 Task: Select the normal option in the word break.
Action: Mouse moved to (5, 485)
Screenshot: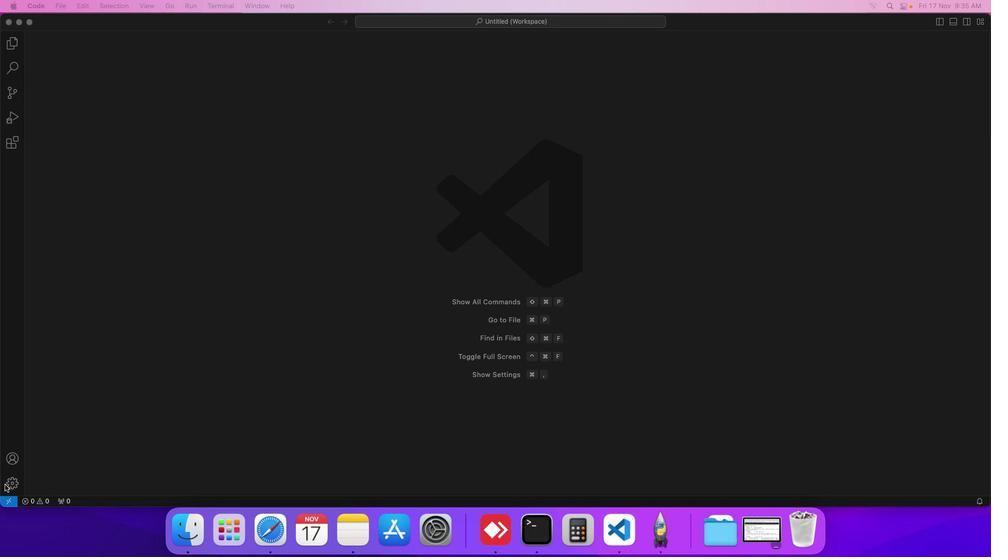 
Action: Mouse pressed left at (5, 485)
Screenshot: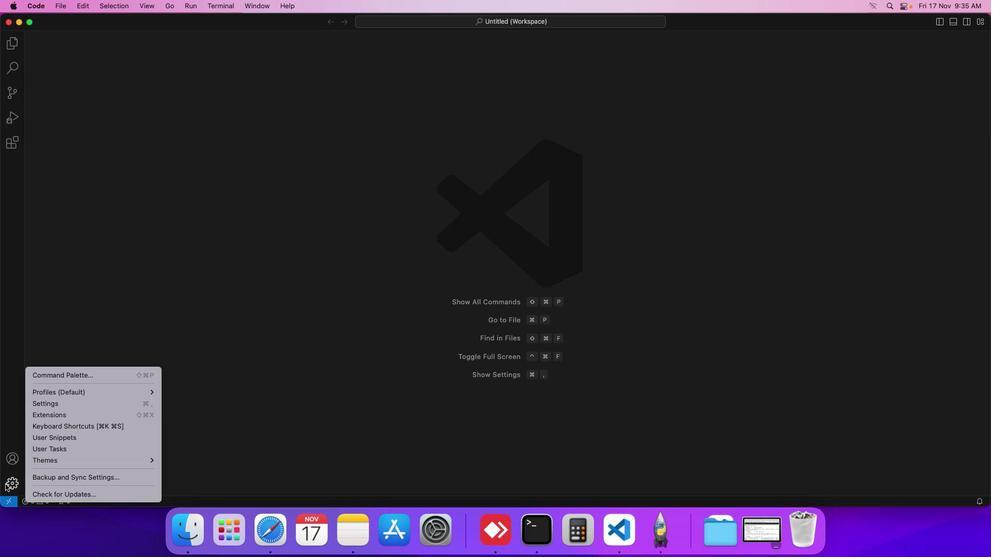 
Action: Mouse moved to (60, 408)
Screenshot: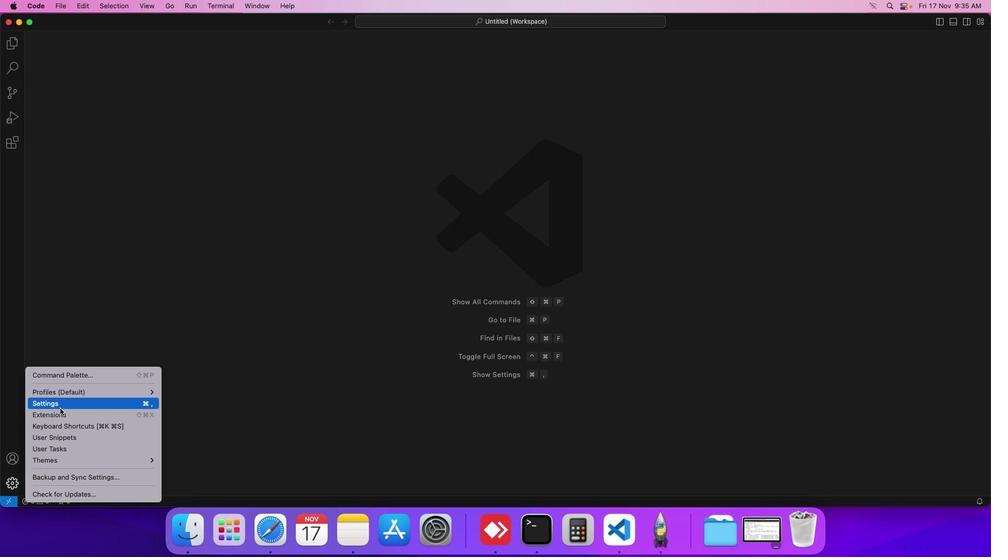 
Action: Mouse pressed left at (60, 408)
Screenshot: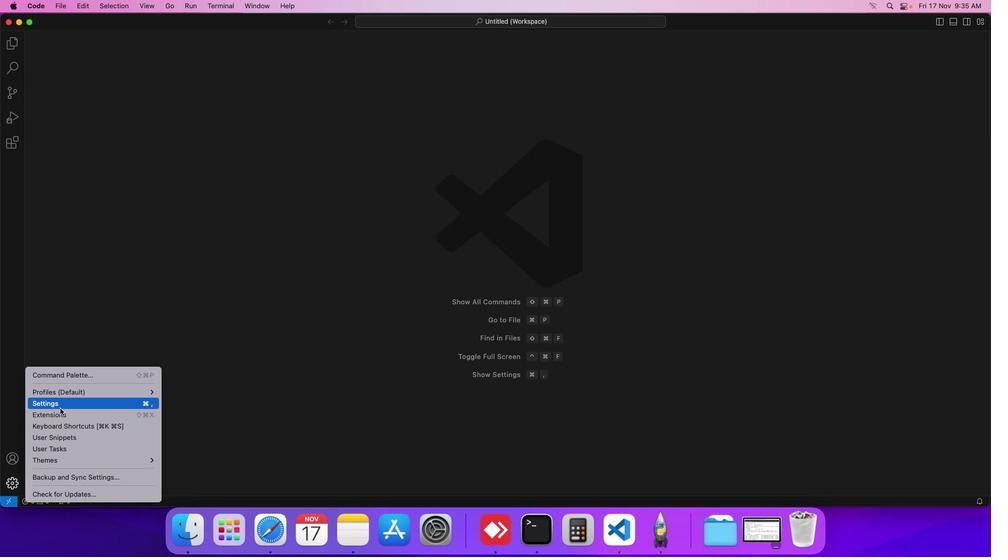 
Action: Mouse moved to (247, 87)
Screenshot: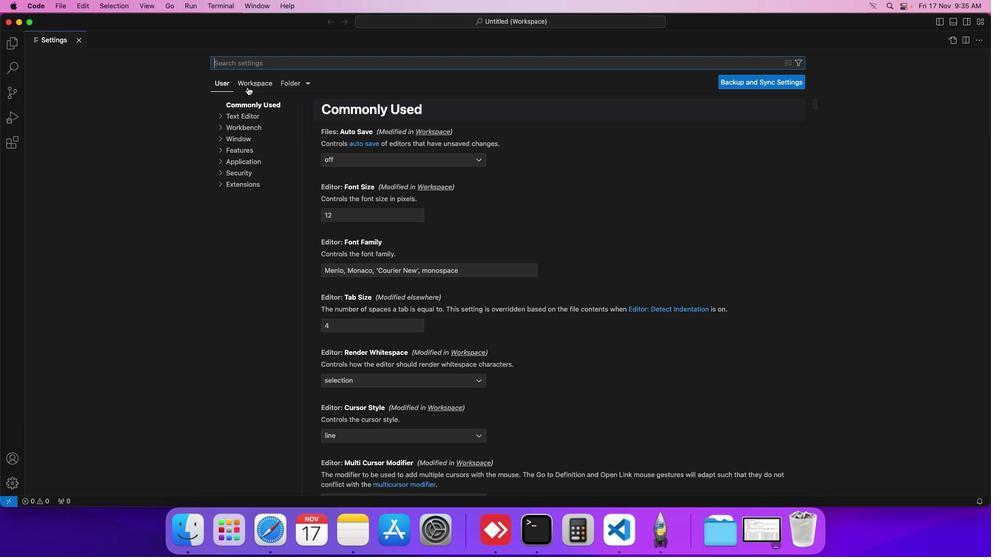 
Action: Mouse pressed left at (247, 87)
Screenshot: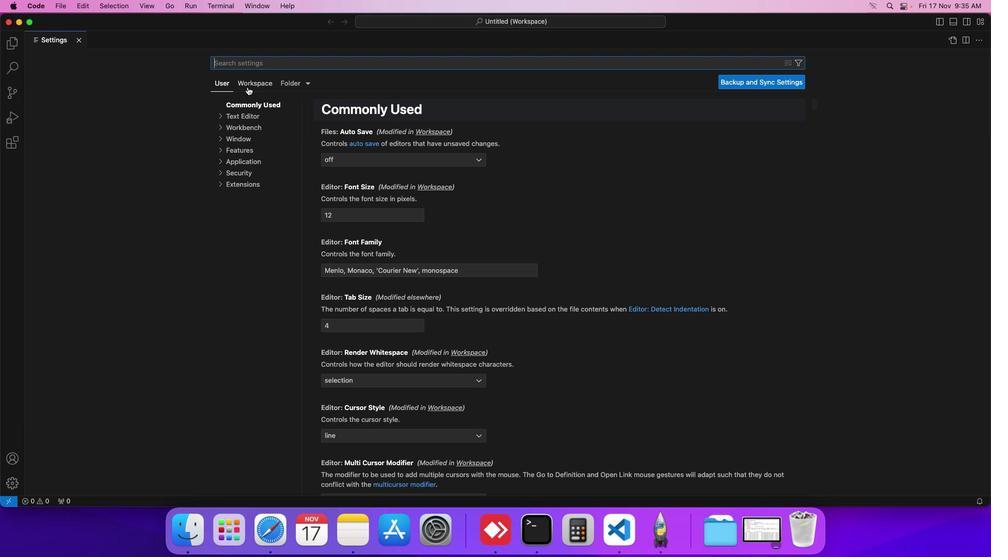 
Action: Mouse moved to (238, 112)
Screenshot: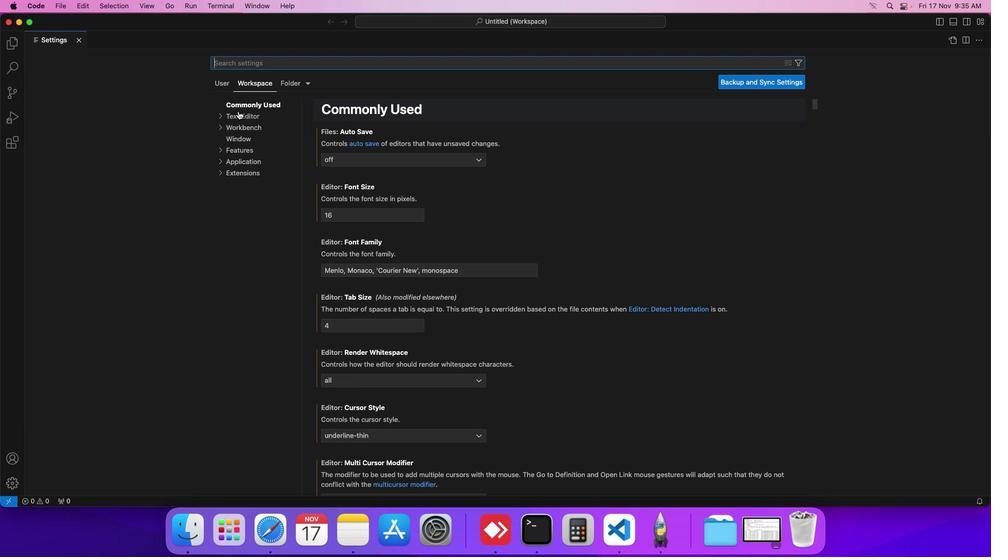 
Action: Mouse pressed left at (238, 112)
Screenshot: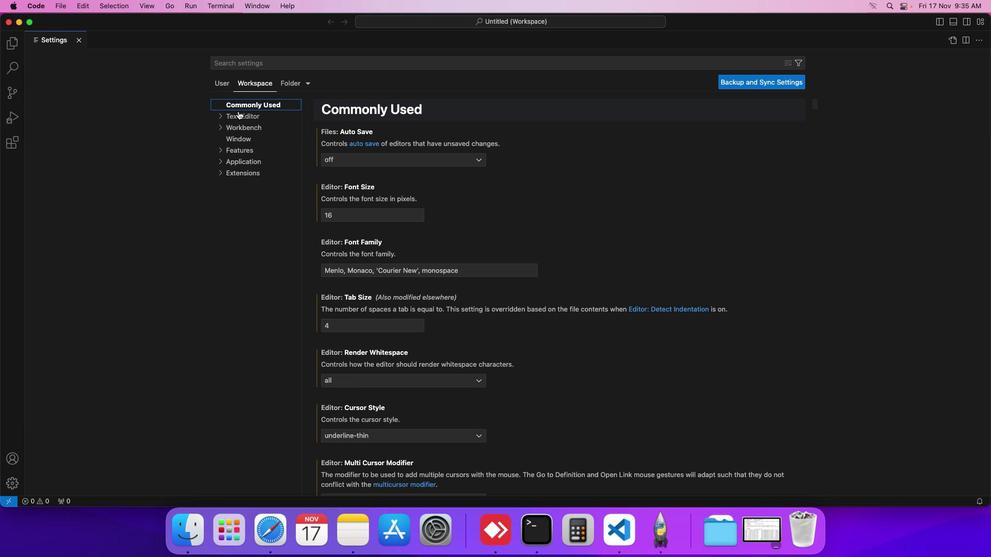 
Action: Mouse moved to (342, 262)
Screenshot: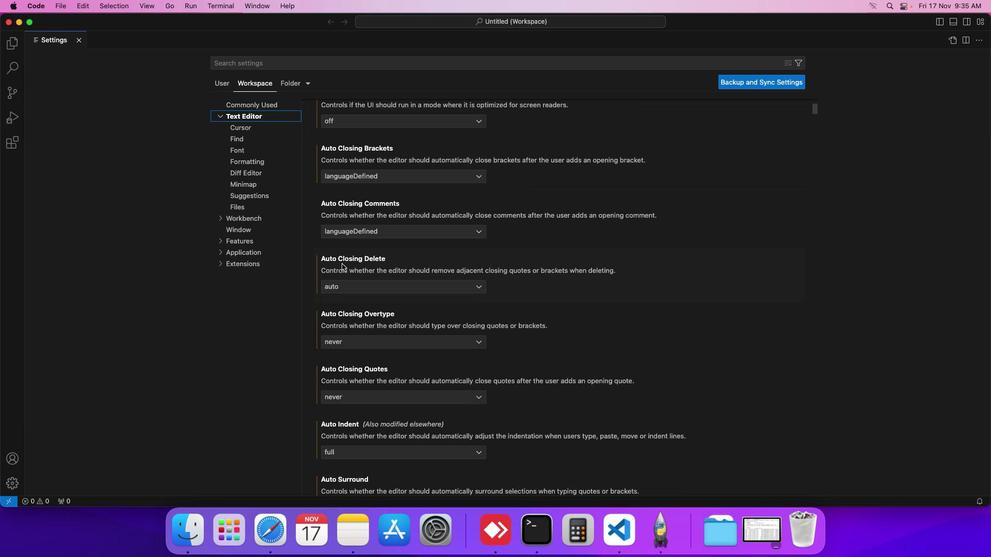 
Action: Mouse scrolled (342, 262) with delta (0, 0)
Screenshot: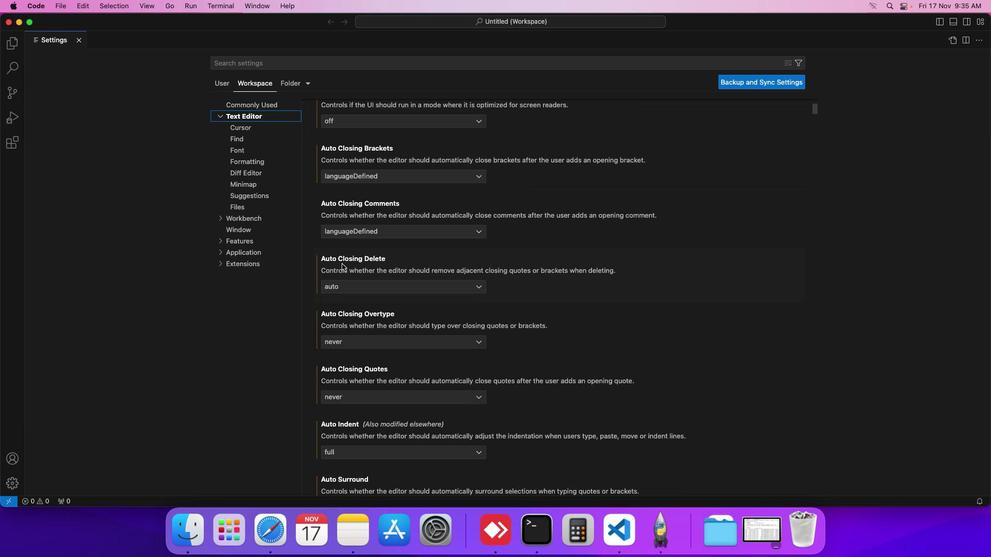 
Action: Mouse moved to (342, 264)
Screenshot: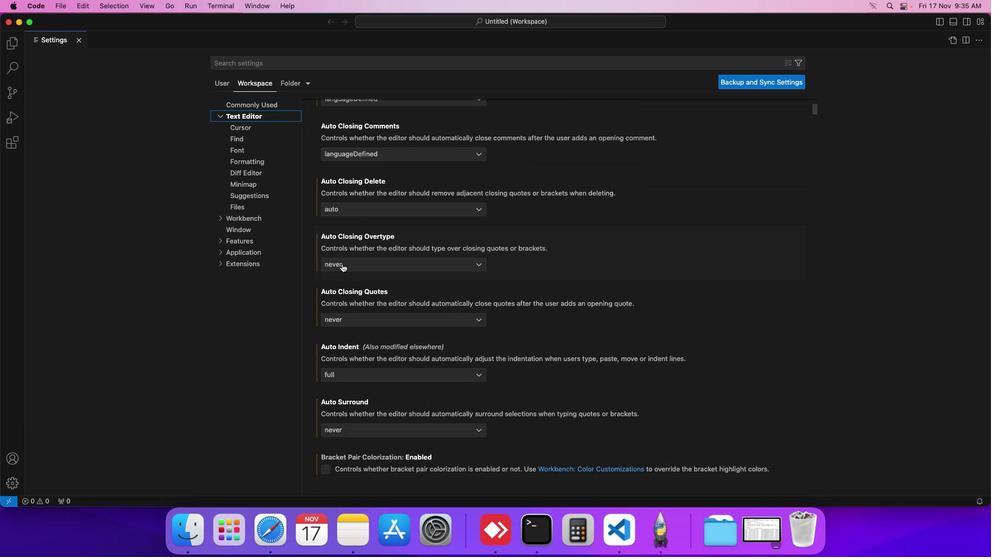 
Action: Mouse scrolled (342, 264) with delta (0, 0)
Screenshot: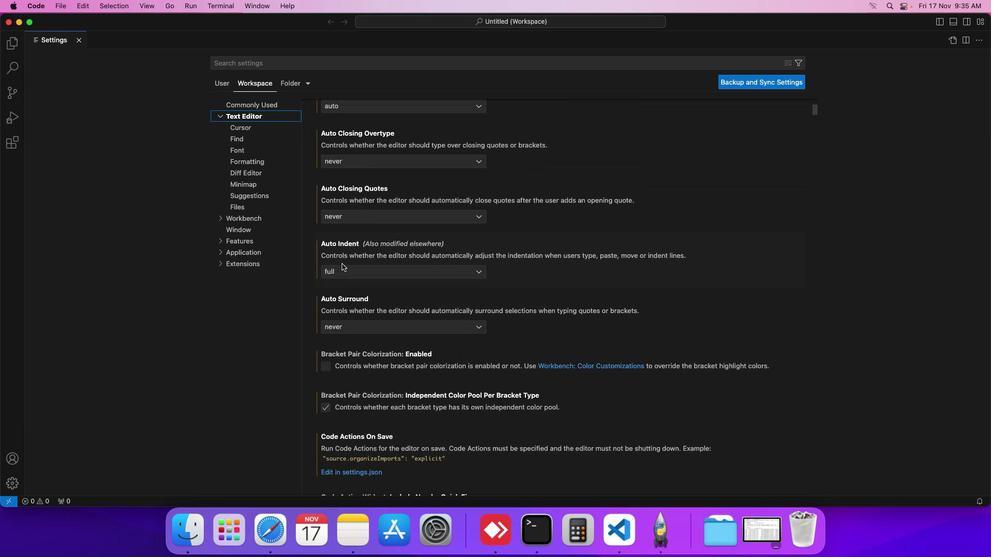 
Action: Mouse scrolled (342, 264) with delta (0, 0)
Screenshot: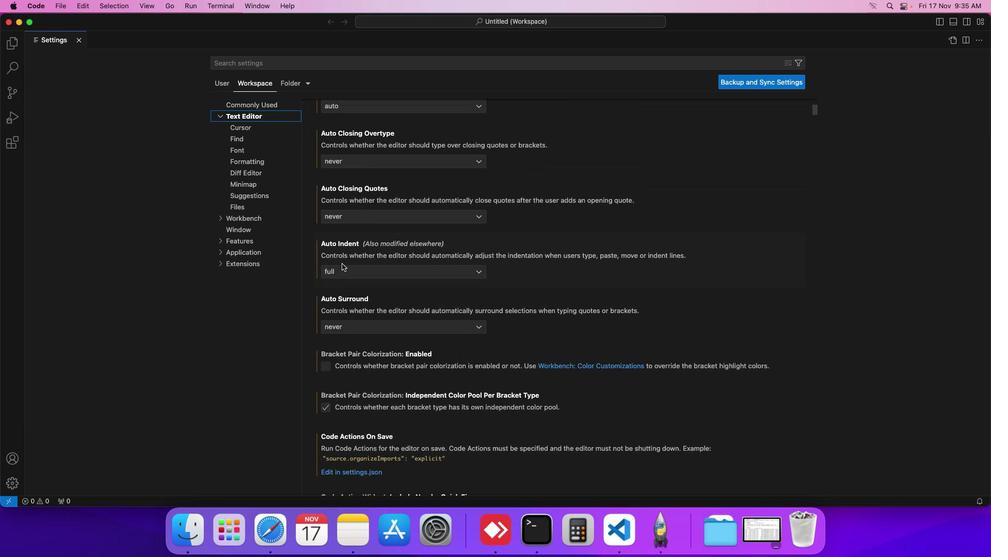 
Action: Mouse scrolled (342, 264) with delta (0, 0)
Screenshot: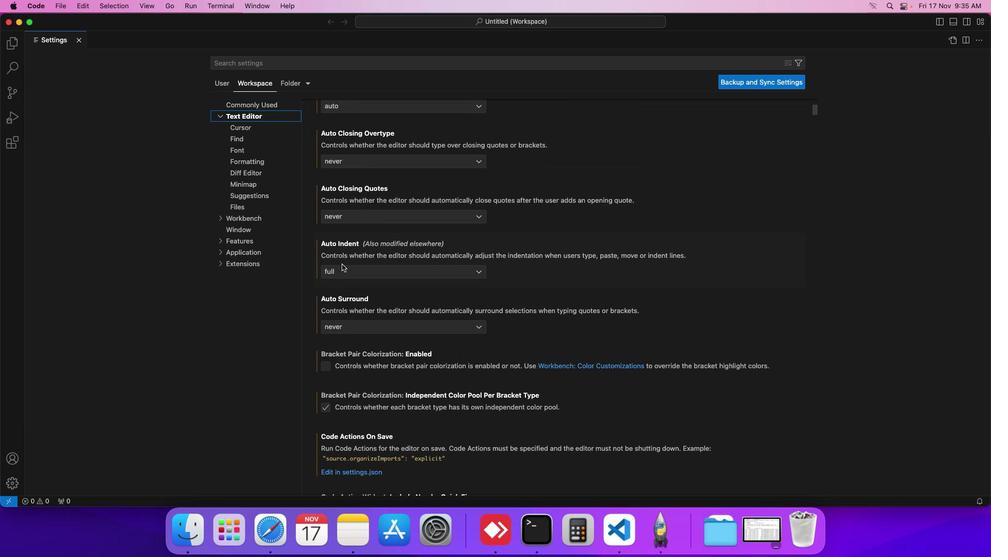 
Action: Mouse scrolled (342, 264) with delta (0, -1)
Screenshot: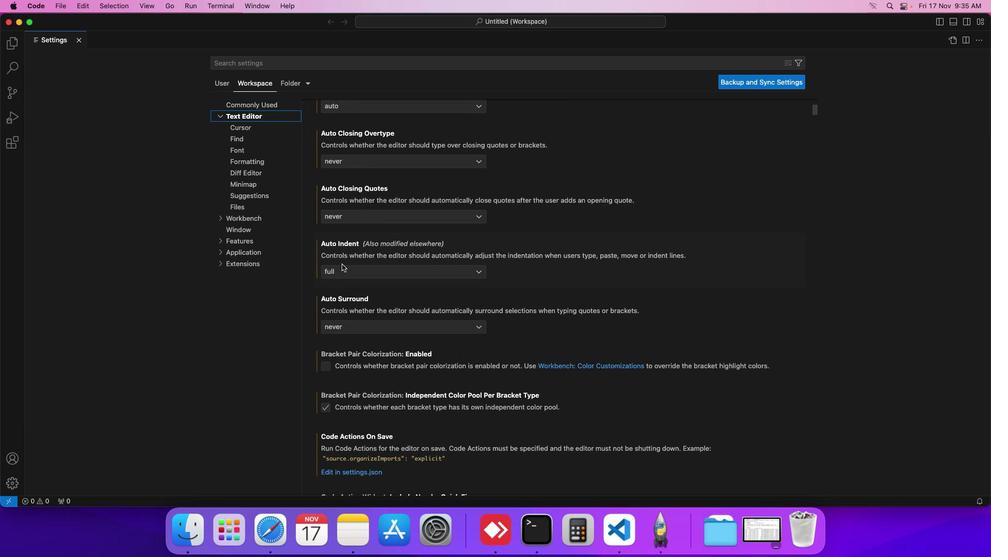 
Action: Mouse moved to (343, 269)
Screenshot: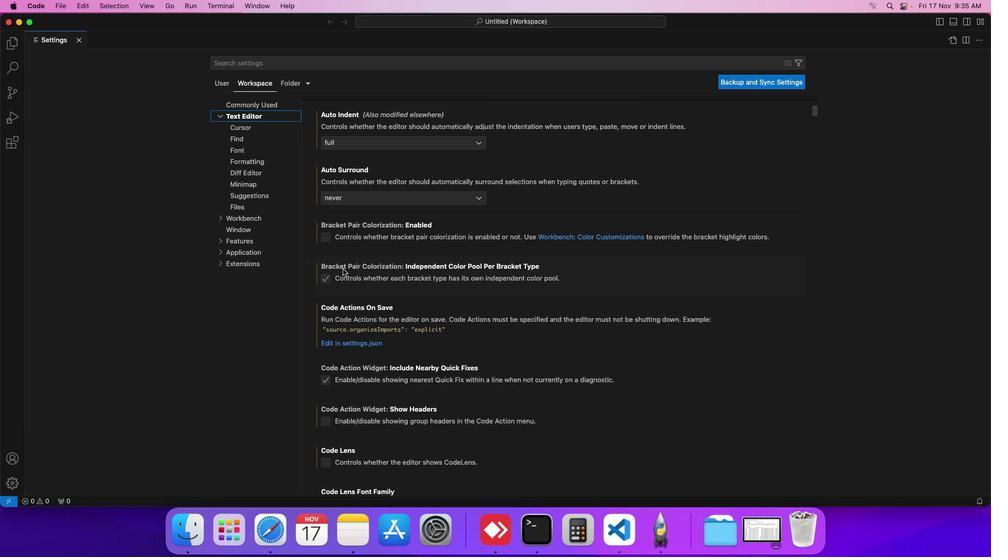 
Action: Mouse scrolled (343, 269) with delta (0, 0)
Screenshot: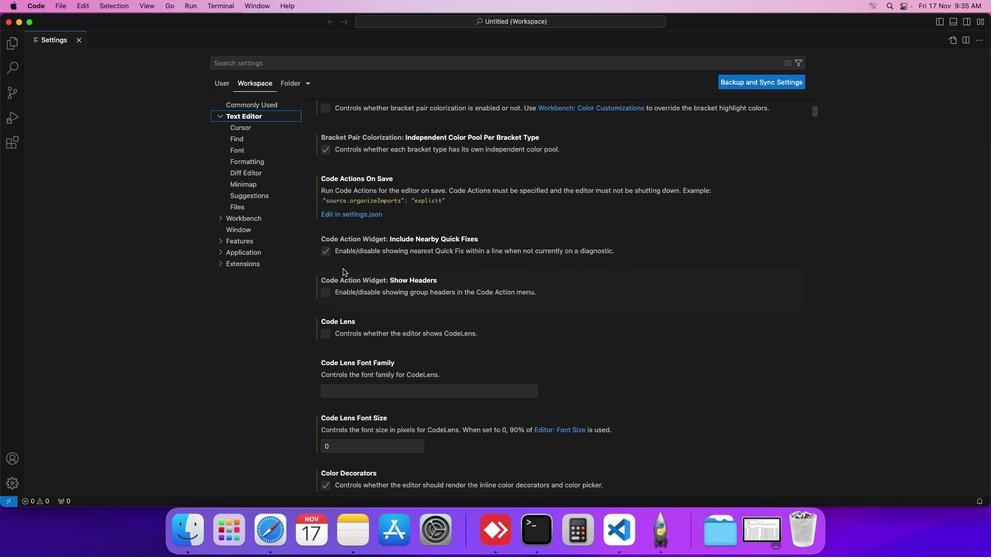 
Action: Mouse scrolled (343, 269) with delta (0, 0)
Screenshot: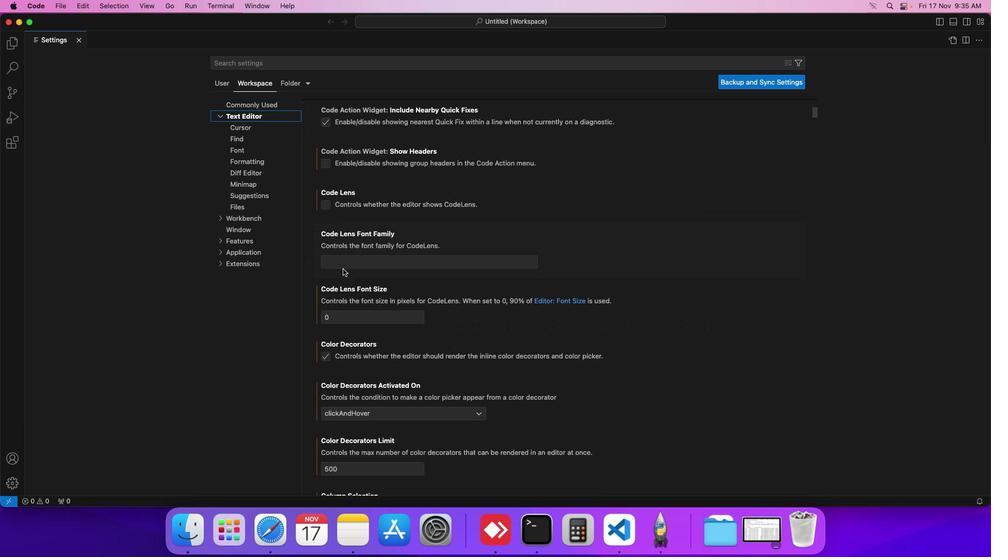 
Action: Mouse scrolled (343, 269) with delta (0, 0)
Screenshot: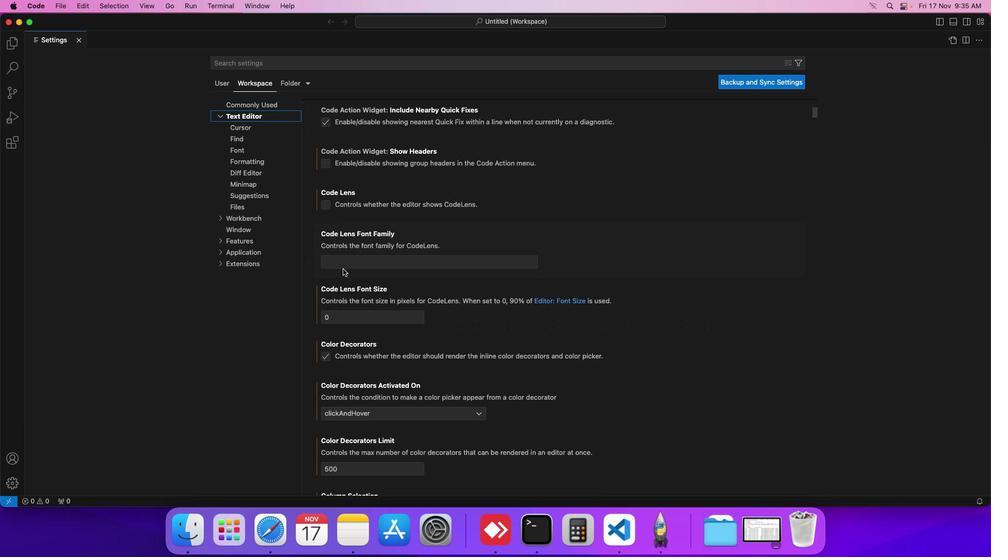 
Action: Mouse moved to (343, 269)
Screenshot: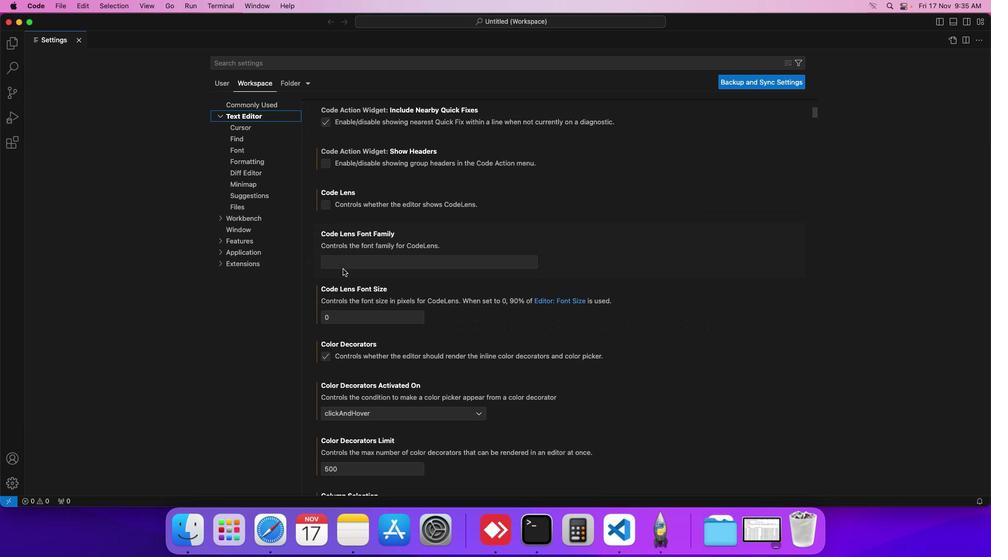 
Action: Mouse scrolled (343, 269) with delta (0, -1)
Screenshot: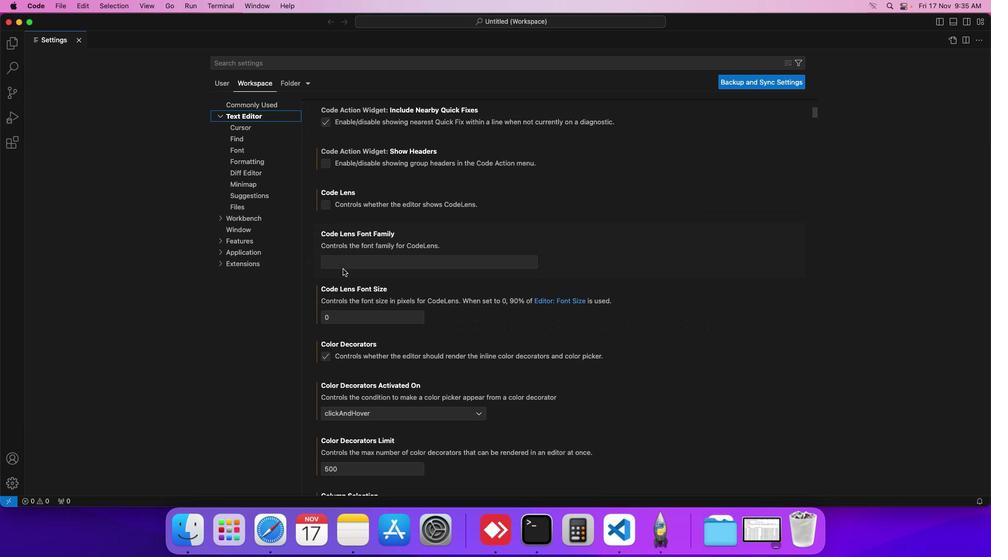 
Action: Mouse scrolled (343, 269) with delta (0, -1)
Screenshot: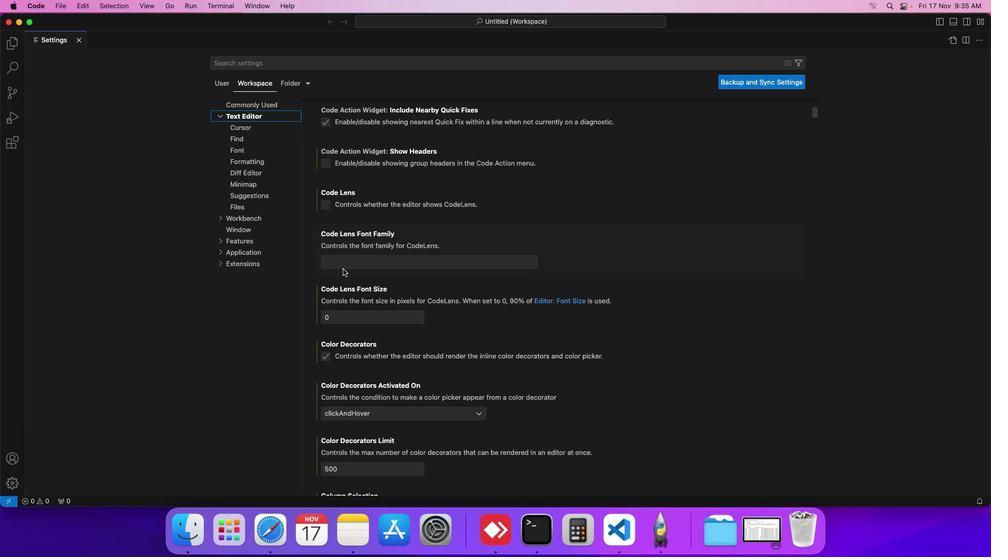 
Action: Mouse moved to (343, 274)
Screenshot: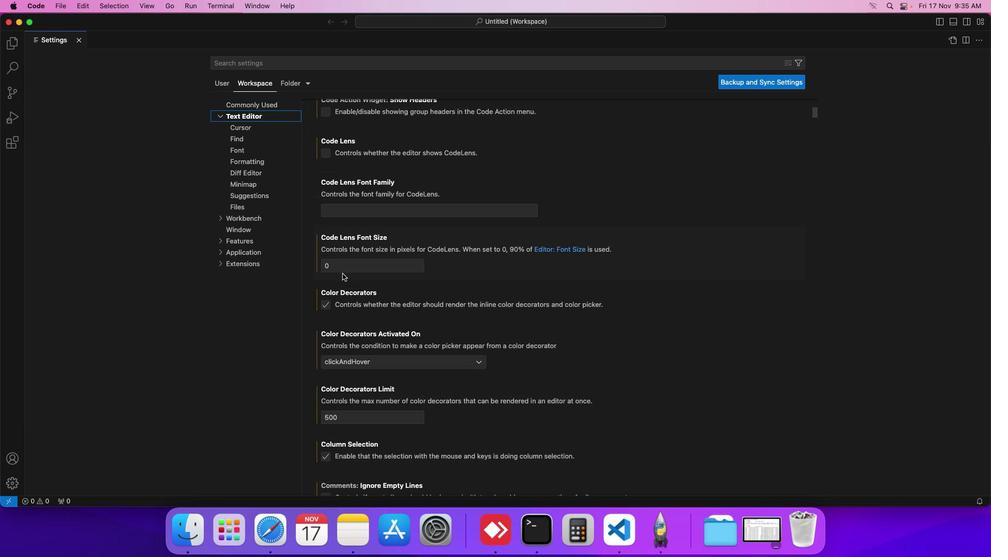 
Action: Mouse scrolled (343, 274) with delta (0, 0)
Screenshot: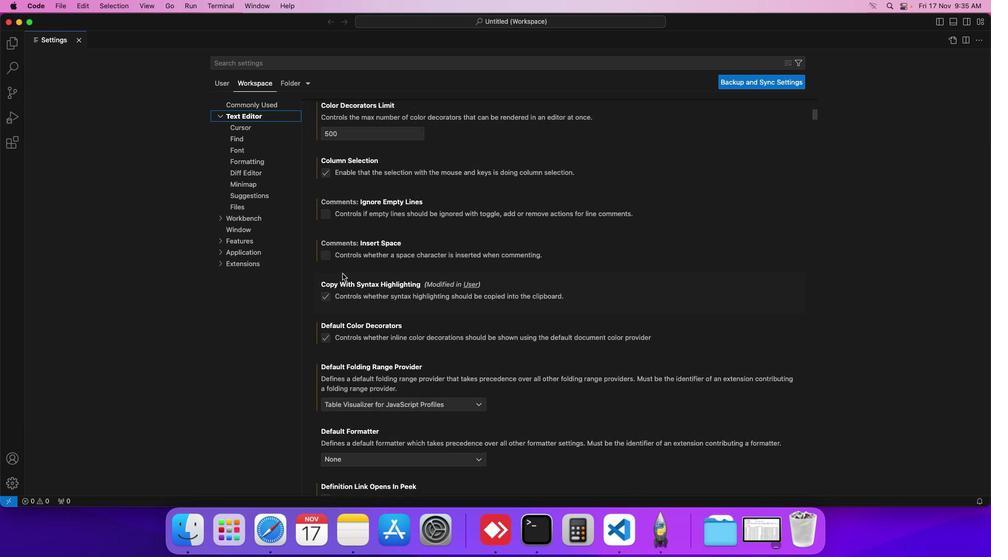 
Action: Mouse scrolled (343, 274) with delta (0, 0)
Screenshot: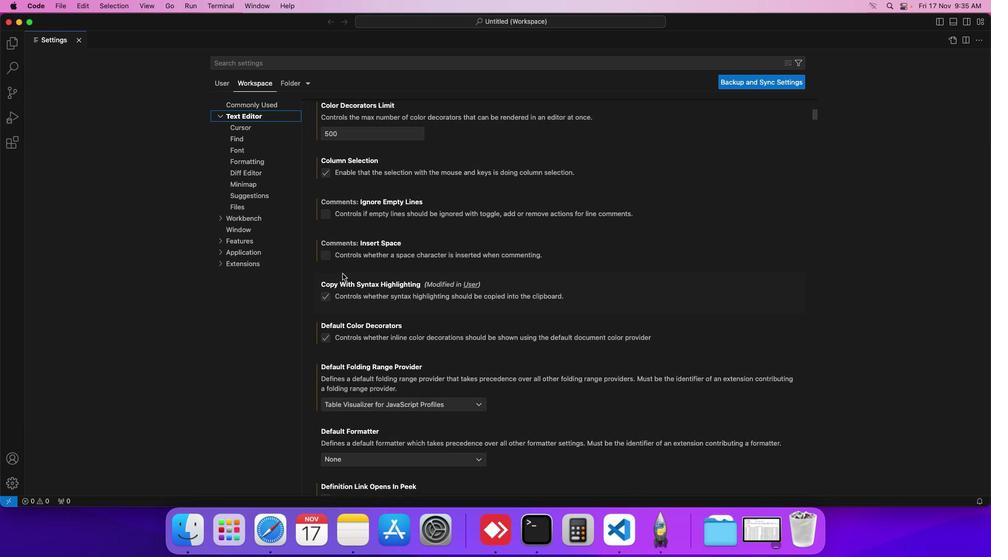 
Action: Mouse scrolled (343, 274) with delta (0, 0)
Screenshot: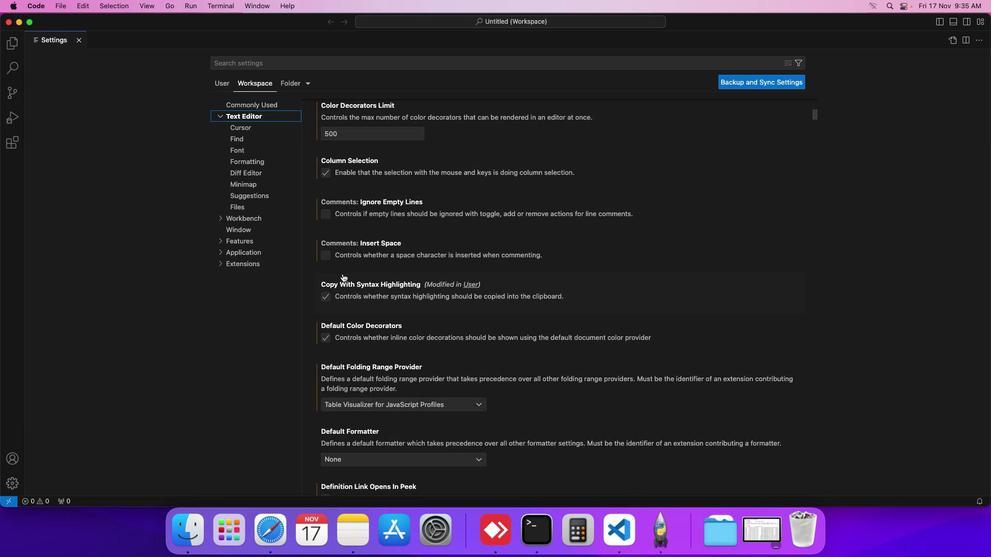 
Action: Mouse scrolled (343, 274) with delta (0, -1)
Screenshot: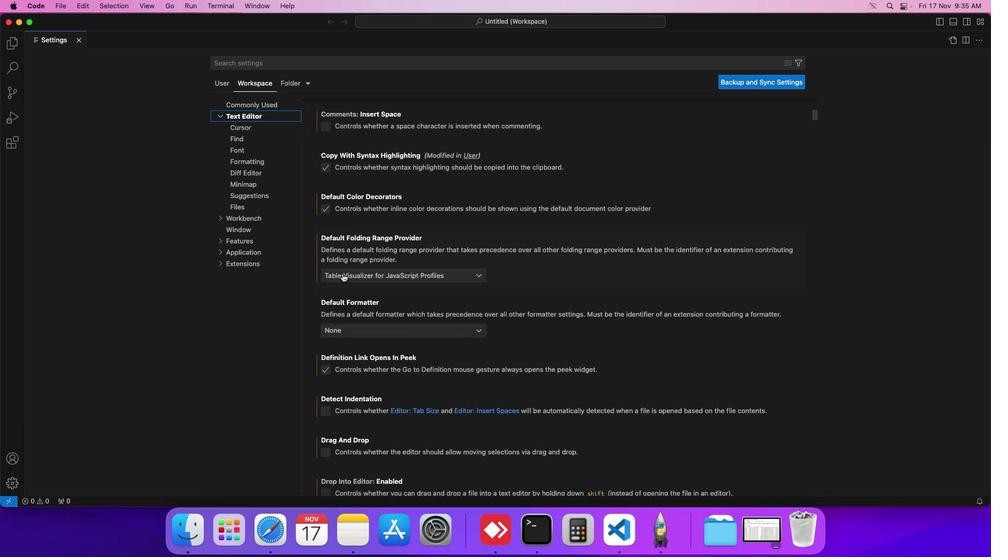
Action: Mouse scrolled (343, 274) with delta (0, -1)
Screenshot: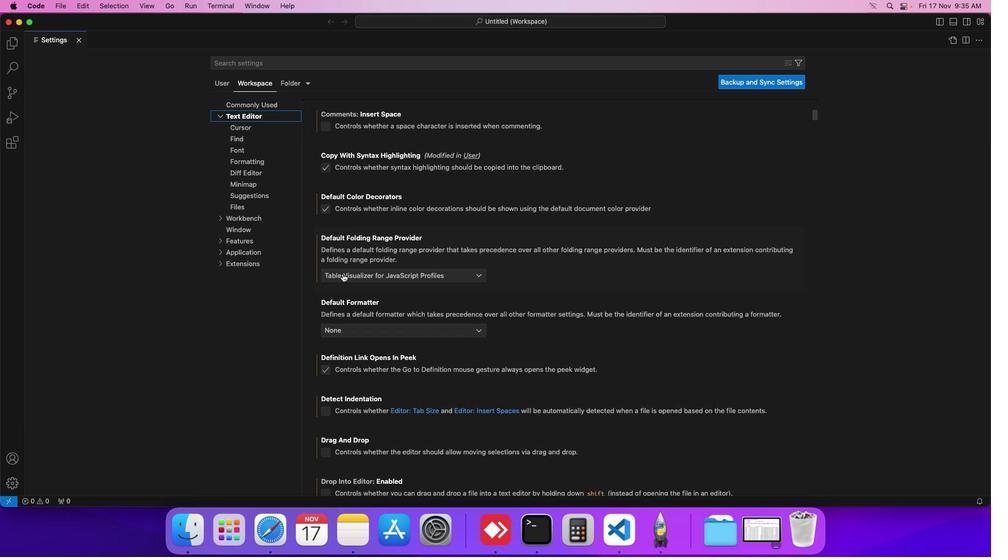 
Action: Mouse scrolled (343, 274) with delta (0, -1)
Screenshot: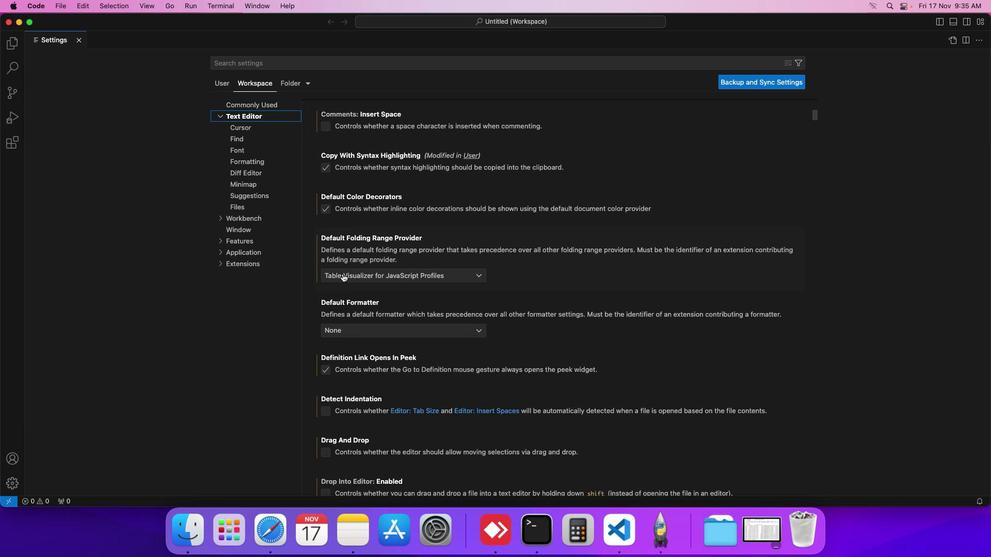 
Action: Mouse moved to (342, 275)
Screenshot: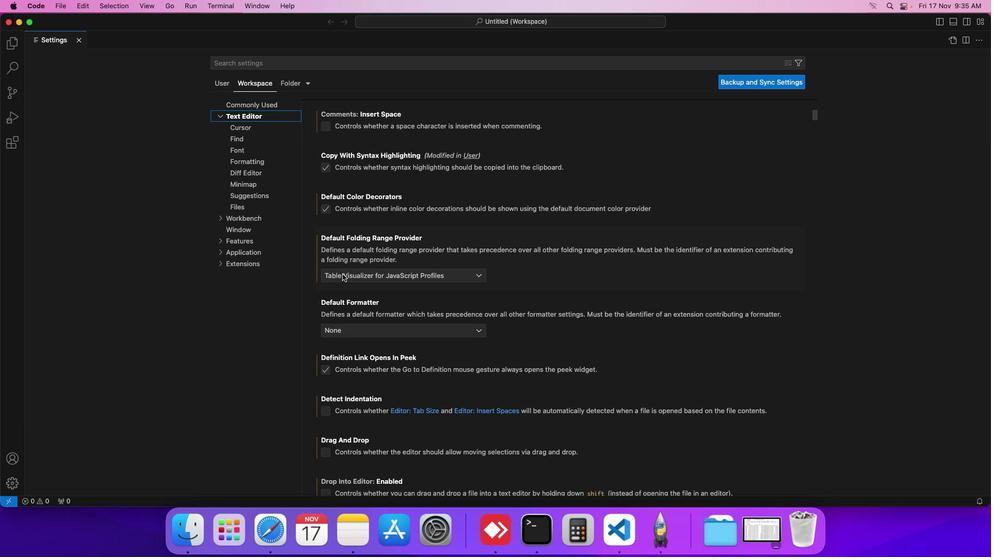 
Action: Mouse scrolled (342, 275) with delta (0, 0)
Screenshot: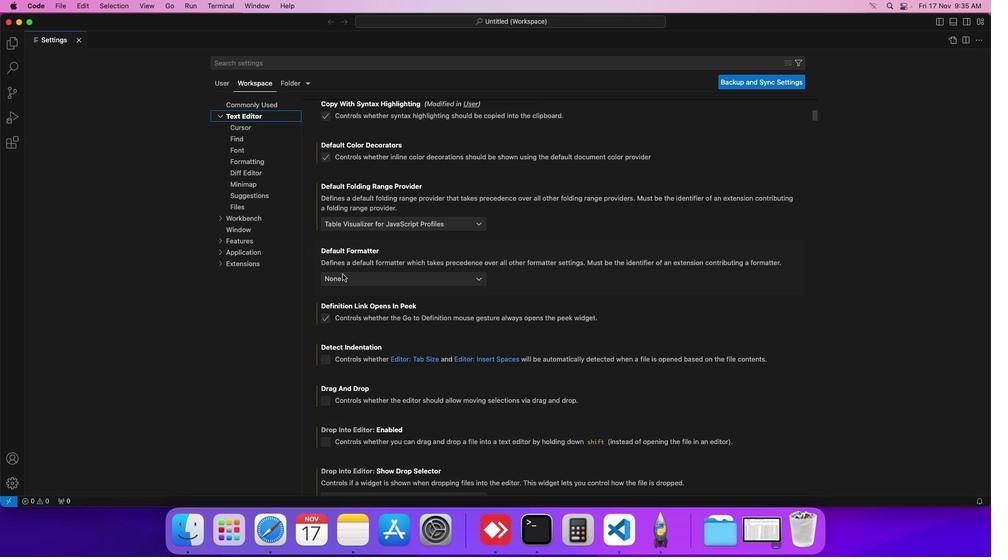 
Action: Mouse scrolled (342, 275) with delta (0, 0)
Screenshot: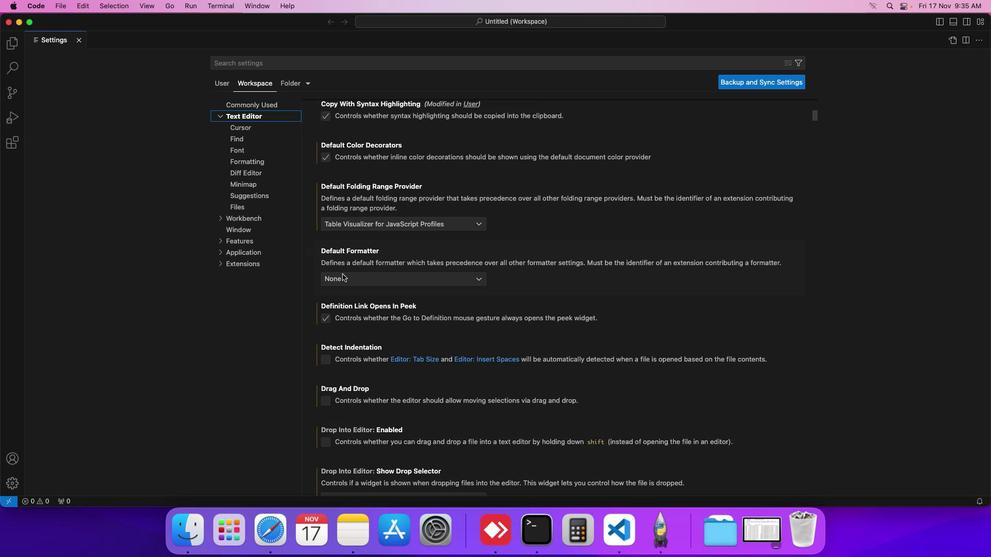 
Action: Mouse scrolled (342, 275) with delta (0, 0)
Screenshot: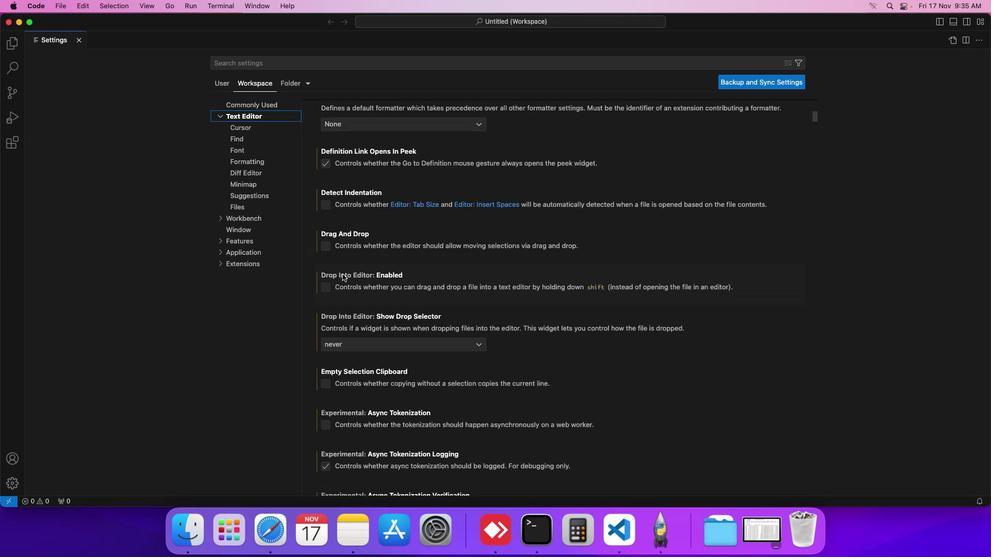 
Action: Mouse scrolled (342, 275) with delta (0, -1)
Screenshot: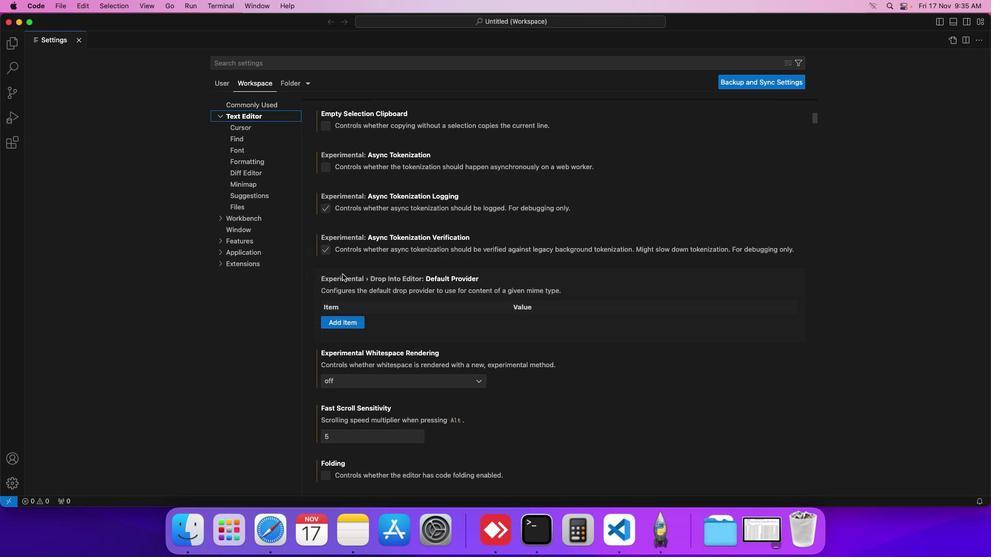 
Action: Mouse scrolled (342, 275) with delta (0, -1)
Screenshot: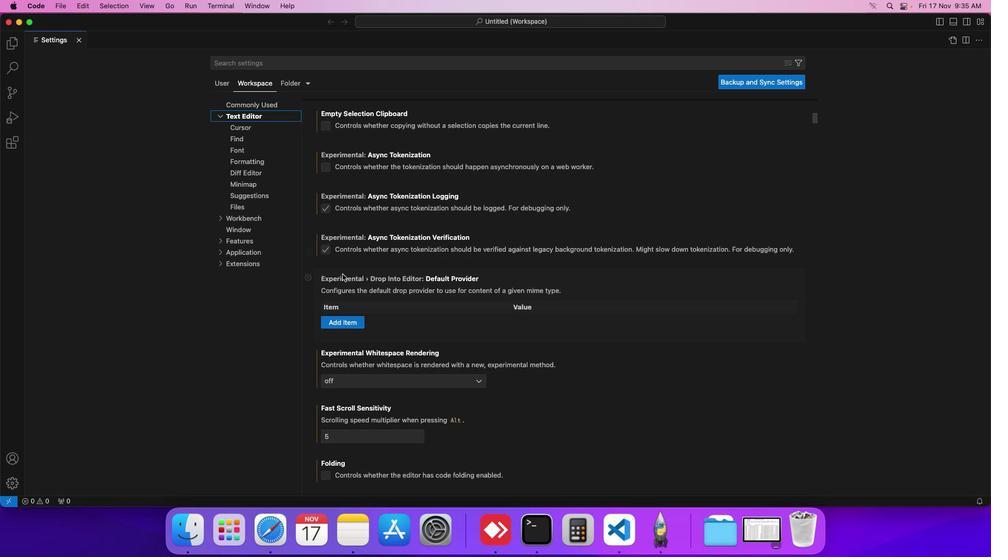 
Action: Mouse scrolled (342, 275) with delta (0, -1)
Screenshot: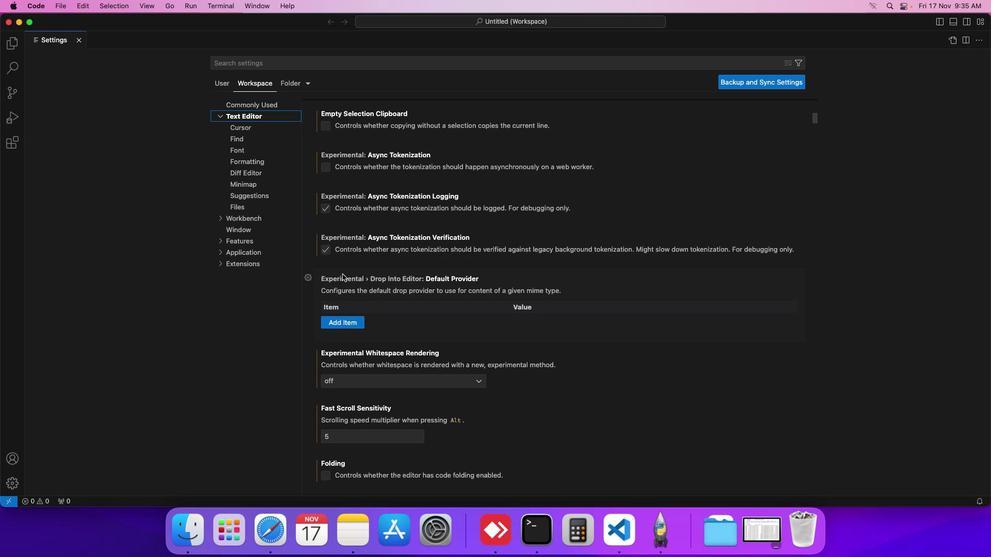 
Action: Mouse scrolled (342, 275) with delta (0, 0)
Screenshot: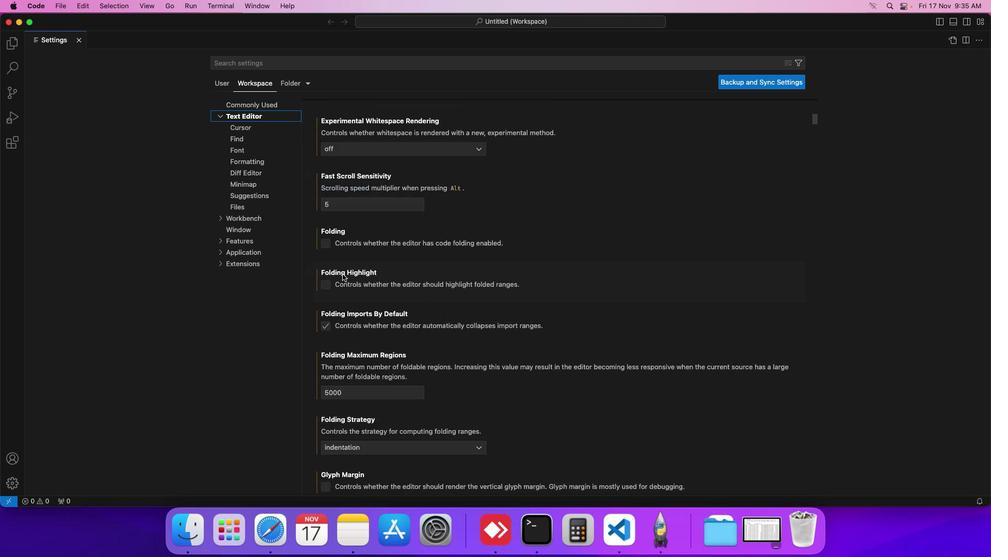 
Action: Mouse scrolled (342, 275) with delta (0, 0)
Screenshot: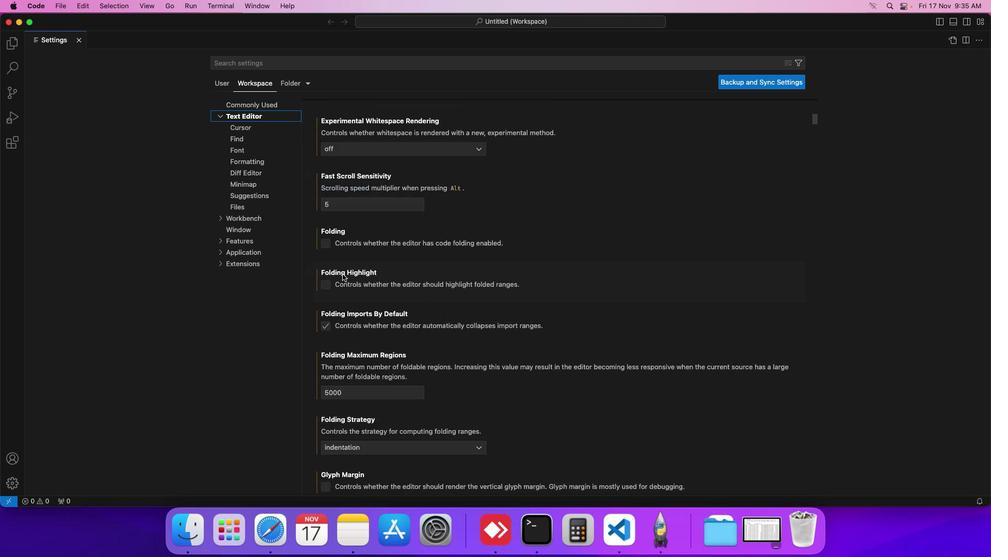 
Action: Mouse scrolled (342, 275) with delta (0, 0)
Screenshot: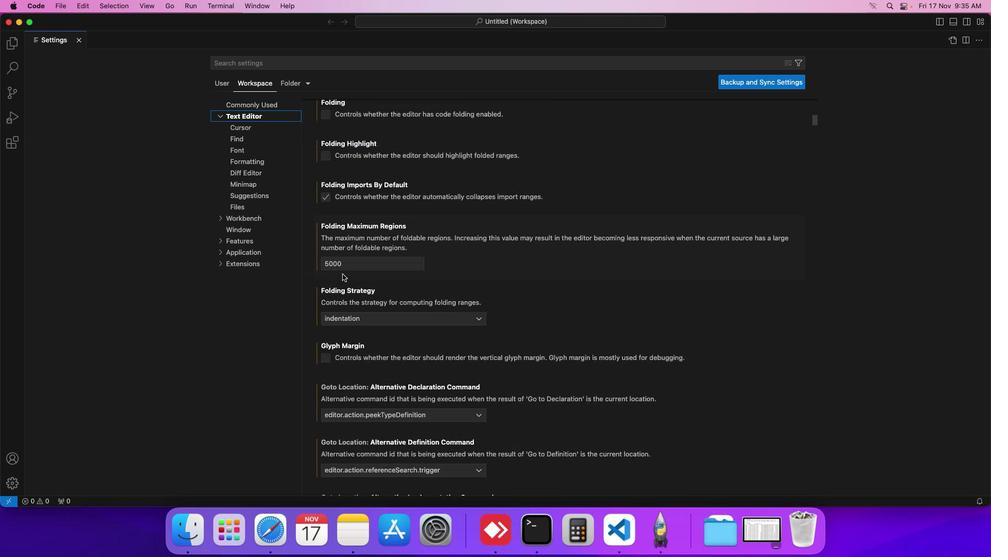 
Action: Mouse scrolled (342, 275) with delta (0, -1)
Screenshot: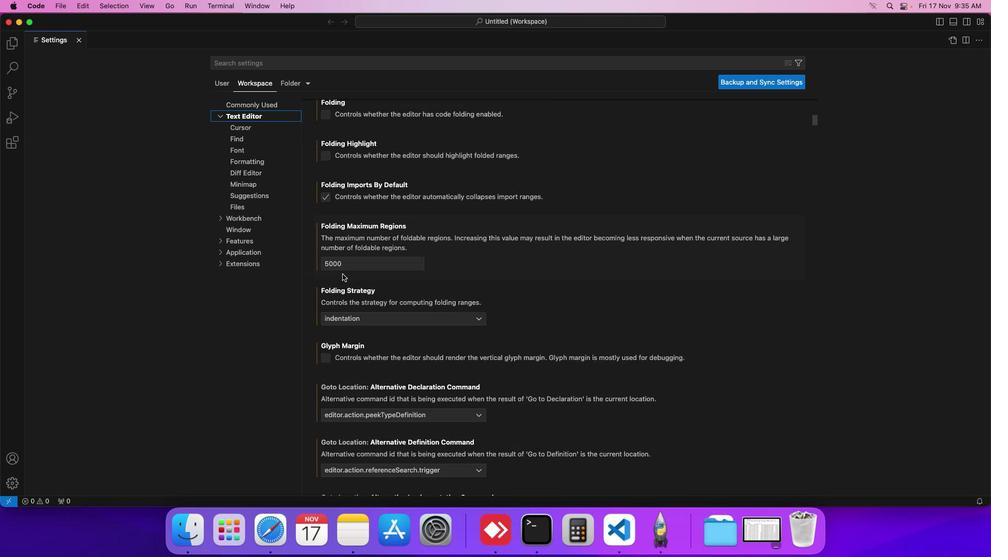 
Action: Mouse scrolled (342, 275) with delta (0, -1)
Screenshot: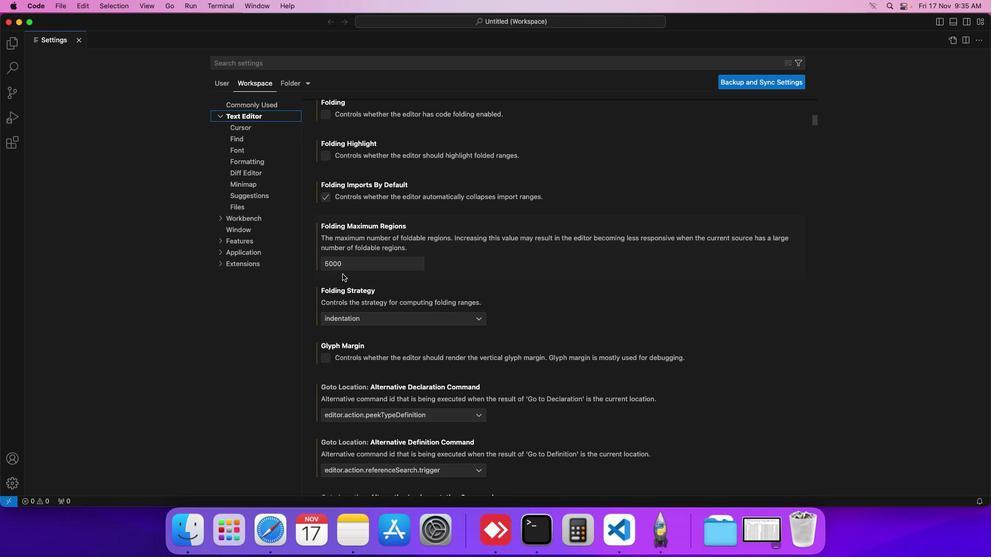 
Action: Mouse moved to (343, 275)
Screenshot: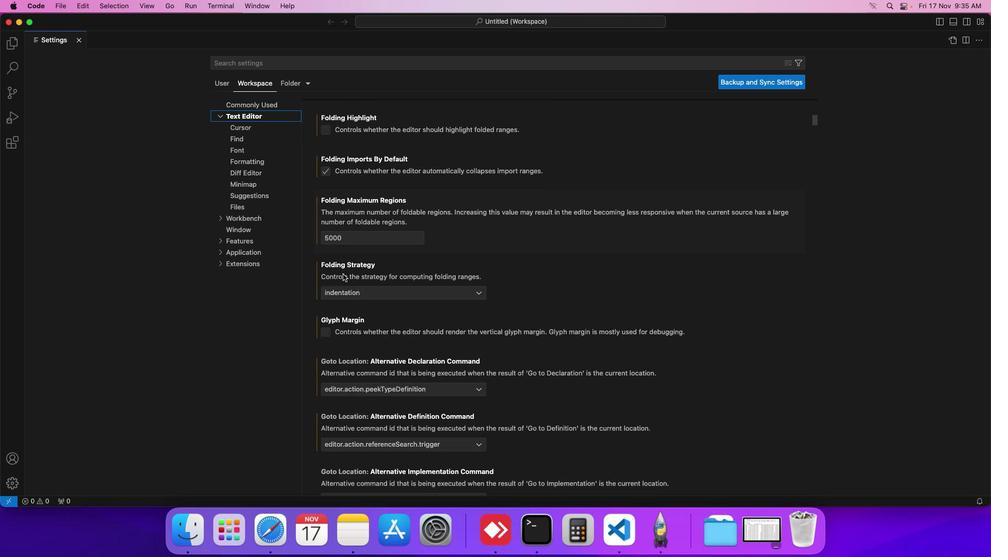 
Action: Mouse scrolled (343, 275) with delta (0, 0)
Screenshot: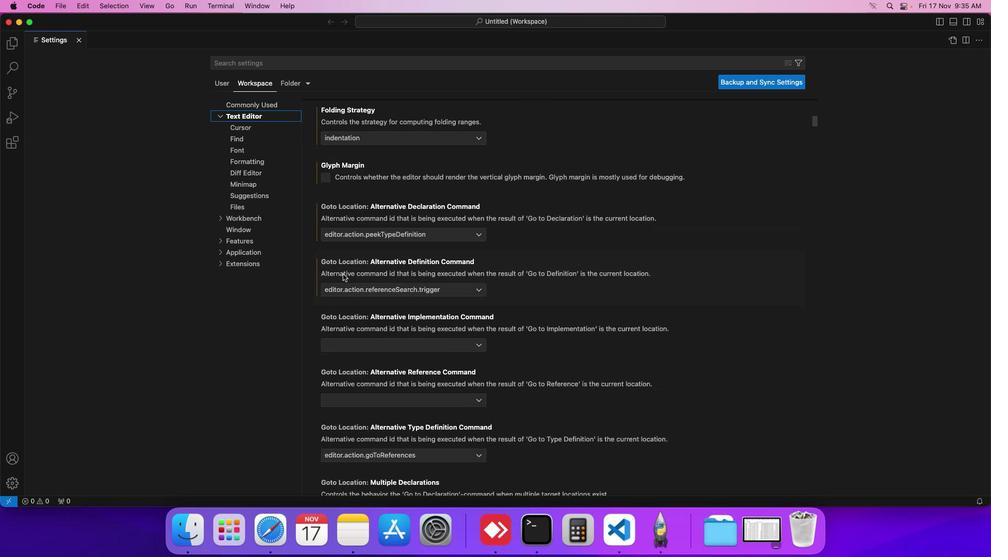 
Action: Mouse scrolled (343, 275) with delta (0, 0)
Screenshot: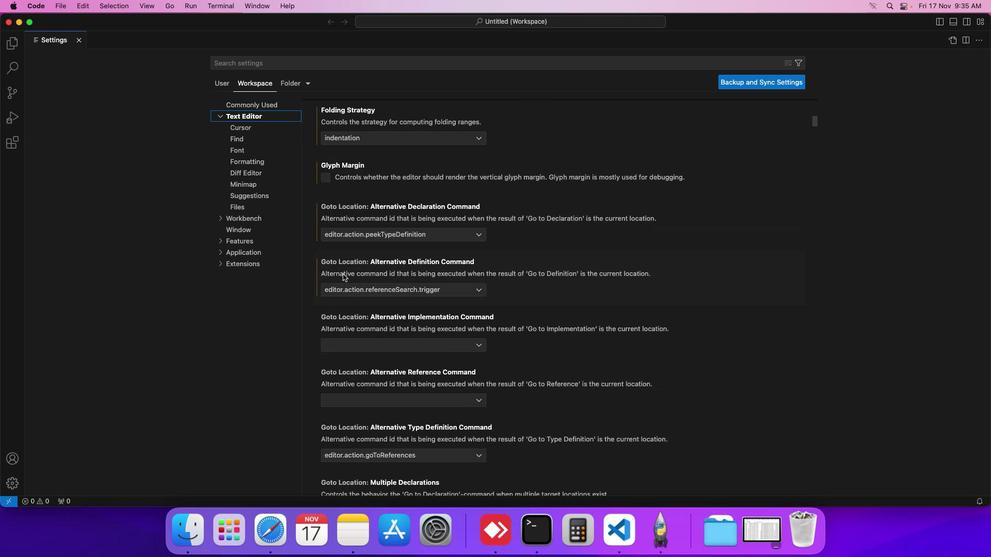 
Action: Mouse scrolled (343, 275) with delta (0, 0)
Screenshot: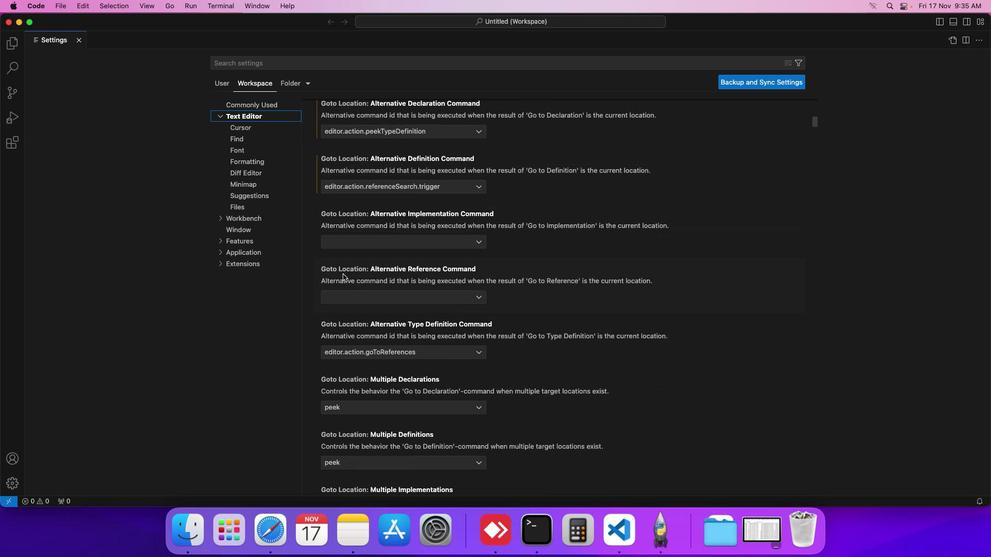 
Action: Mouse scrolled (343, 275) with delta (0, 0)
Screenshot: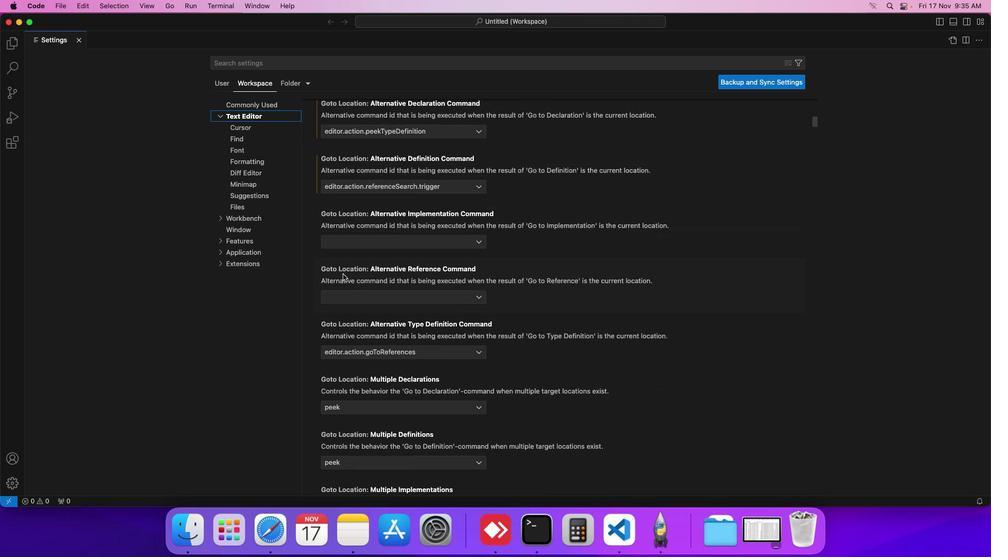 
Action: Mouse scrolled (343, 275) with delta (0, -1)
Screenshot: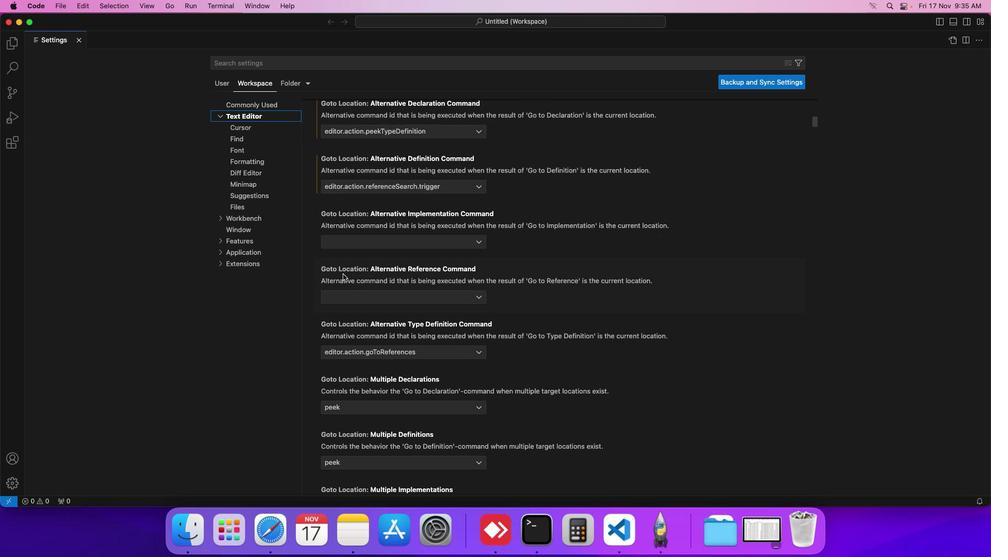 
Action: Mouse scrolled (343, 275) with delta (0, 0)
Screenshot: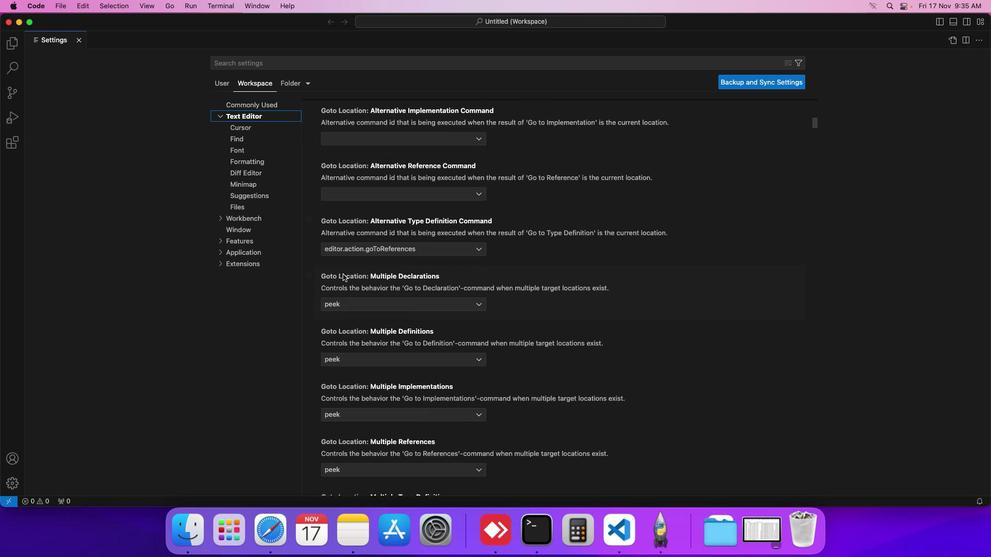 
Action: Mouse scrolled (343, 275) with delta (0, 0)
Screenshot: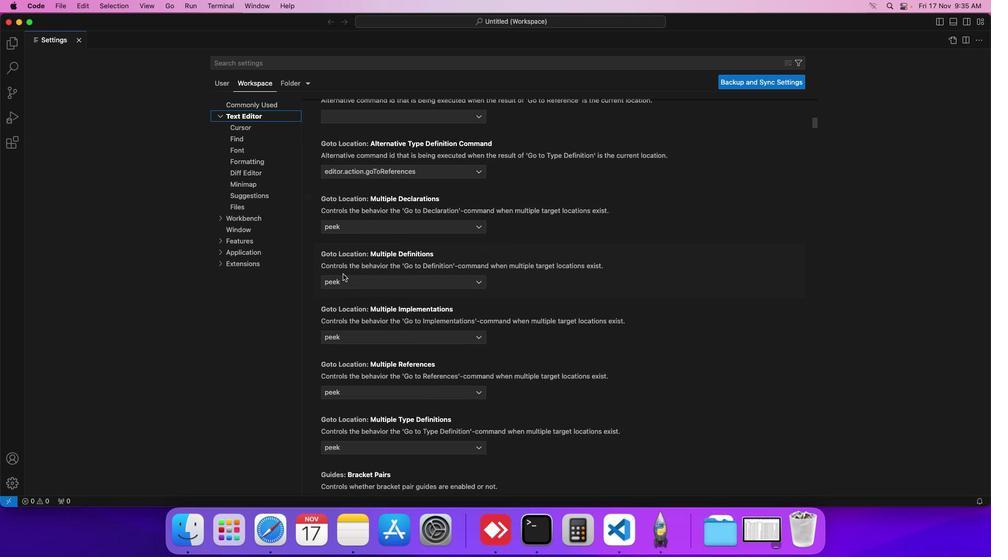 
Action: Mouse scrolled (343, 275) with delta (0, 0)
Screenshot: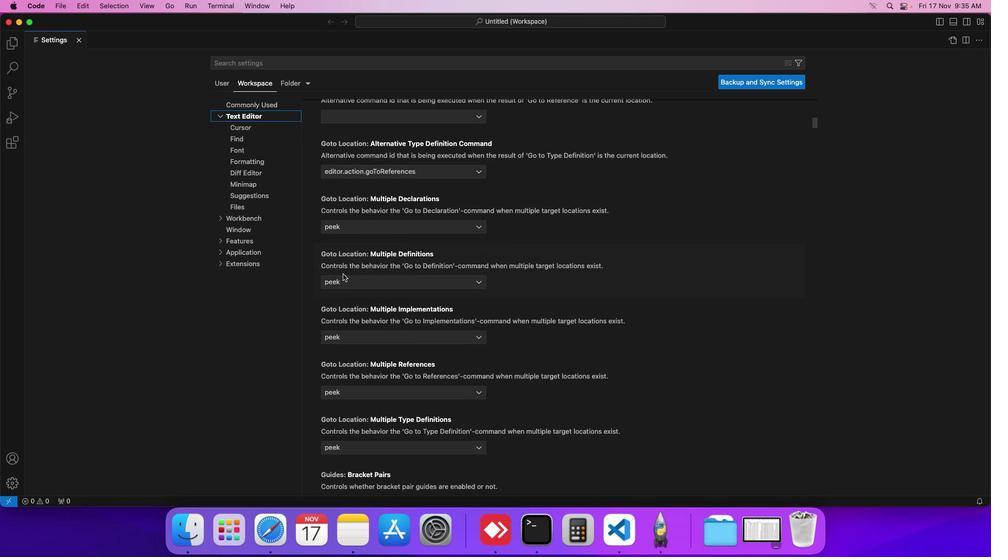 
Action: Mouse scrolled (343, 275) with delta (0, 0)
Screenshot: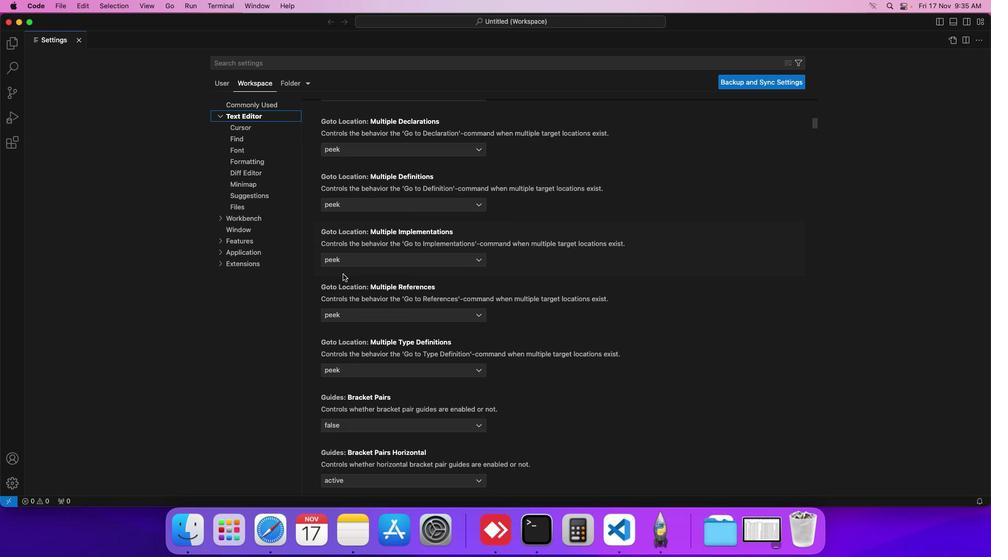
Action: Mouse scrolled (343, 275) with delta (0, 0)
Screenshot: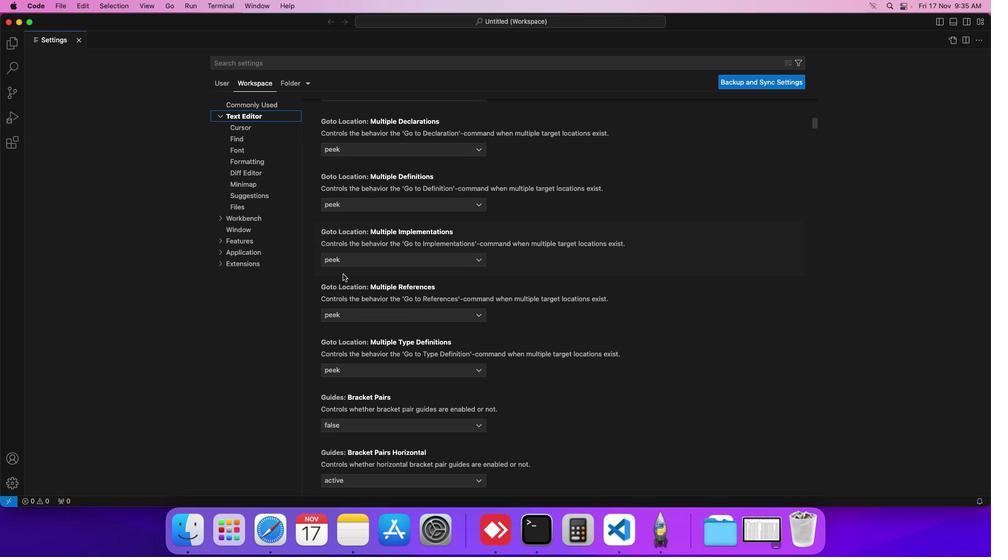 
Action: Mouse scrolled (343, 275) with delta (0, 0)
Screenshot: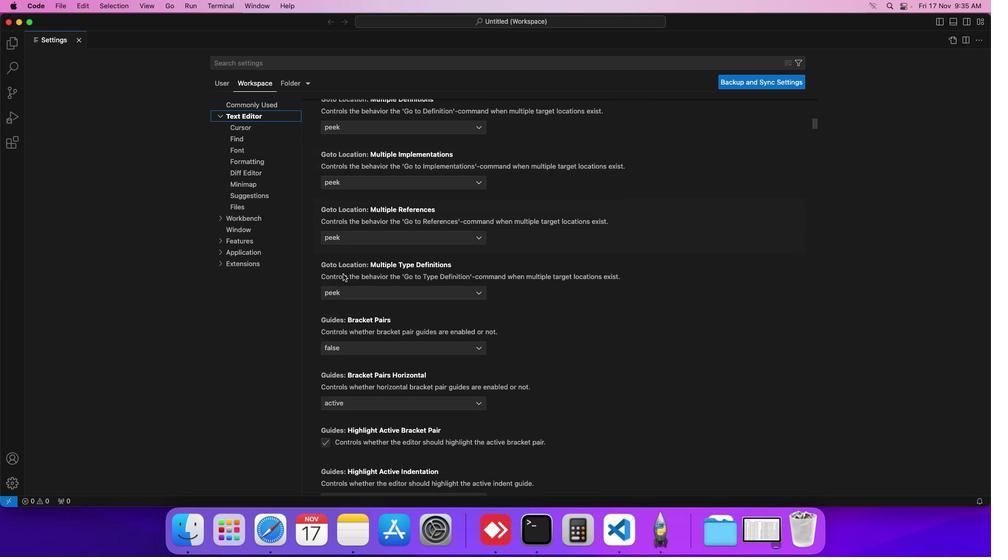 
Action: Mouse scrolled (343, 275) with delta (0, 0)
Screenshot: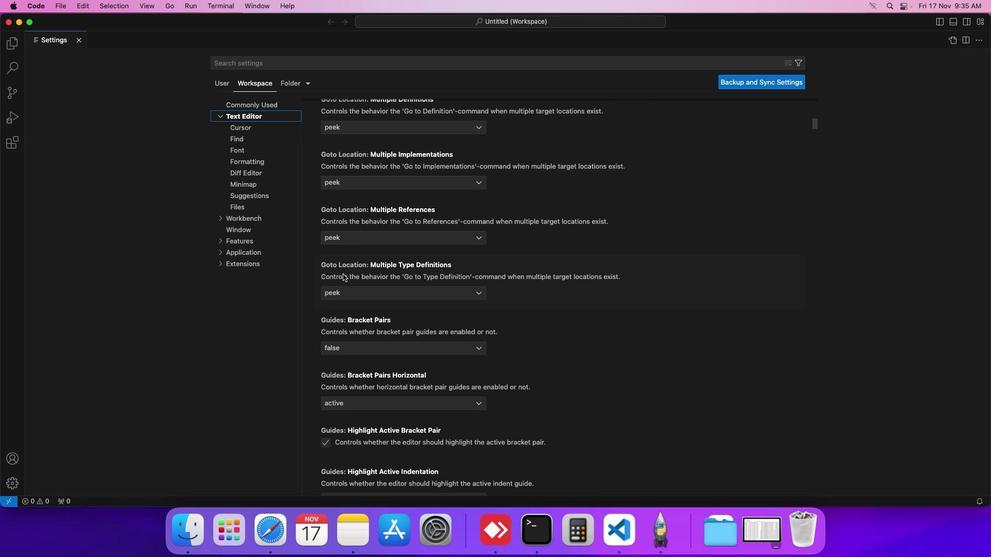 
Action: Mouse scrolled (343, 275) with delta (0, 0)
Screenshot: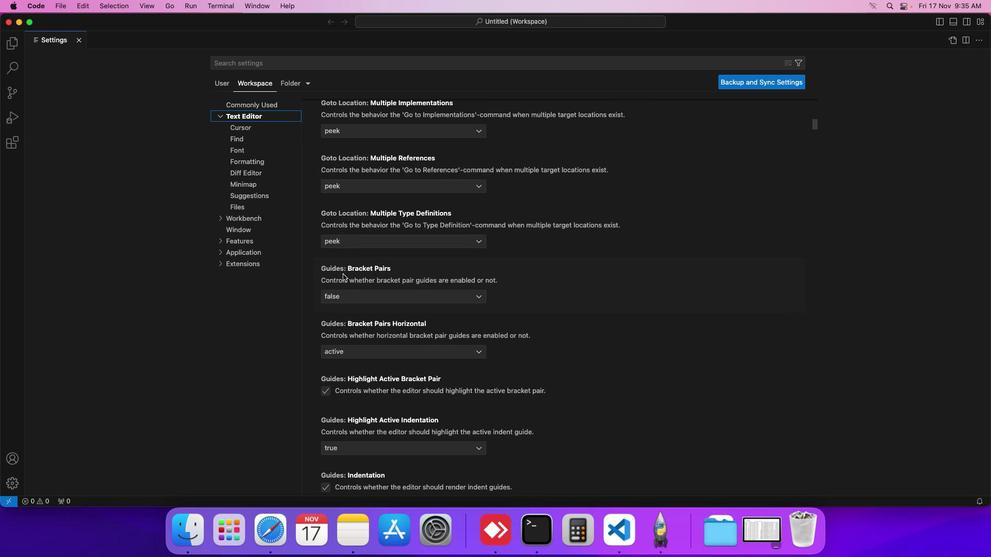 
Action: Mouse scrolled (343, 275) with delta (0, 0)
Screenshot: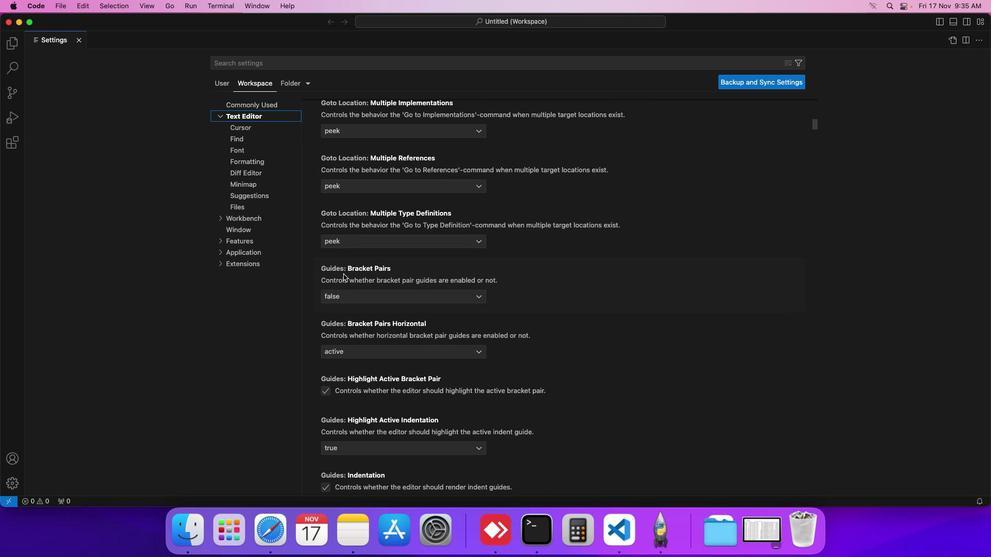
Action: Mouse moved to (344, 274)
Screenshot: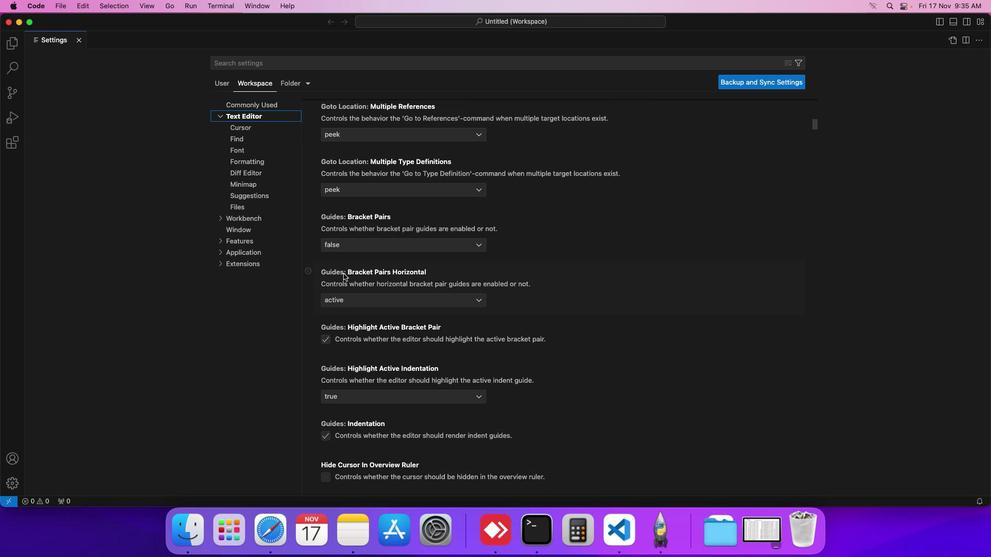 
Action: Mouse scrolled (344, 274) with delta (0, 0)
Screenshot: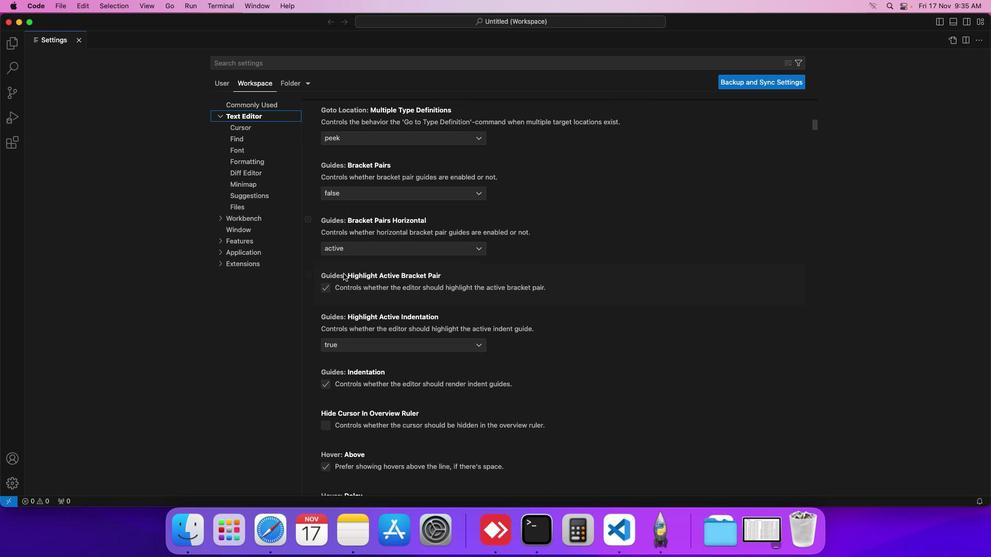 
Action: Mouse scrolled (344, 274) with delta (0, 0)
Screenshot: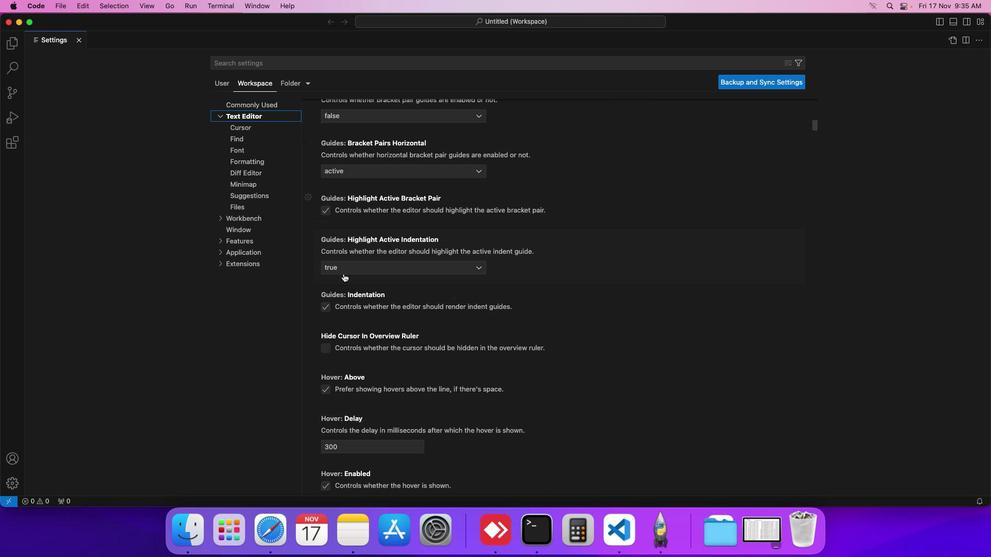 
Action: Mouse scrolled (344, 274) with delta (0, 0)
Screenshot: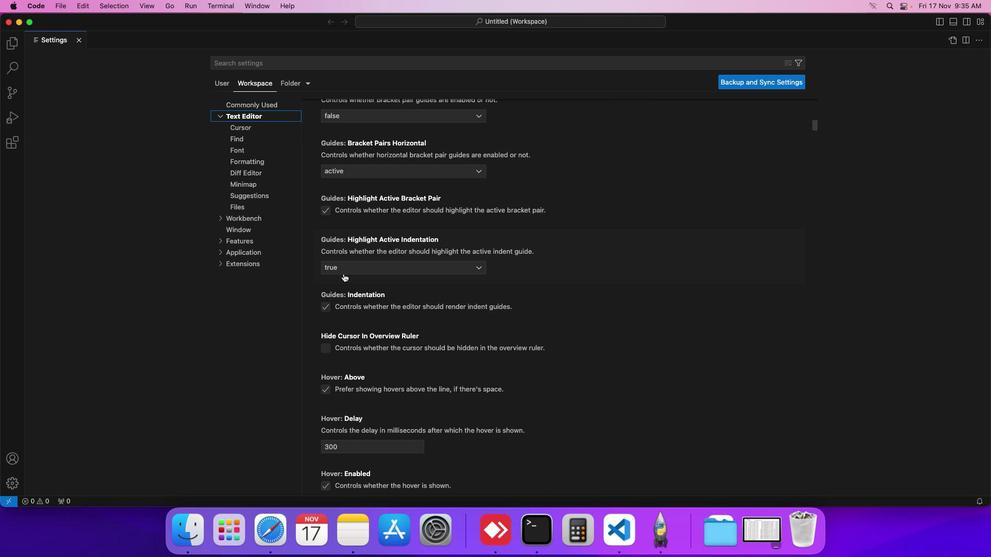 
Action: Mouse scrolled (344, 274) with delta (0, 0)
Screenshot: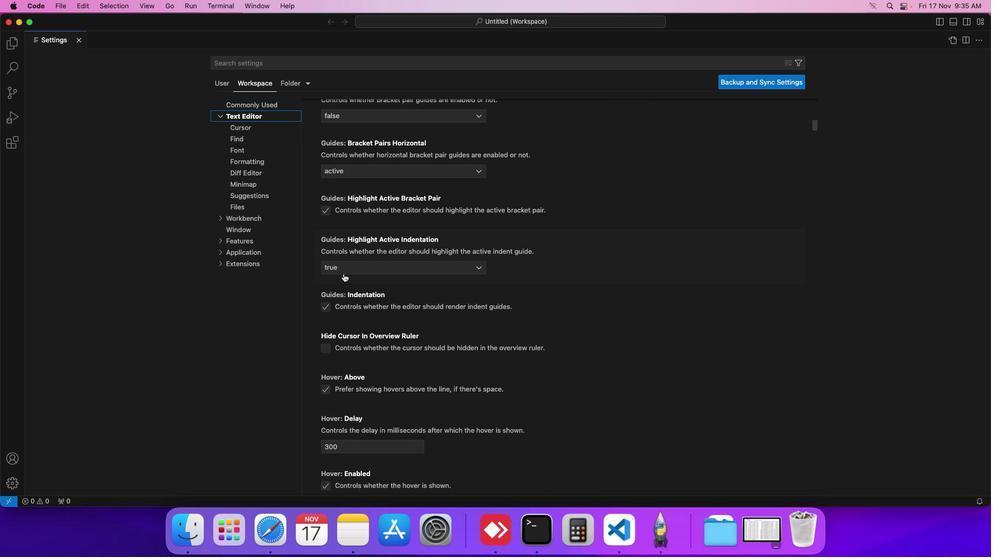 
Action: Mouse scrolled (344, 274) with delta (0, 0)
Screenshot: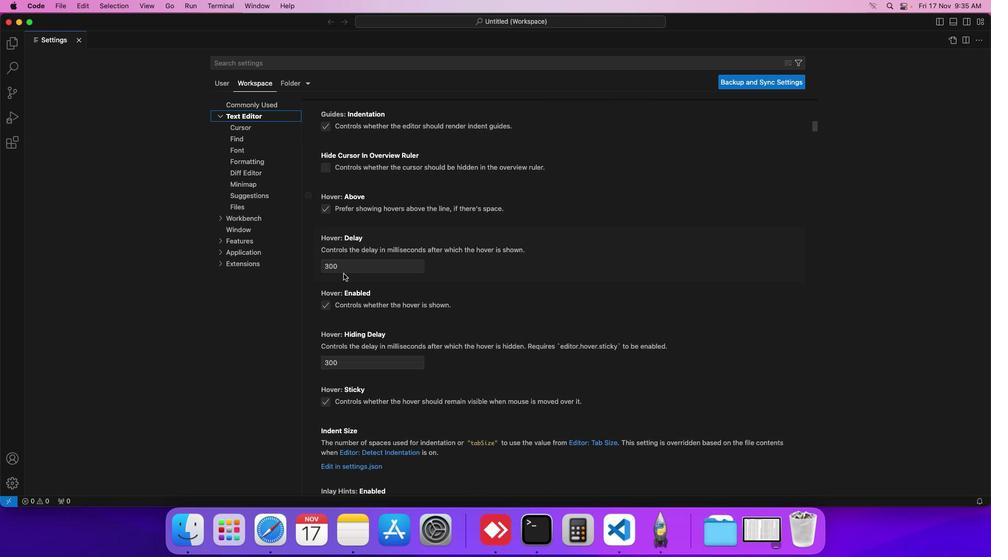
Action: Mouse scrolled (344, 274) with delta (0, 0)
Screenshot: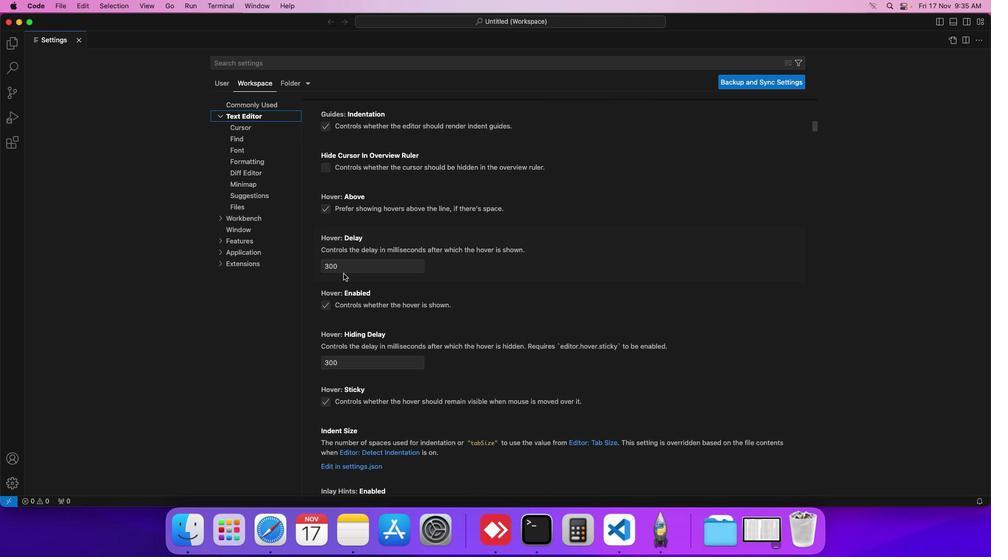 
Action: Mouse scrolled (344, 274) with delta (0, 0)
Screenshot: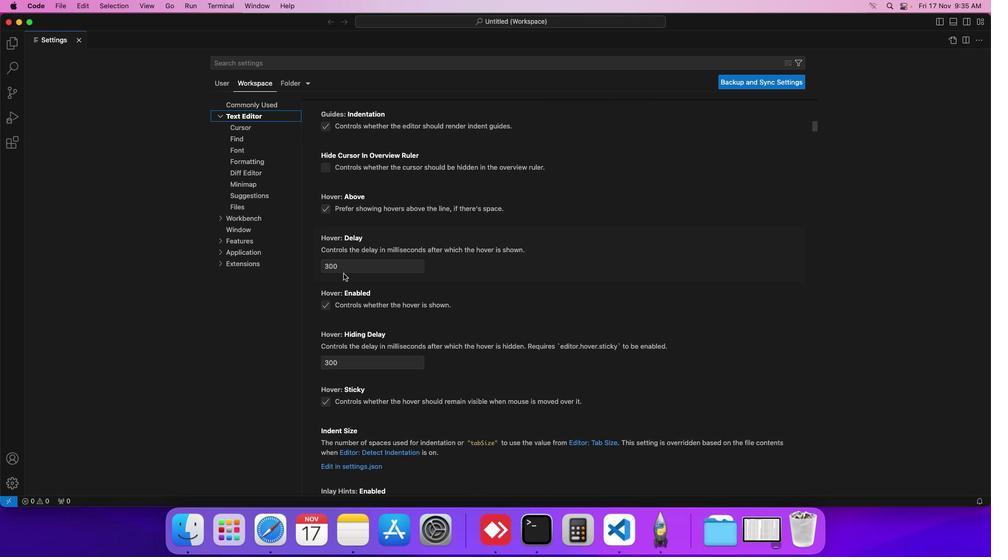 
Action: Mouse scrolled (344, 274) with delta (0, 0)
Screenshot: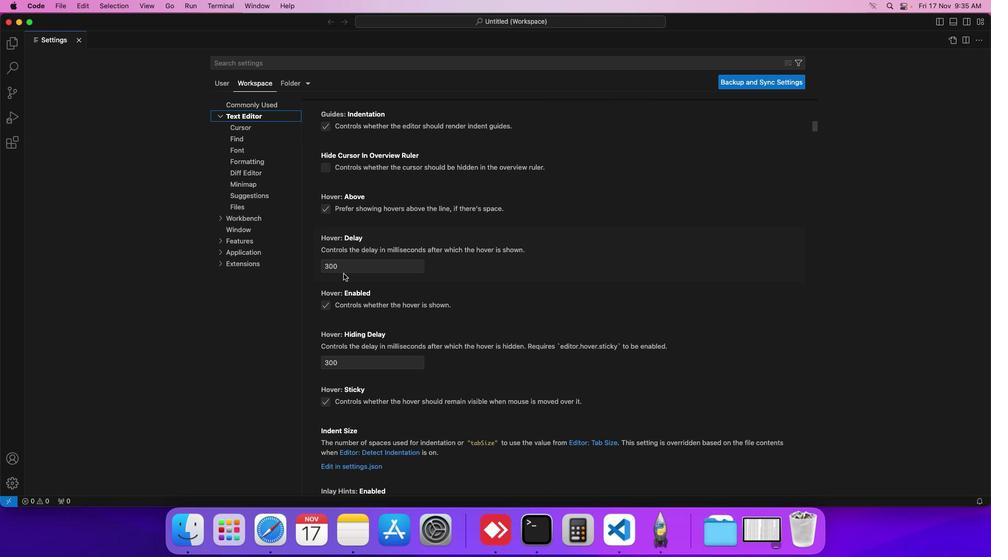 
Action: Mouse moved to (344, 274)
Screenshot: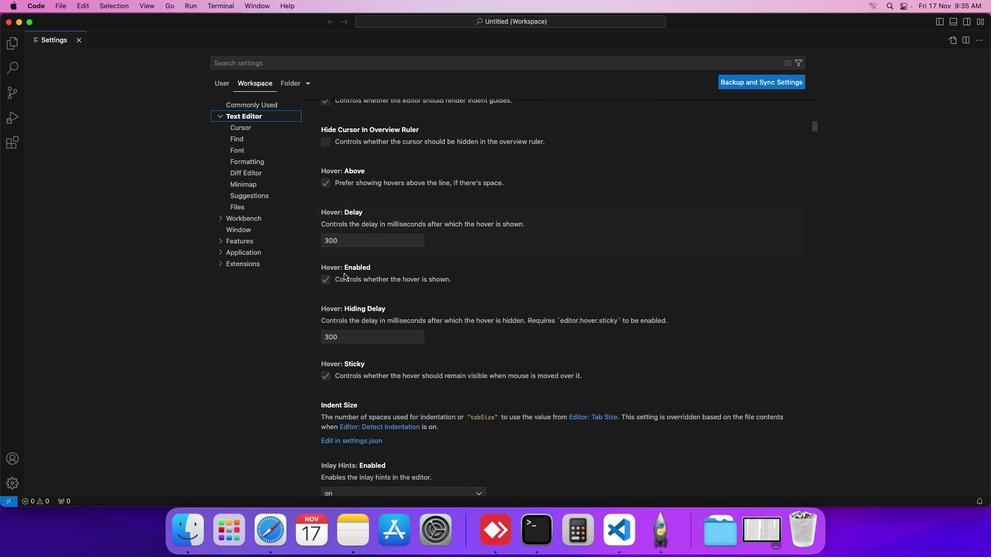
Action: Mouse scrolled (344, 274) with delta (0, 0)
Screenshot: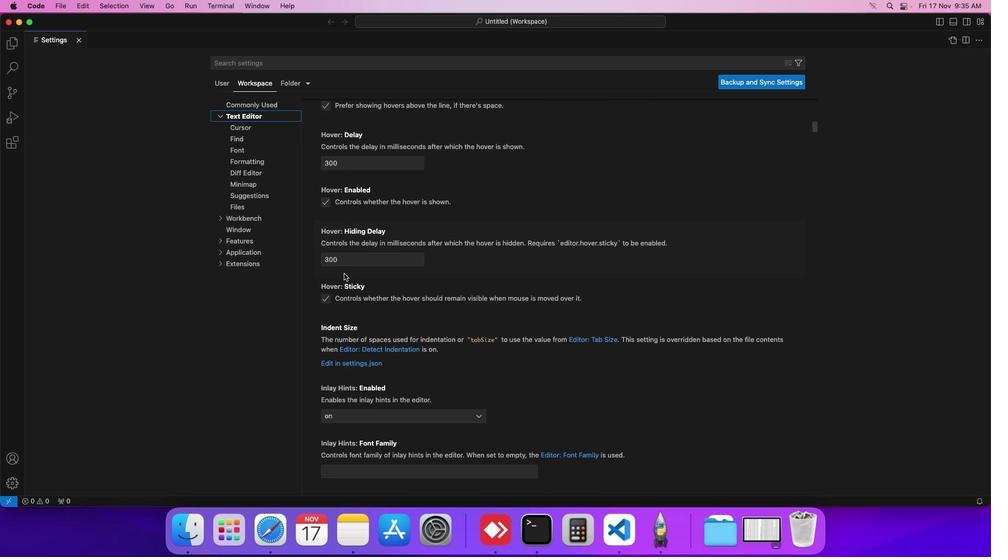 
Action: Mouse scrolled (344, 274) with delta (0, 0)
Screenshot: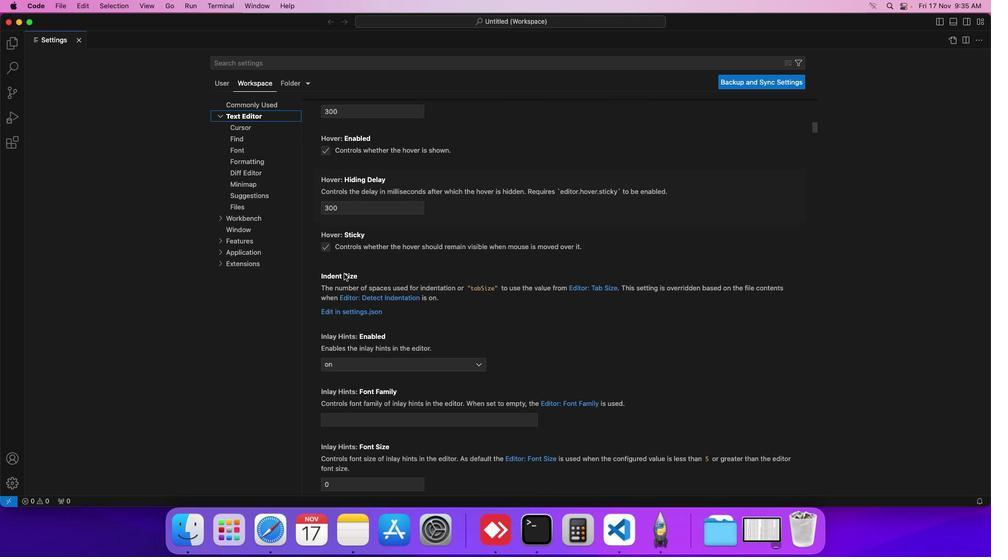 
Action: Mouse scrolled (344, 274) with delta (0, 0)
Screenshot: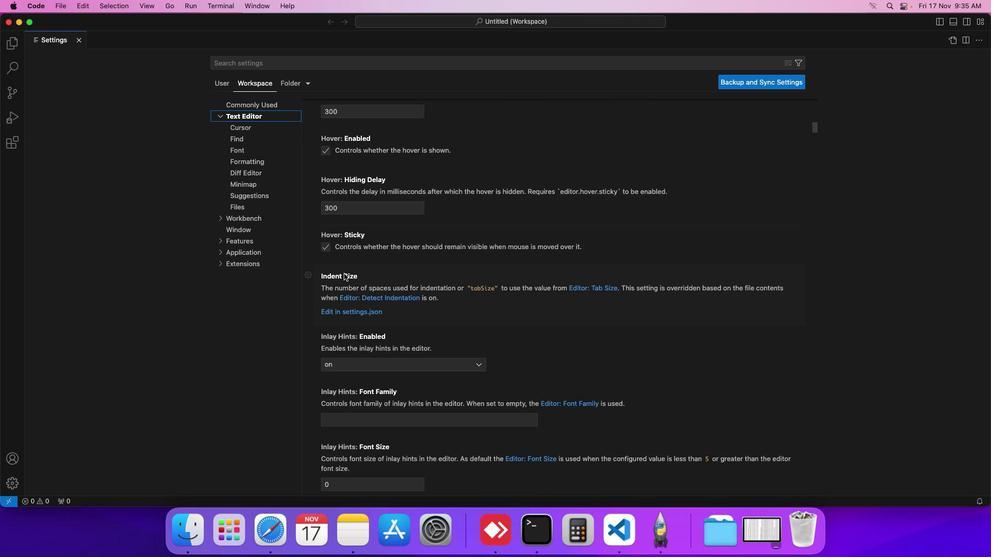 
Action: Mouse scrolled (344, 274) with delta (0, 0)
Screenshot: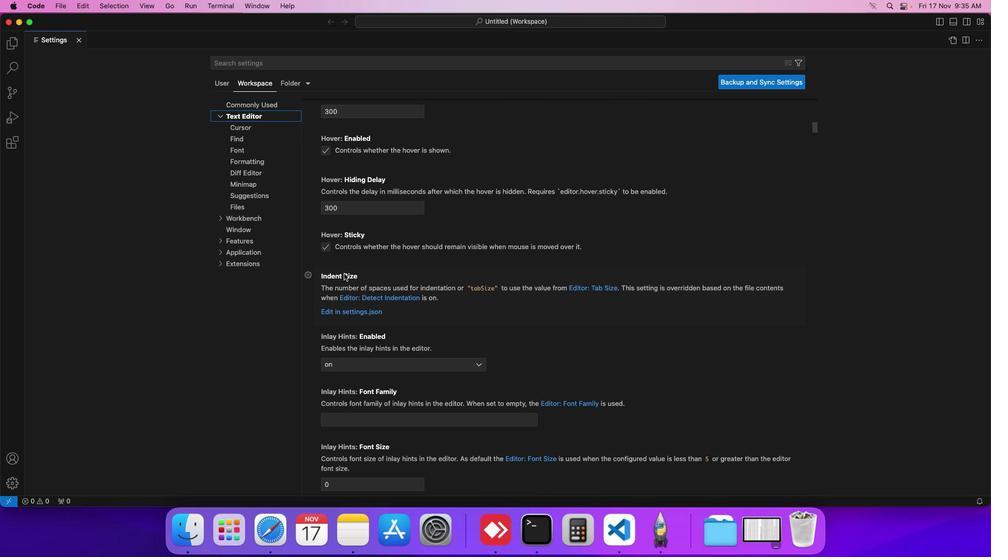 
Action: Mouse scrolled (344, 274) with delta (0, 0)
Screenshot: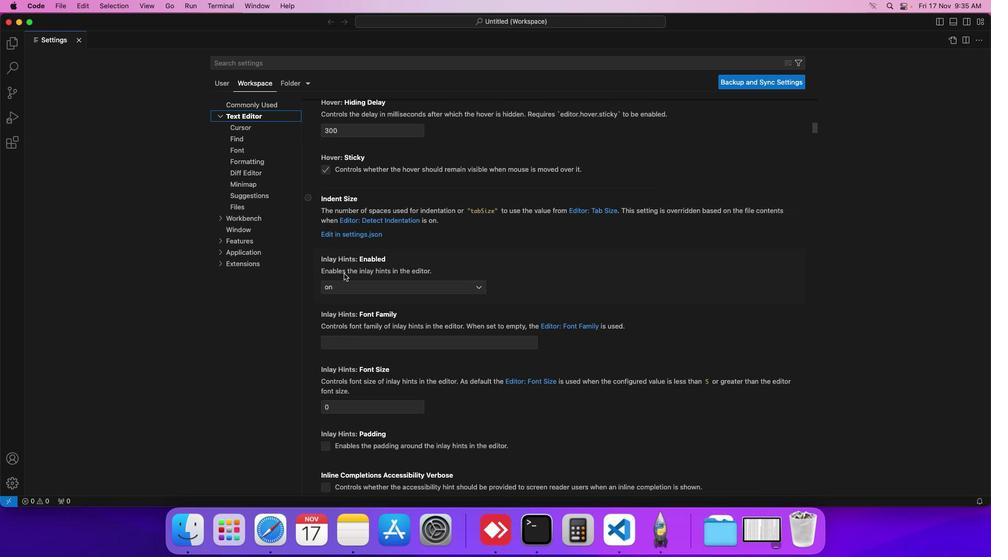 
Action: Mouse scrolled (344, 274) with delta (0, 0)
Screenshot: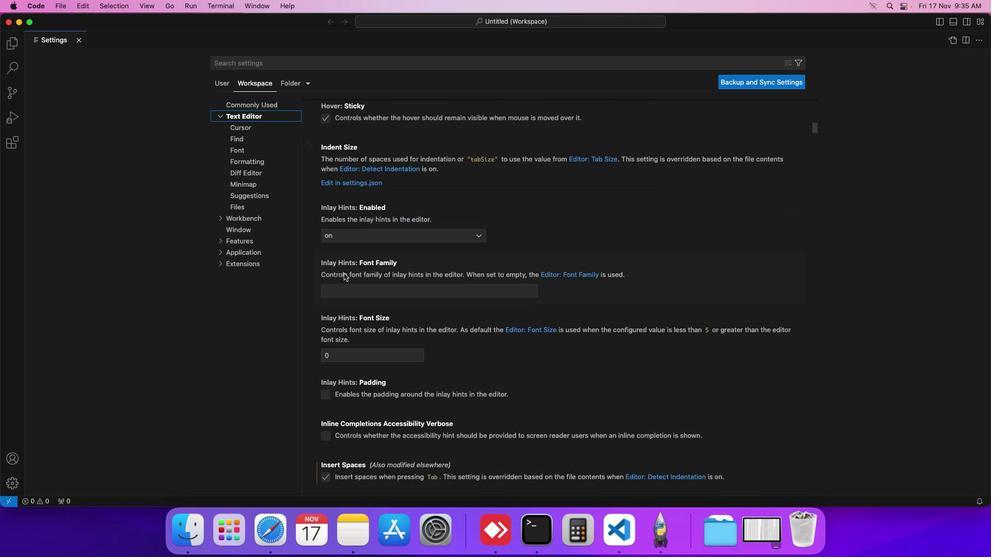 
Action: Mouse scrolled (344, 274) with delta (0, 0)
Screenshot: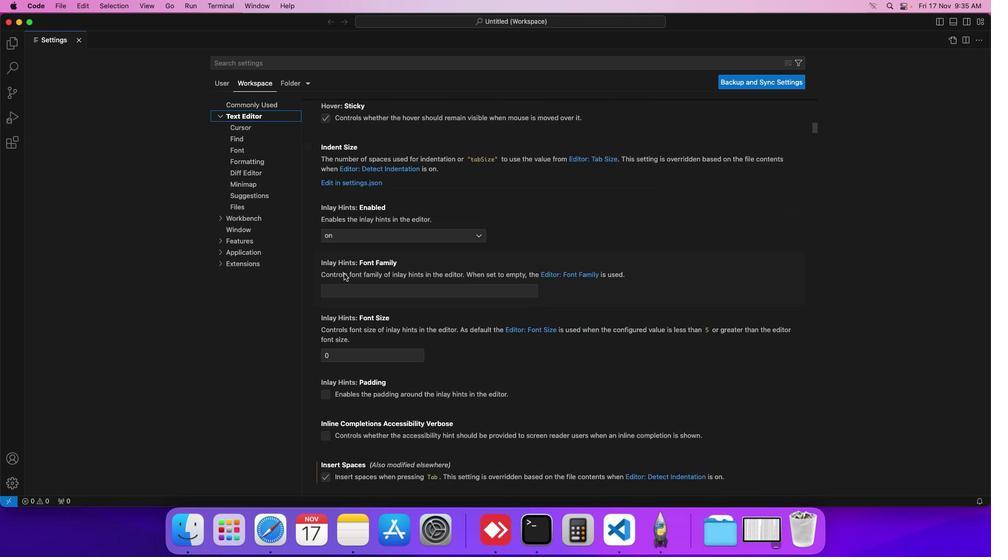 
Action: Mouse scrolled (344, 274) with delta (0, 0)
Screenshot: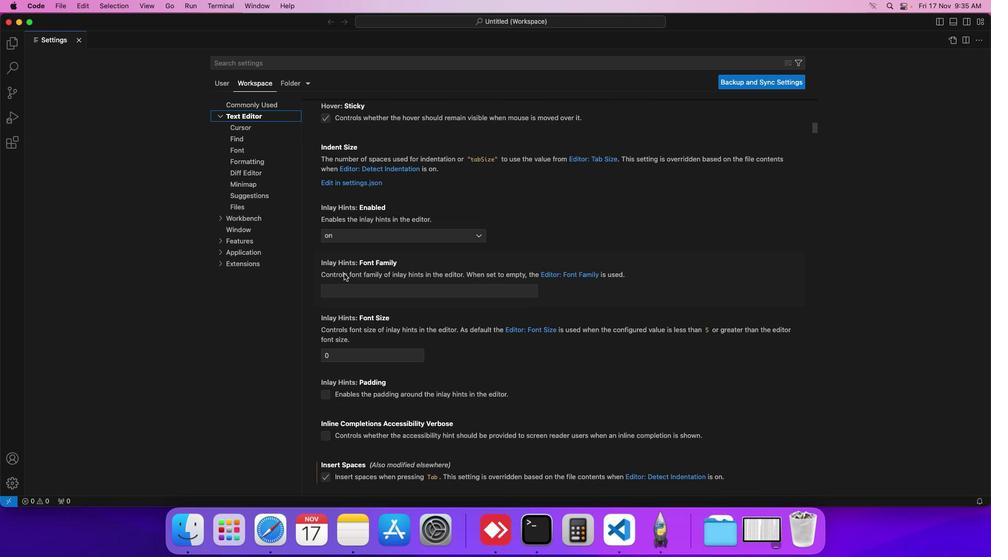 
Action: Mouse moved to (344, 274)
Screenshot: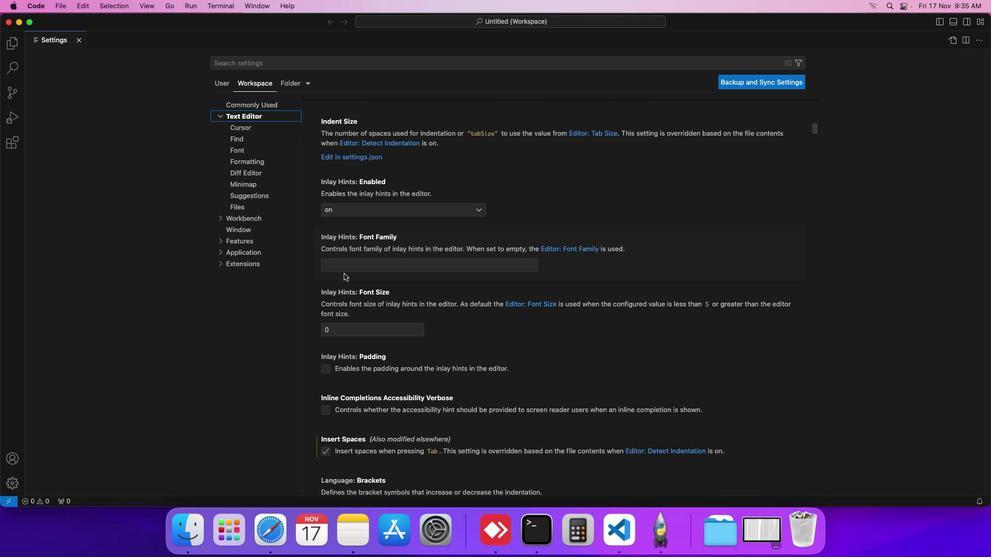 
Action: Mouse scrolled (344, 274) with delta (0, 0)
Screenshot: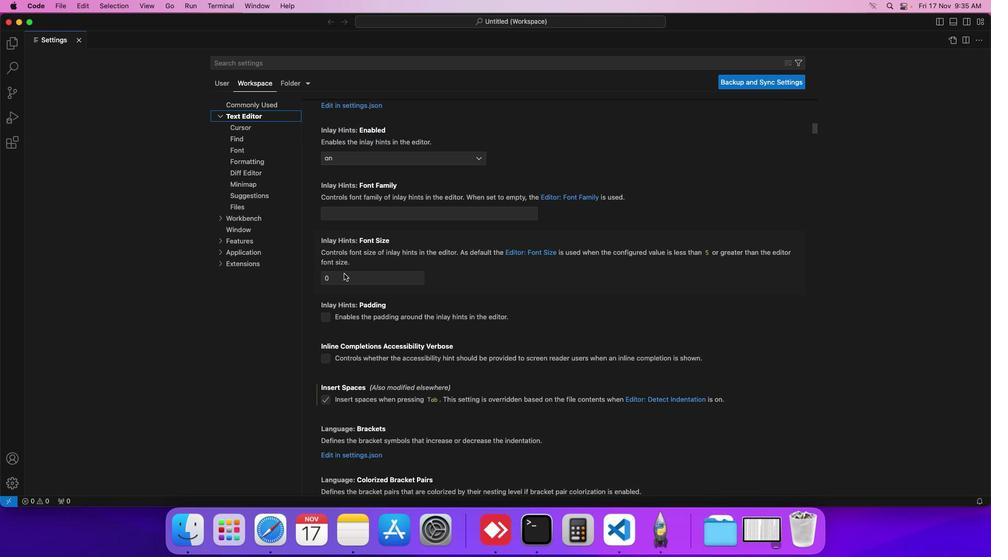 
Action: Mouse scrolled (344, 274) with delta (0, 0)
Screenshot: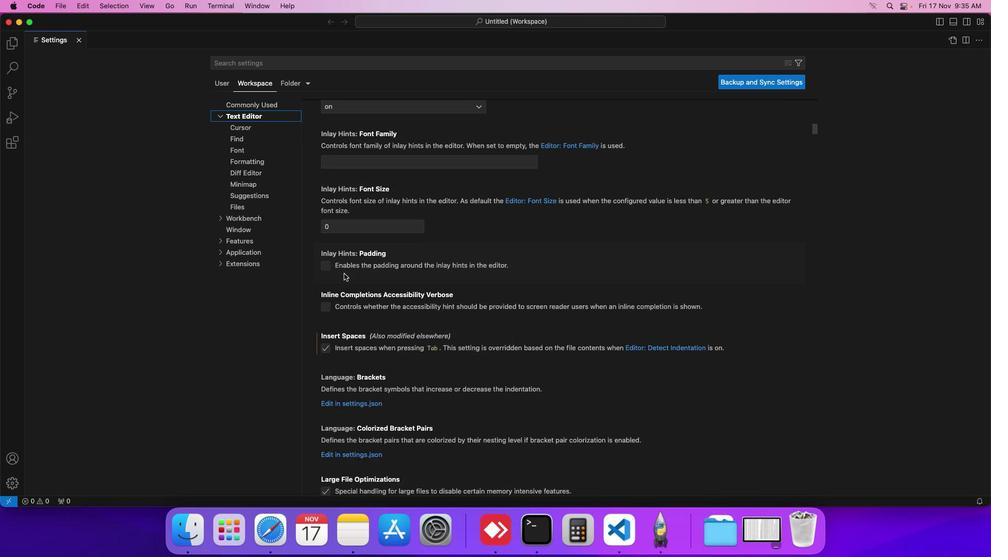 
Action: Mouse scrolled (344, 274) with delta (0, 0)
Screenshot: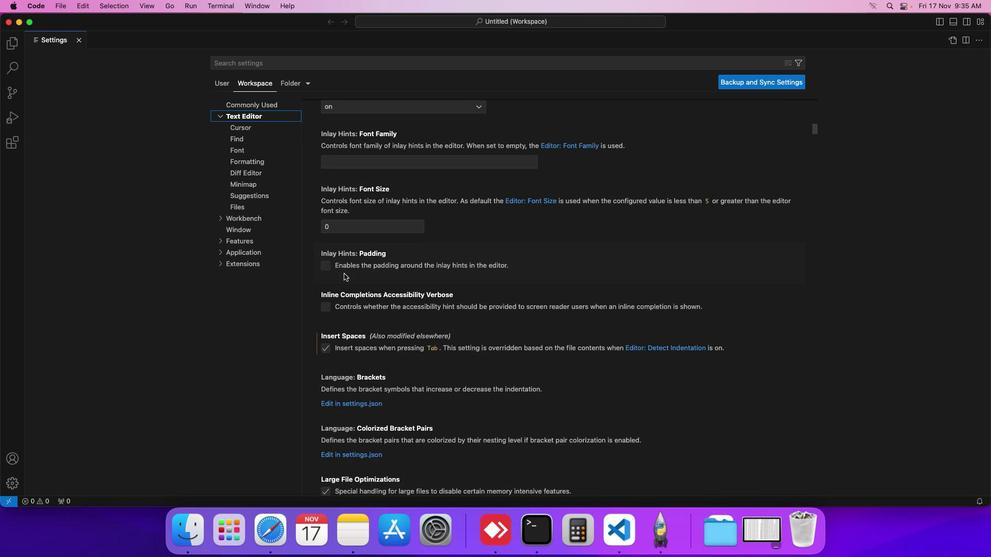 
Action: Mouse scrolled (344, 274) with delta (0, 0)
Screenshot: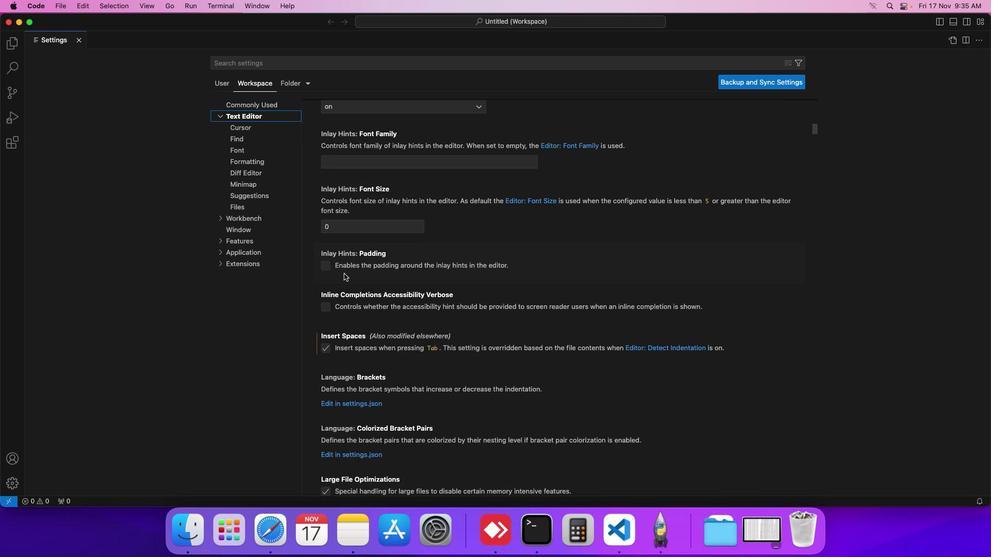 
Action: Mouse moved to (344, 274)
Screenshot: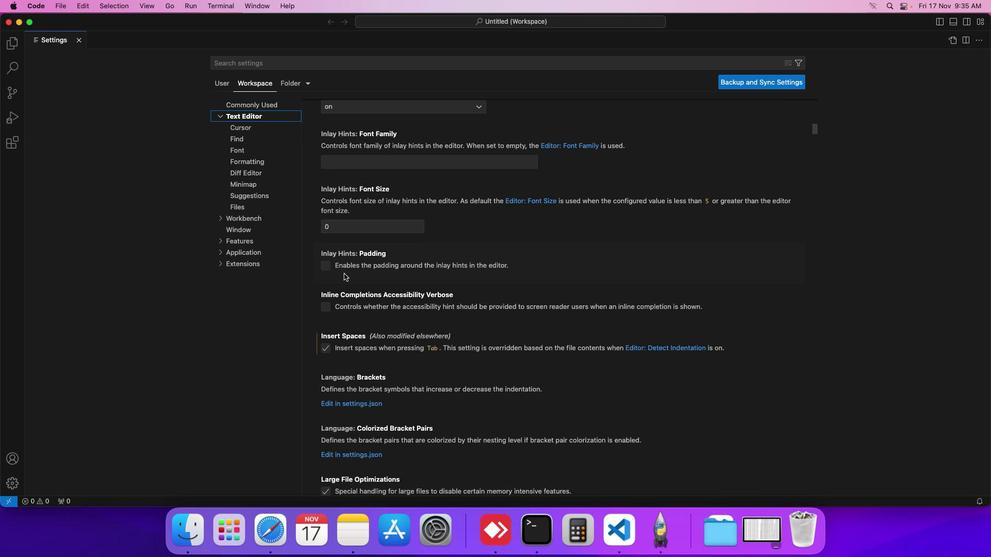 
Action: Mouse scrolled (344, 274) with delta (0, 0)
Screenshot: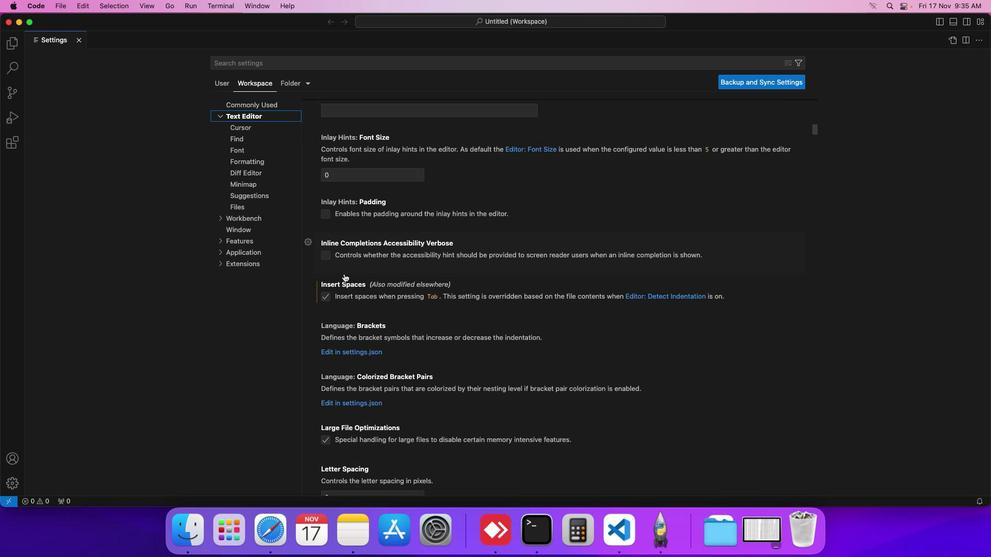 
Action: Mouse scrolled (344, 274) with delta (0, 0)
Screenshot: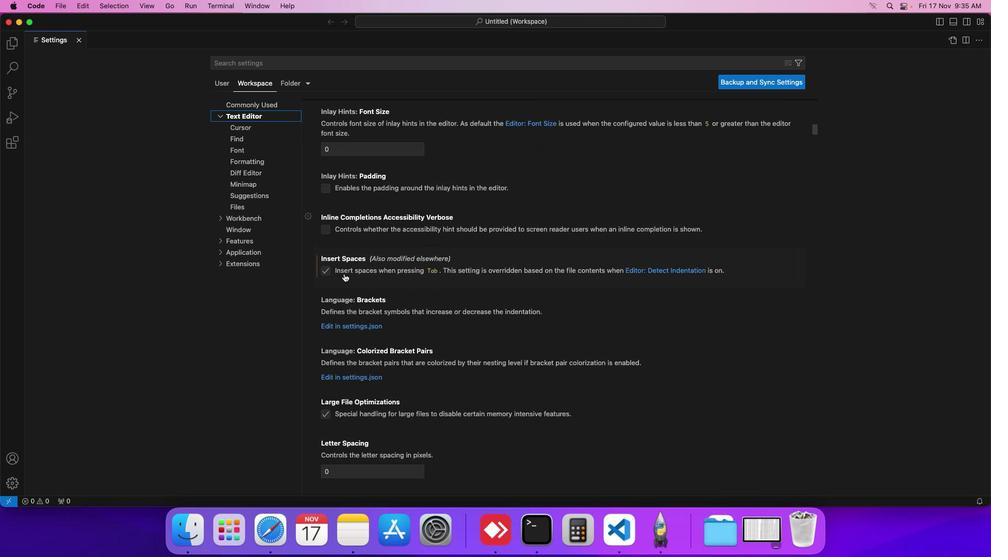 
Action: Mouse scrolled (344, 274) with delta (0, 0)
Screenshot: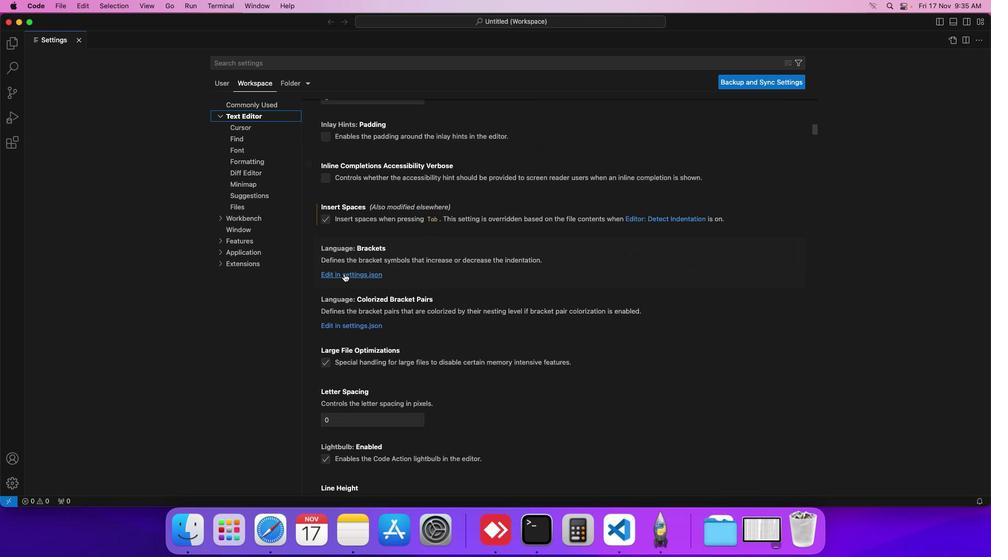 
Action: Mouse scrolled (344, 274) with delta (0, 0)
Screenshot: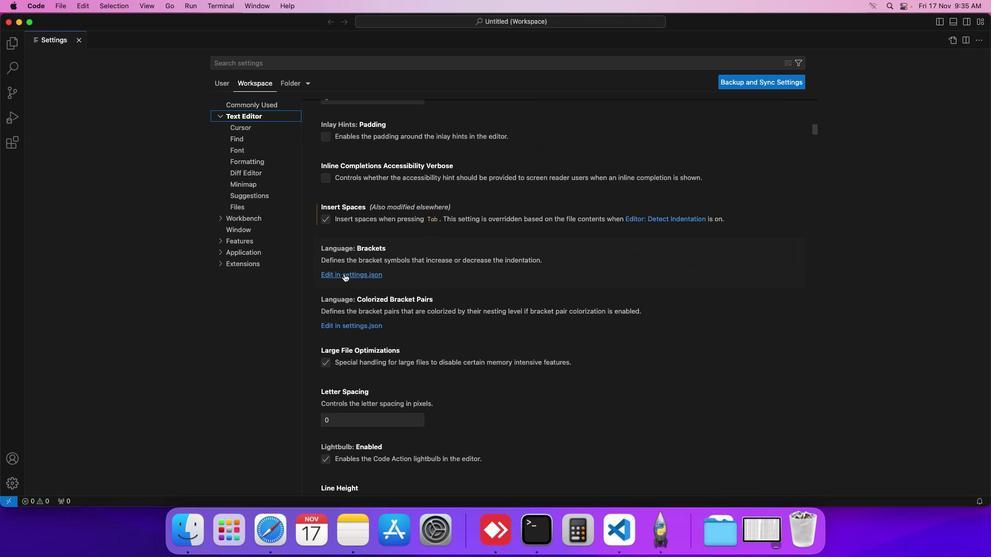 
Action: Mouse moved to (344, 274)
Screenshot: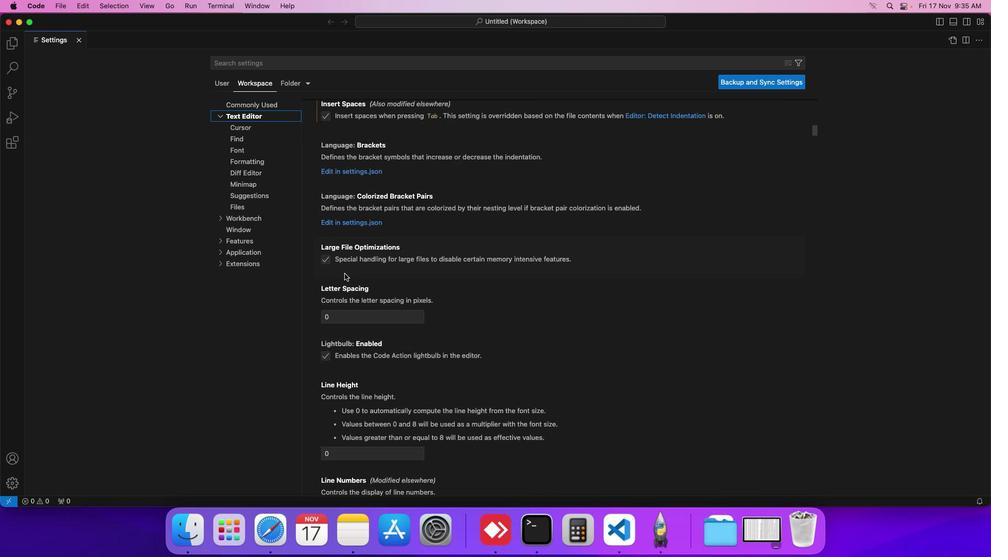 
Action: Mouse scrolled (344, 274) with delta (0, 0)
Screenshot: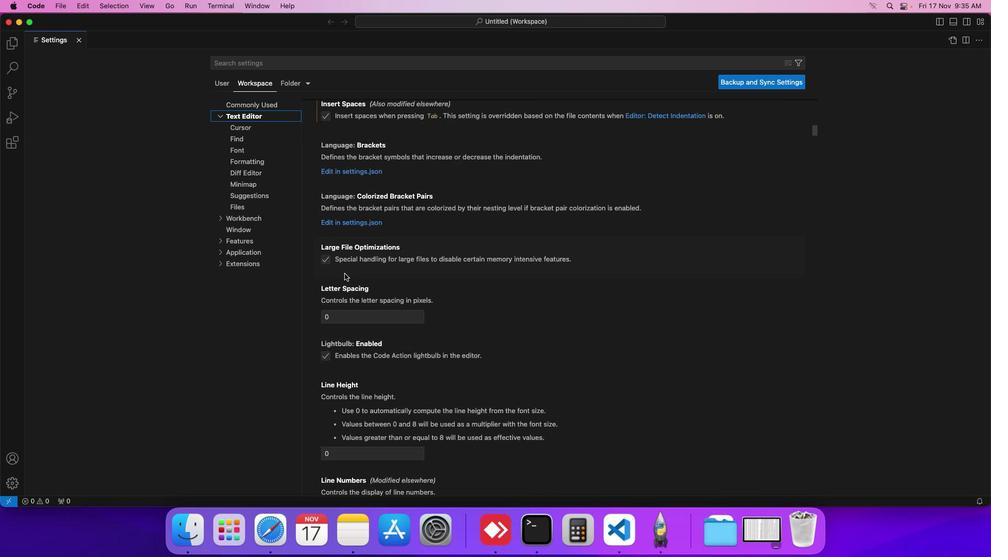 
Action: Mouse scrolled (344, 274) with delta (0, 0)
Screenshot: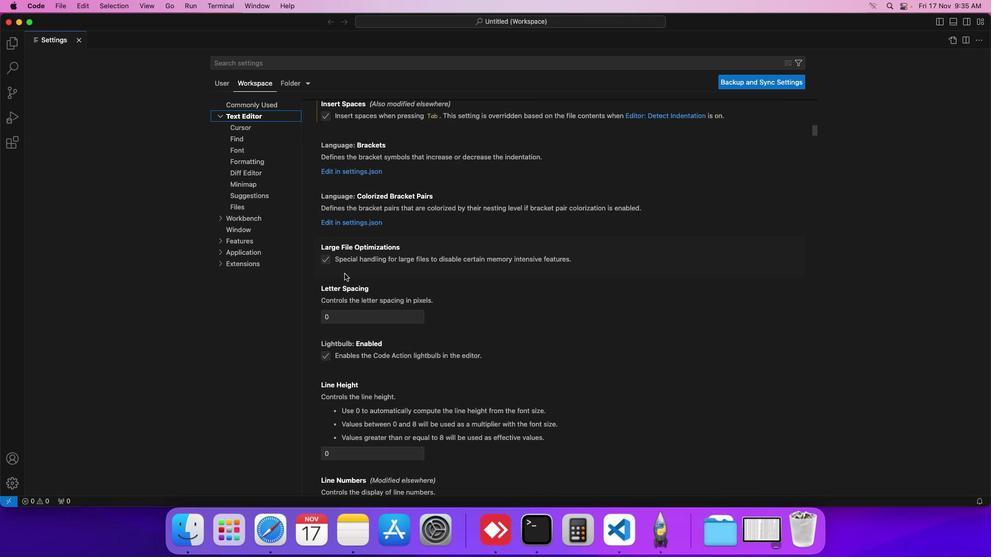 
Action: Mouse scrolled (344, 274) with delta (0, 0)
Screenshot: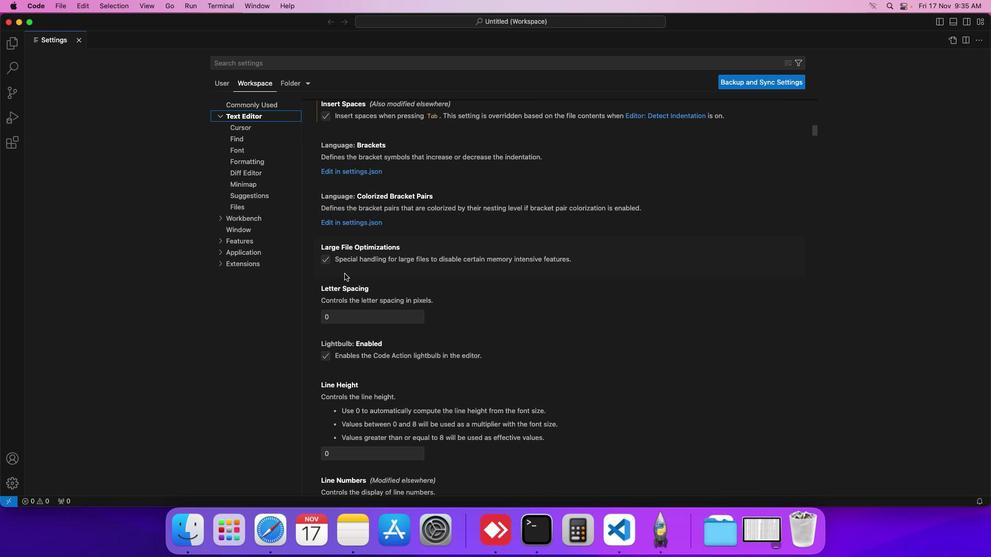 
Action: Mouse scrolled (344, 274) with delta (0, 0)
Screenshot: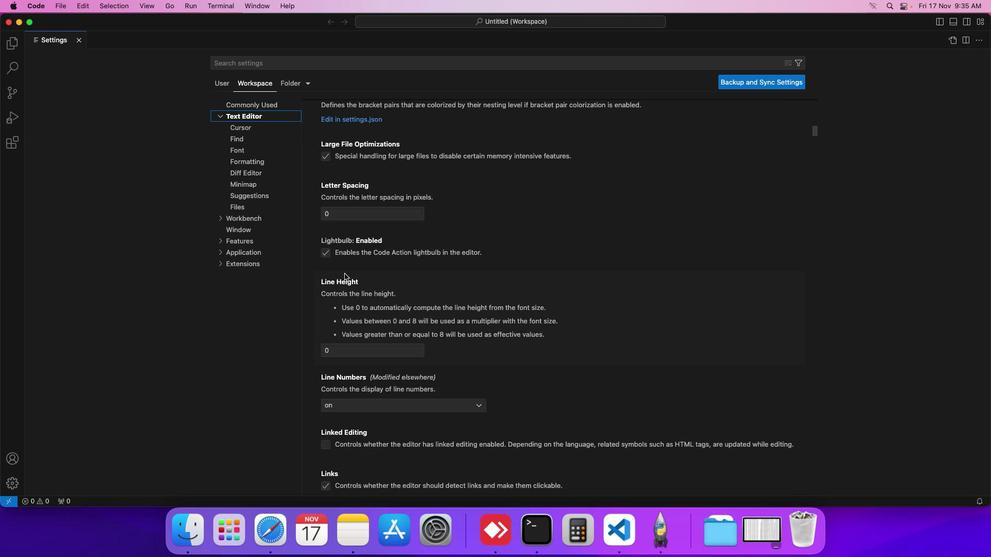 
Action: Mouse scrolled (344, 274) with delta (0, 0)
Screenshot: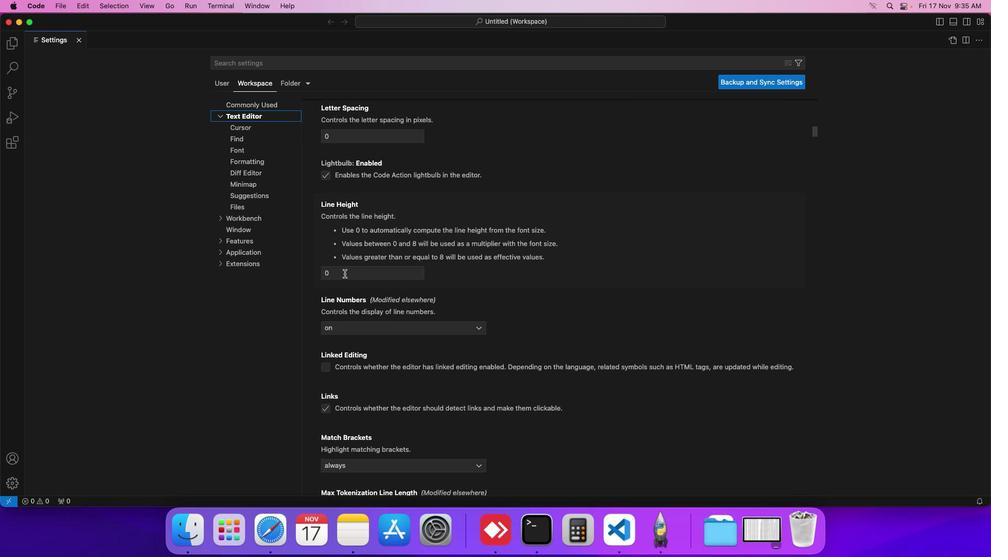 
Action: Mouse scrolled (344, 274) with delta (0, 0)
Screenshot: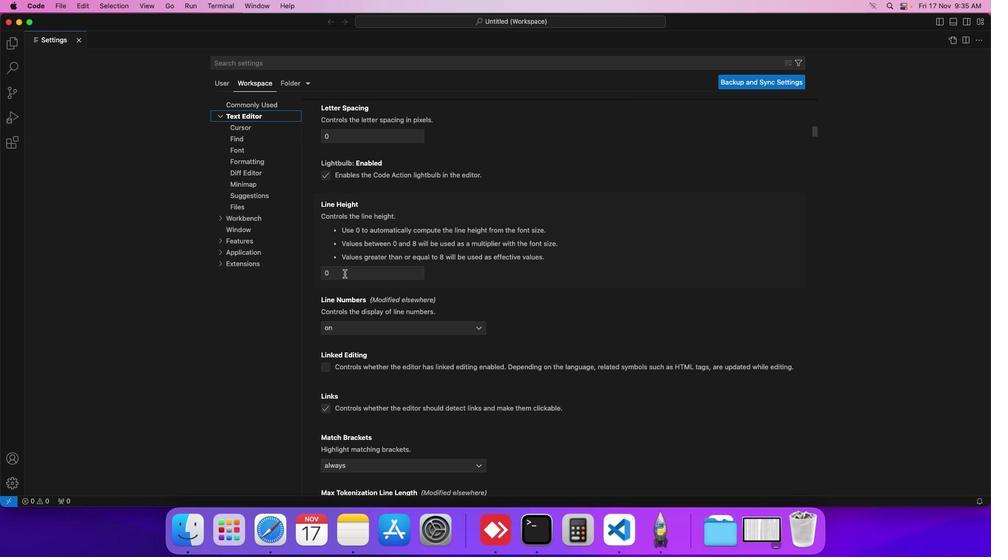 
Action: Mouse scrolled (344, 274) with delta (0, 0)
Screenshot: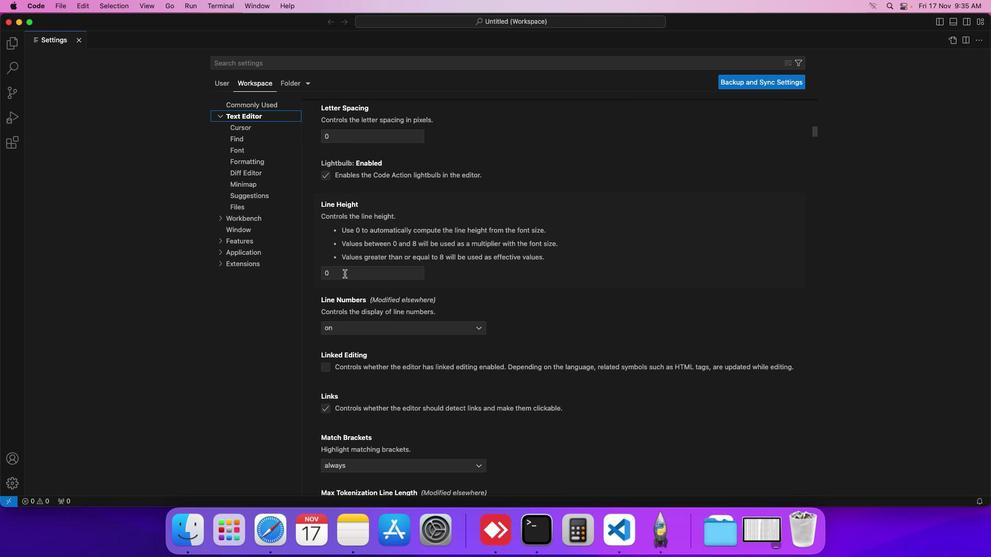 
Action: Mouse scrolled (344, 274) with delta (0, 0)
Screenshot: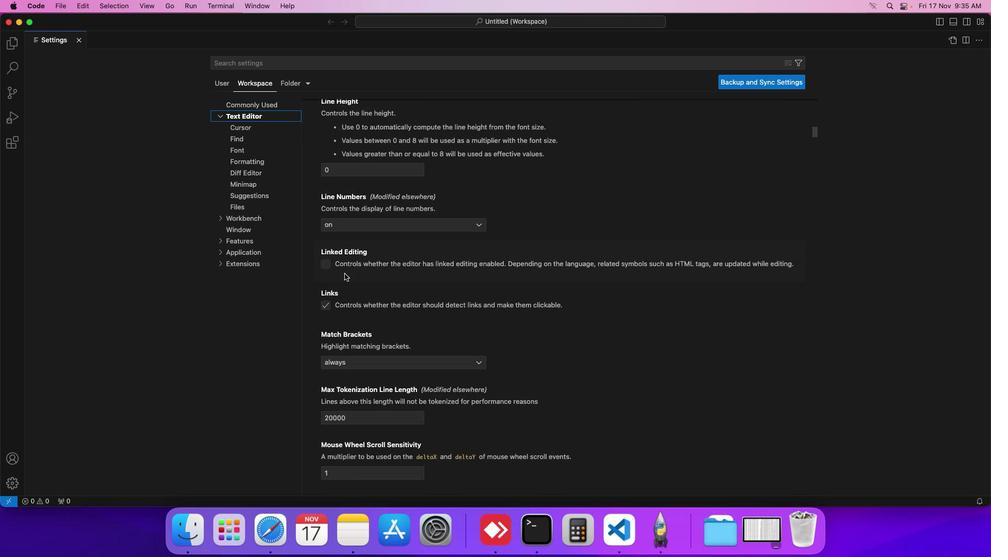 
Action: Mouse scrolled (344, 274) with delta (0, 0)
Screenshot: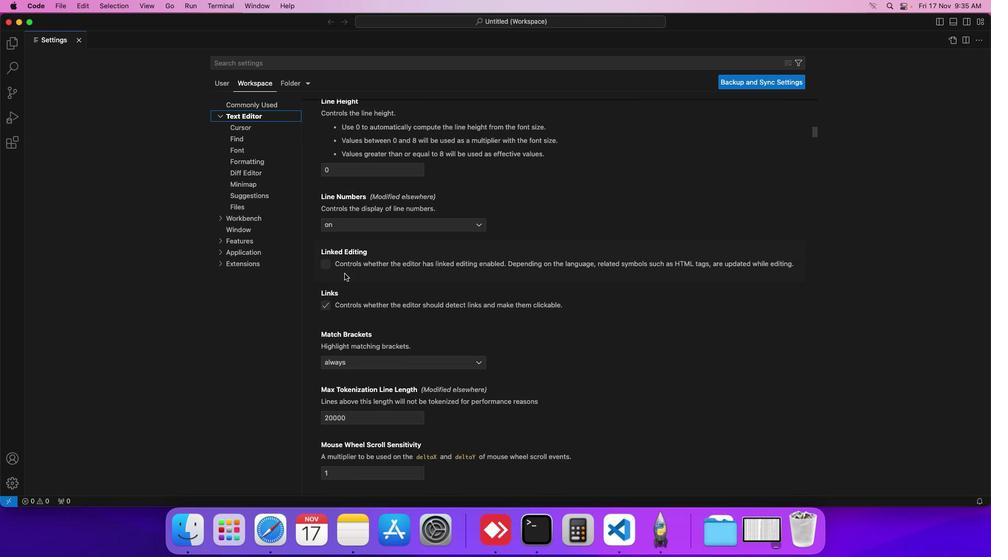 
Action: Mouse scrolled (344, 274) with delta (0, 0)
Screenshot: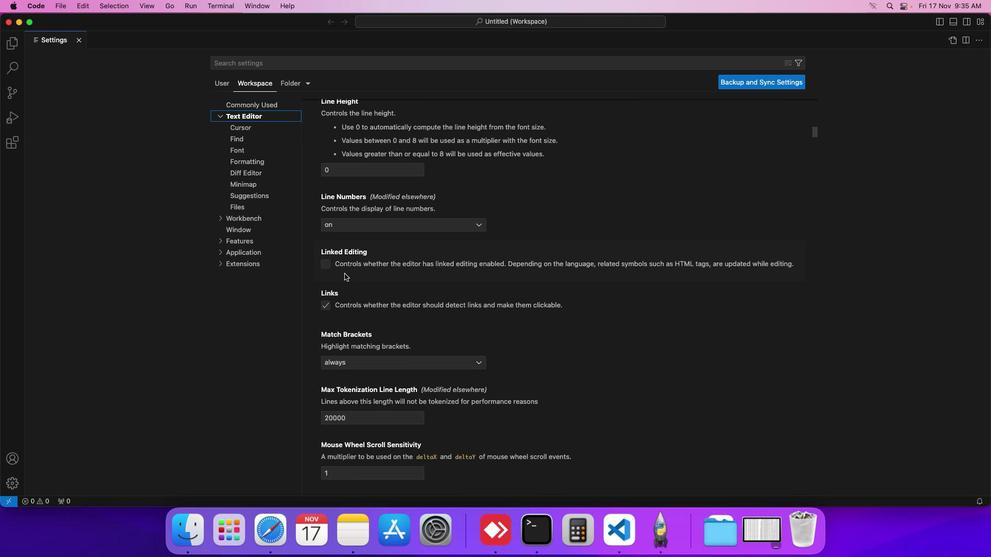 
Action: Mouse moved to (344, 274)
Screenshot: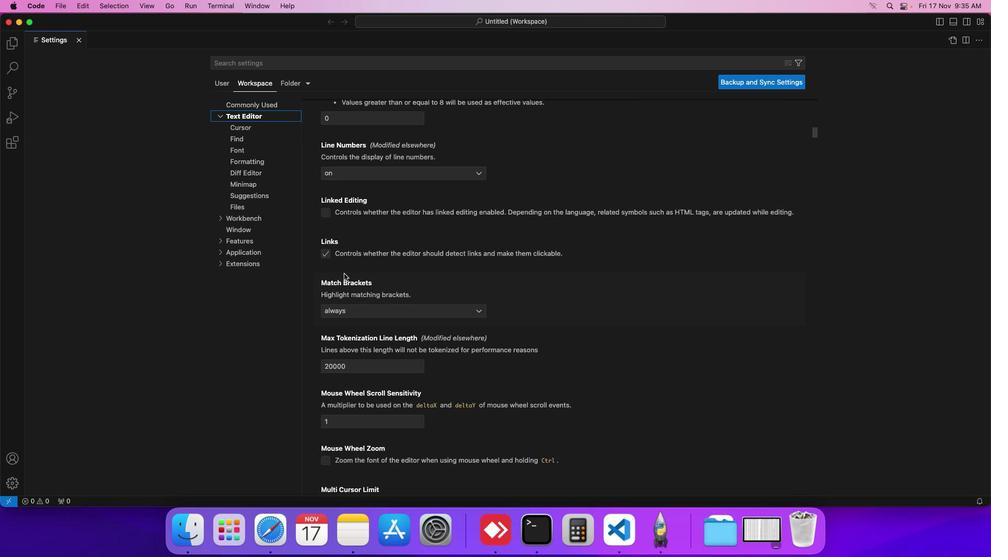 
Action: Mouse scrolled (344, 274) with delta (0, 0)
Screenshot: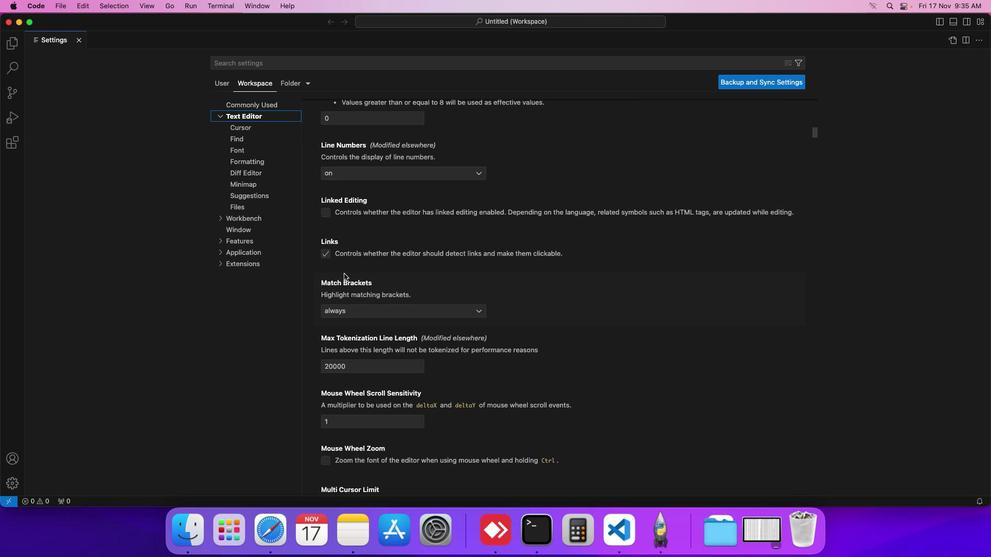 
Action: Mouse scrolled (344, 274) with delta (0, 0)
Screenshot: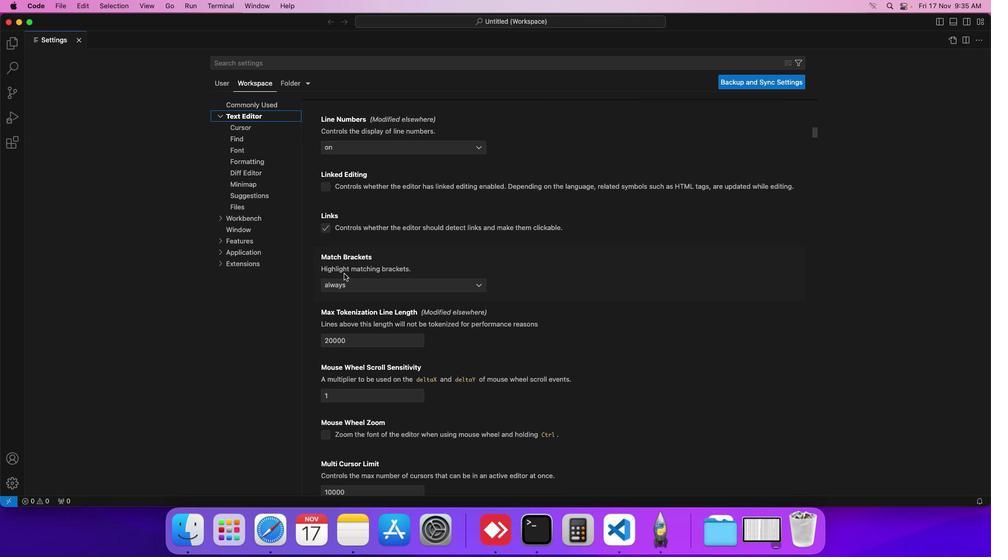 
Action: Mouse scrolled (344, 274) with delta (0, 0)
Screenshot: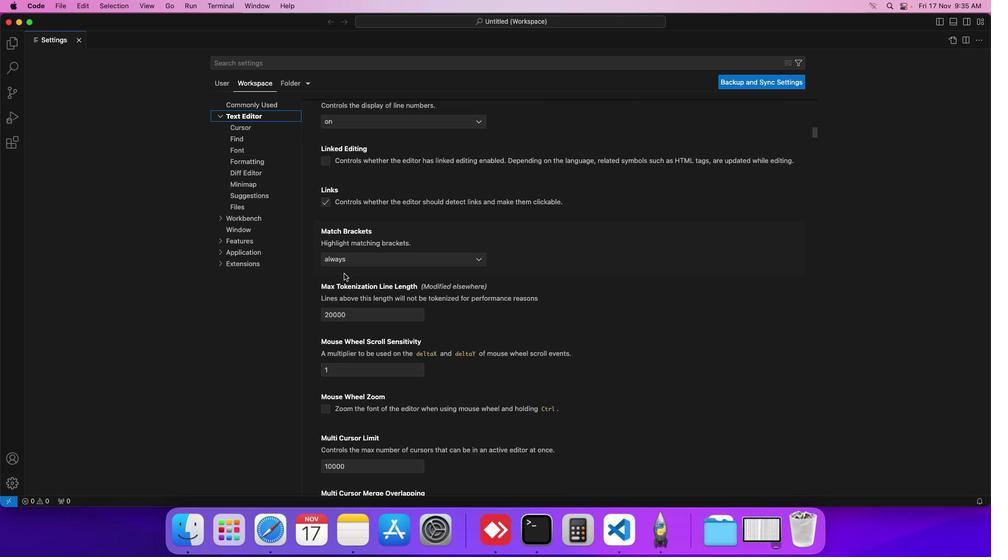 
Action: Mouse scrolled (344, 274) with delta (0, 0)
Screenshot: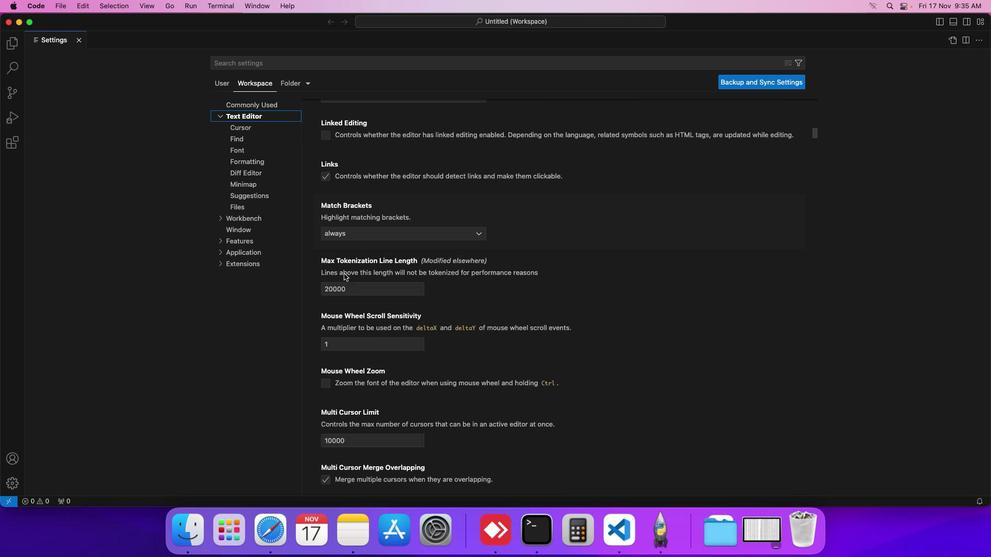 
Action: Mouse scrolled (344, 274) with delta (0, 0)
Screenshot: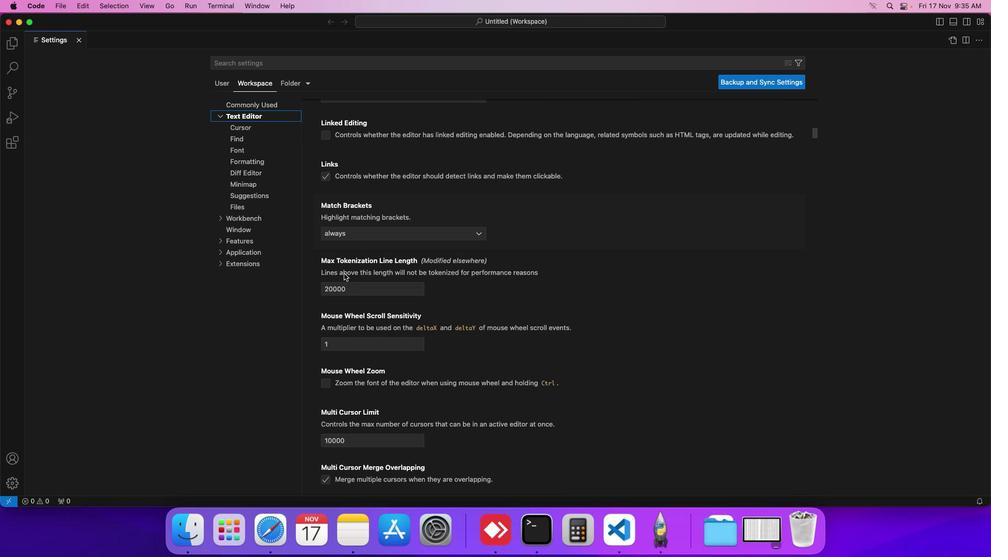 
Action: Mouse moved to (344, 274)
Screenshot: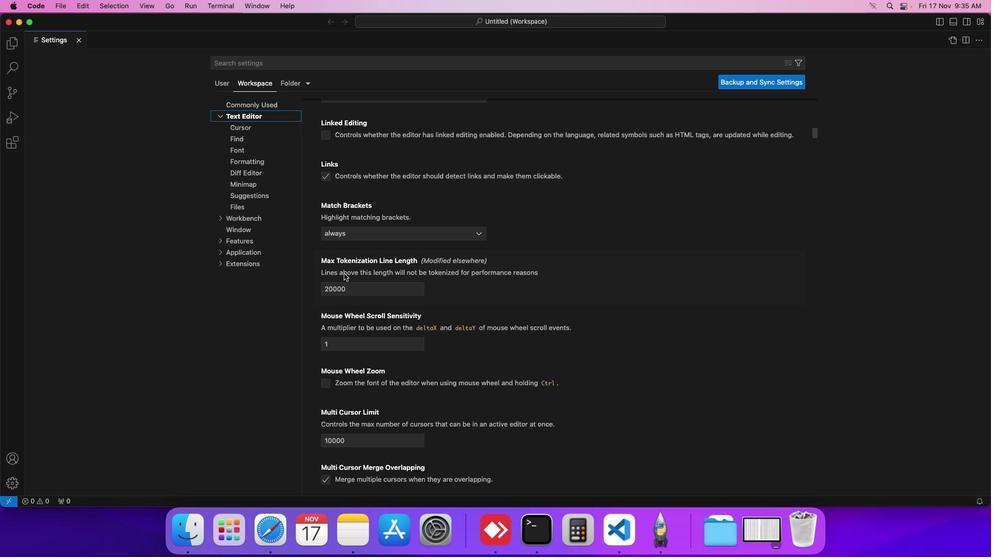 
Action: Mouse scrolled (344, 274) with delta (0, 0)
Screenshot: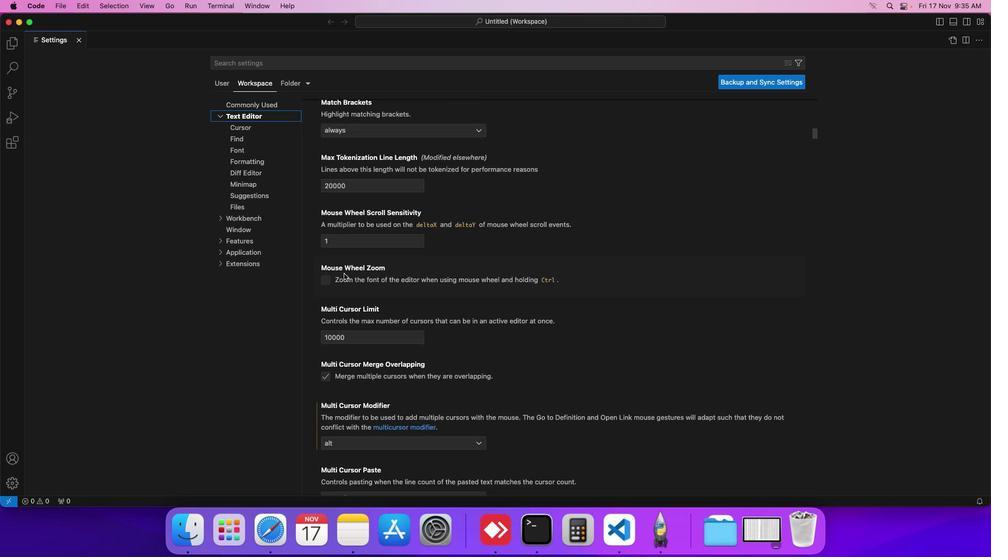
Action: Mouse scrolled (344, 274) with delta (0, 0)
Screenshot: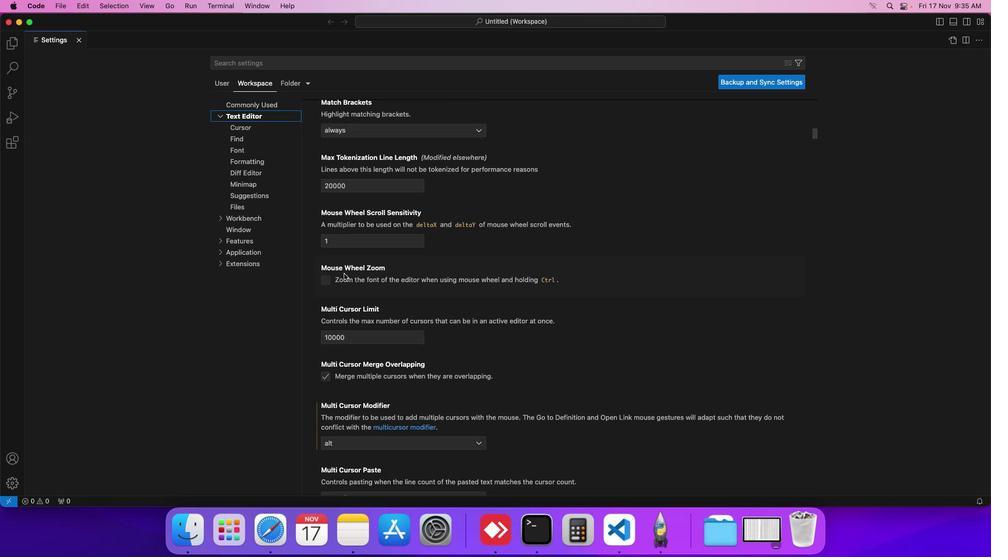 
Action: Mouse scrolled (344, 274) with delta (0, 0)
Screenshot: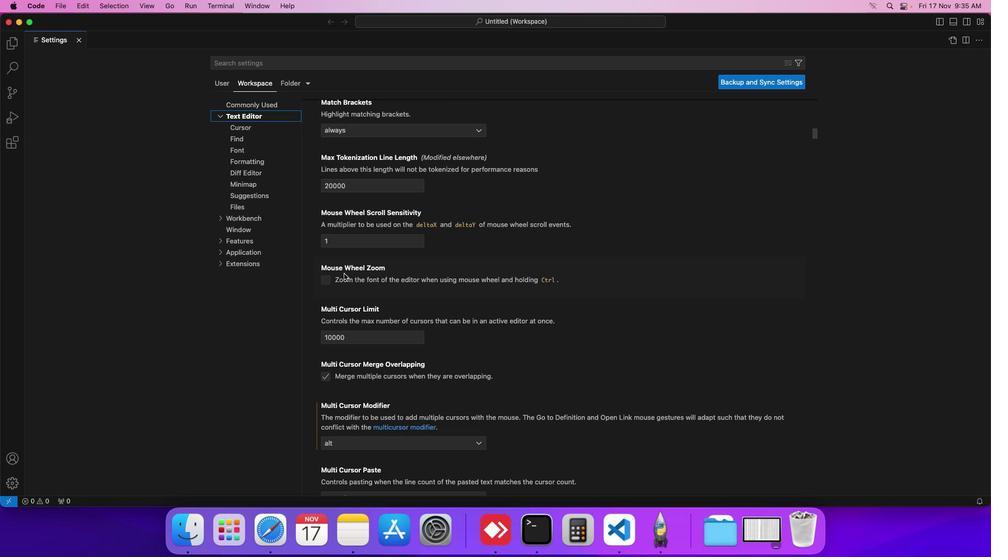 
Action: Mouse moved to (345, 274)
Screenshot: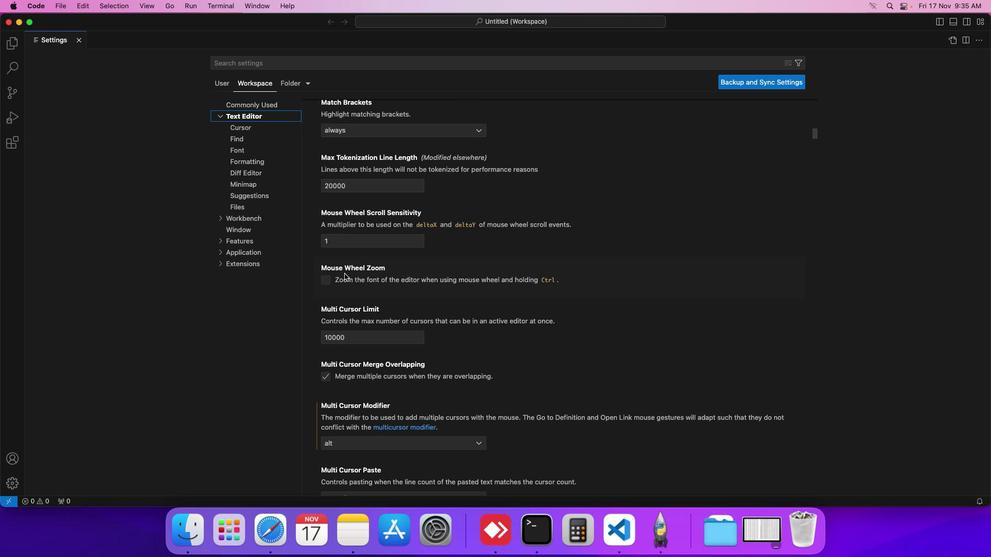 
Action: Mouse scrolled (345, 274) with delta (0, 0)
Screenshot: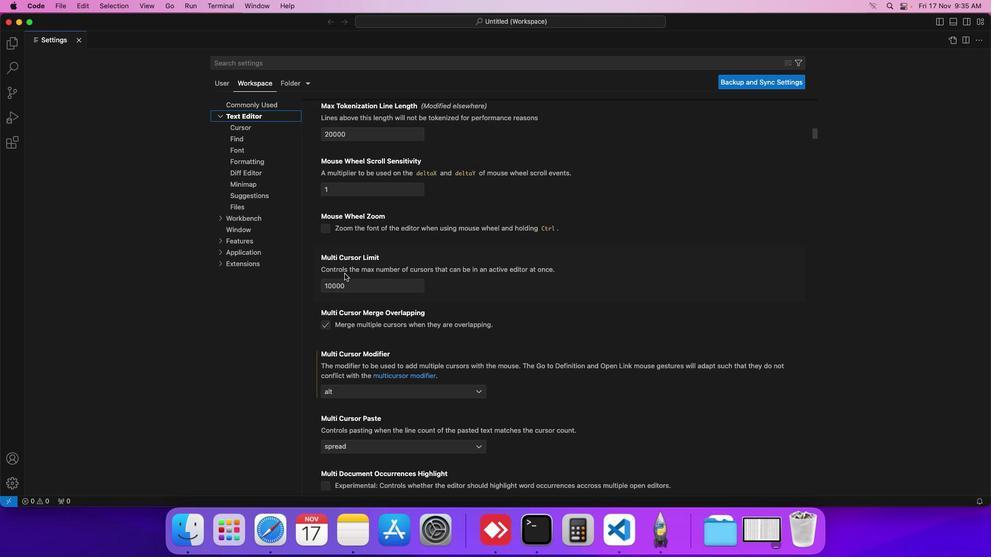 
Action: Mouse scrolled (345, 274) with delta (0, 0)
Screenshot: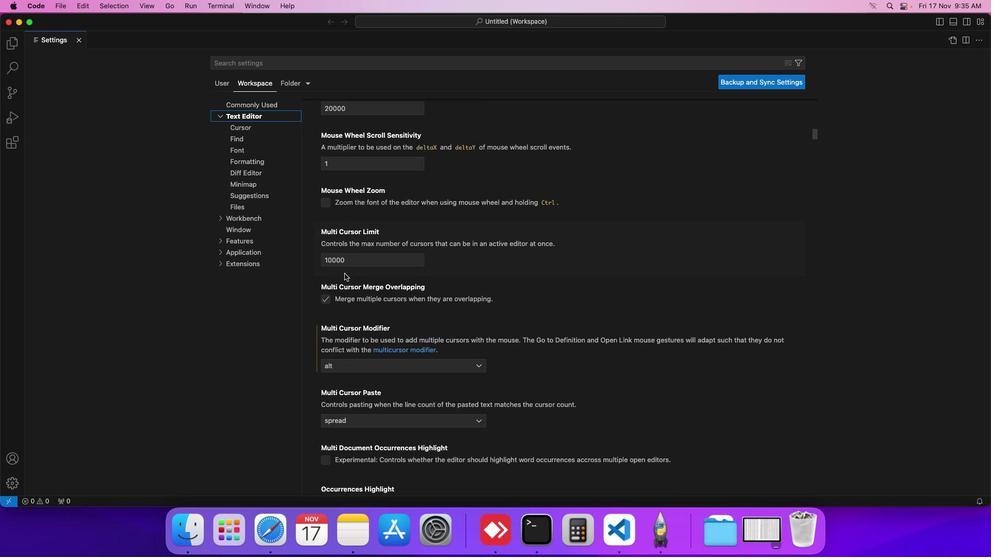 
Action: Mouse scrolled (345, 274) with delta (0, 0)
Screenshot: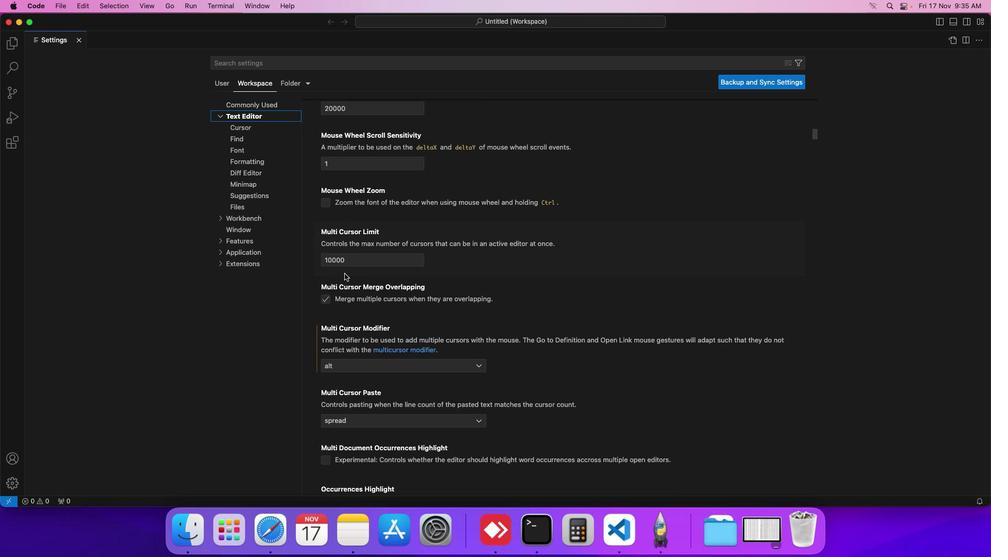 
Action: Mouse scrolled (345, 274) with delta (0, 0)
Screenshot: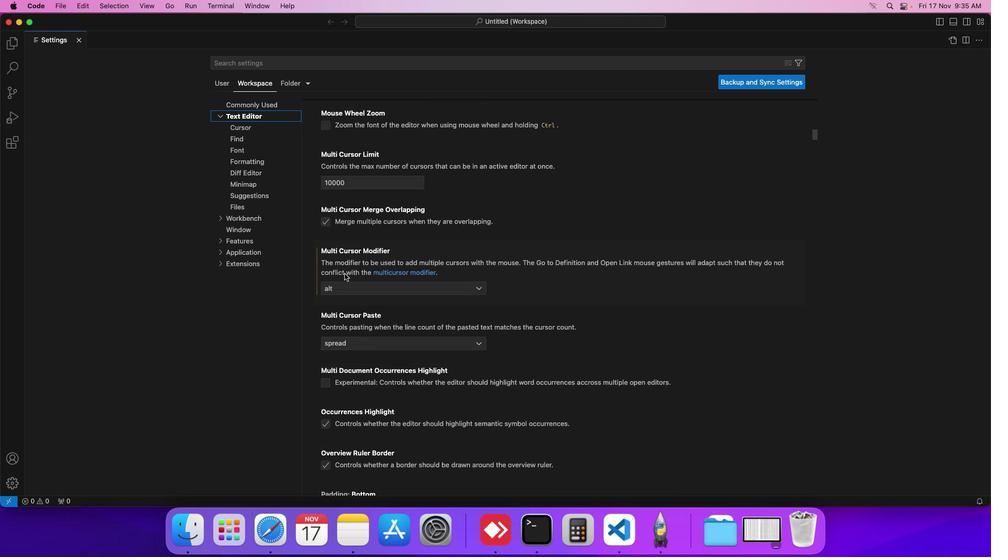 
Action: Mouse scrolled (345, 274) with delta (0, 0)
Screenshot: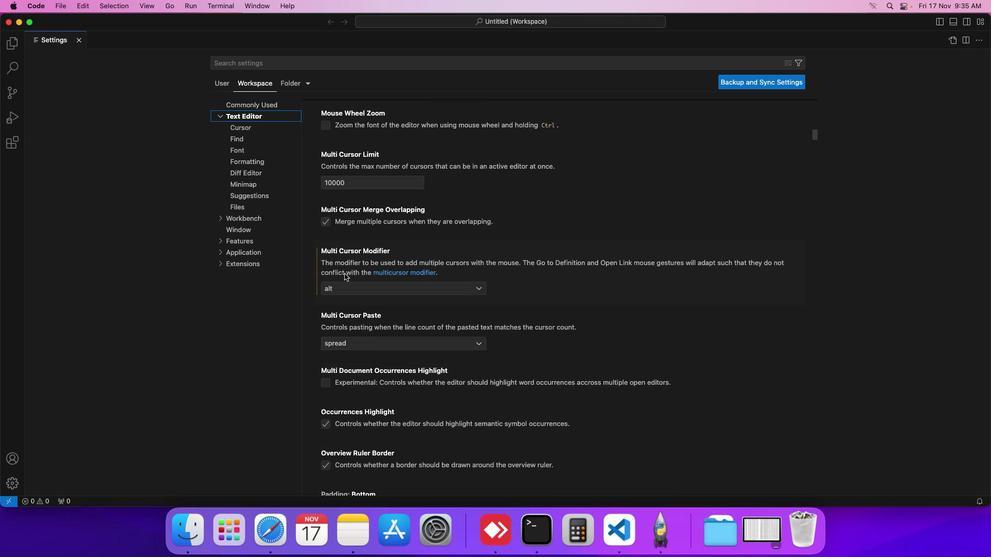 
Action: Mouse scrolled (345, 274) with delta (0, 0)
Screenshot: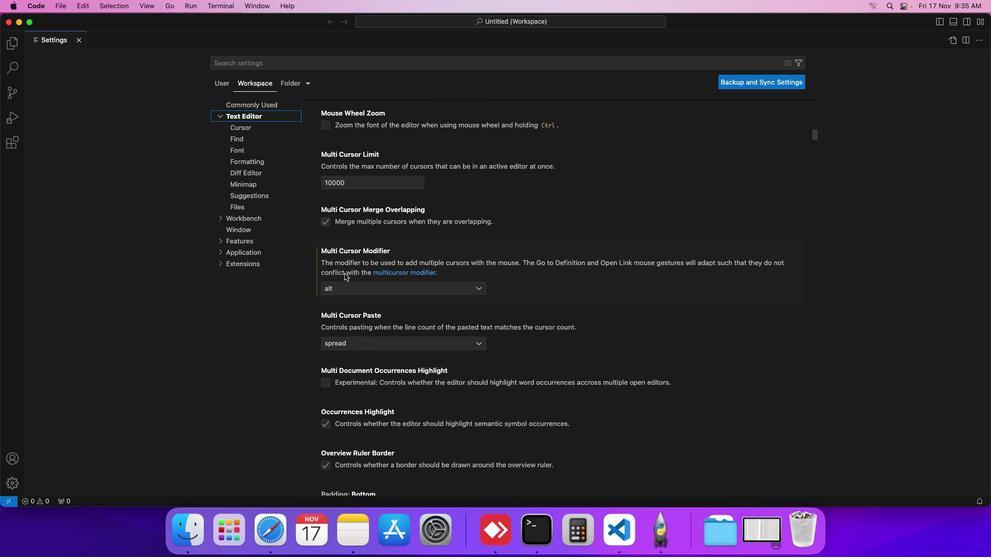 
Action: Mouse moved to (345, 274)
Screenshot: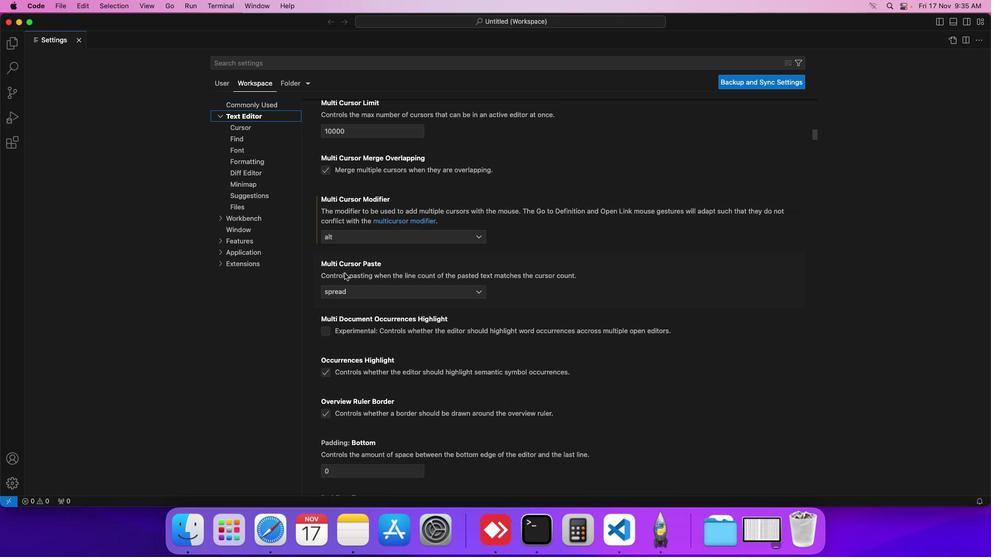 
Action: Mouse scrolled (345, 274) with delta (0, 0)
Screenshot: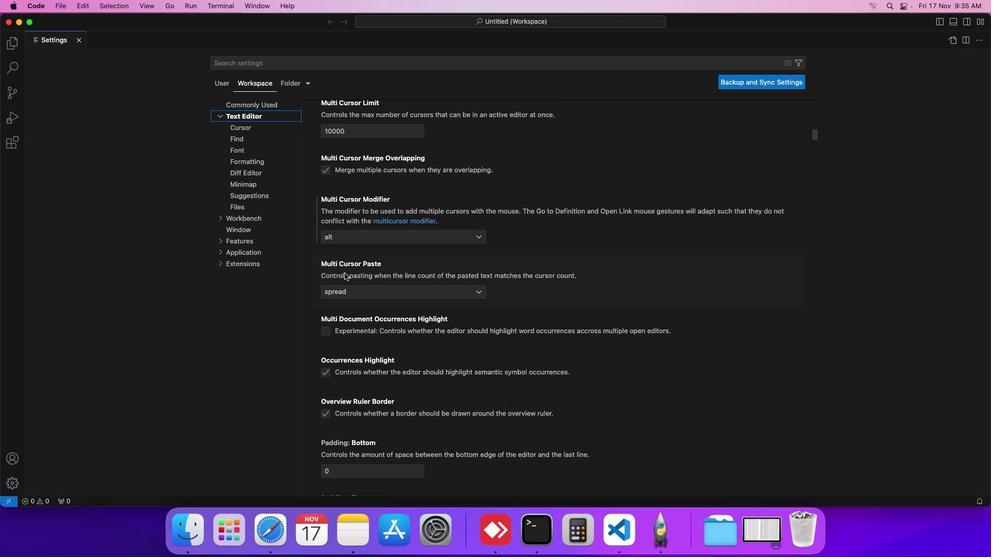 
Action: Mouse scrolled (345, 274) with delta (0, 0)
Screenshot: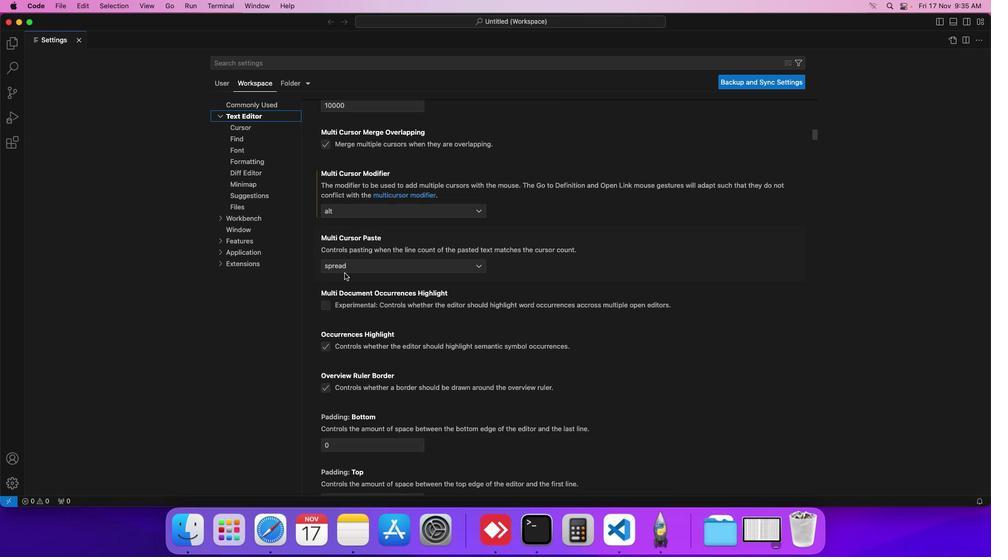 
Action: Mouse scrolled (345, 274) with delta (0, 0)
Screenshot: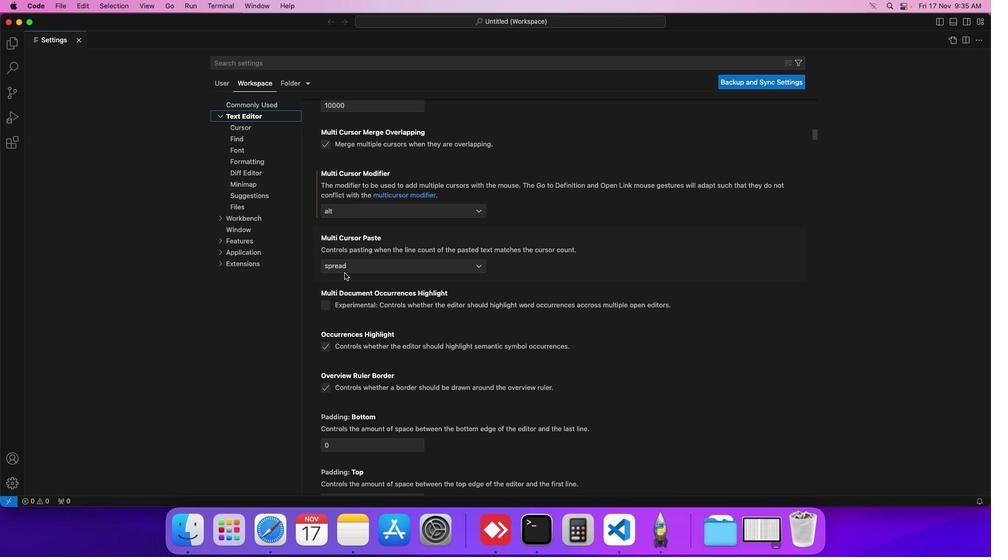 
Action: Mouse scrolled (345, 274) with delta (0, 0)
Screenshot: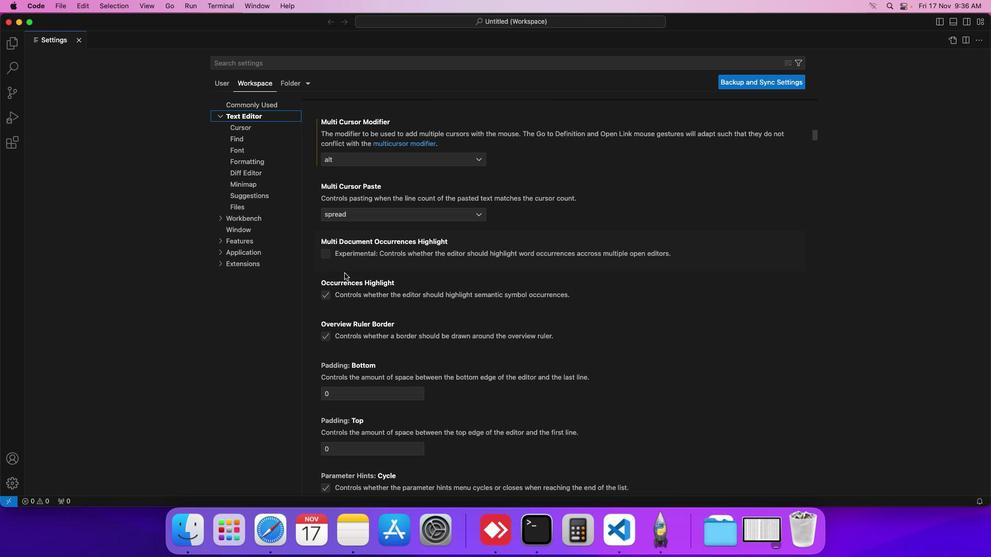 
Action: Mouse scrolled (345, 274) with delta (0, 0)
Screenshot: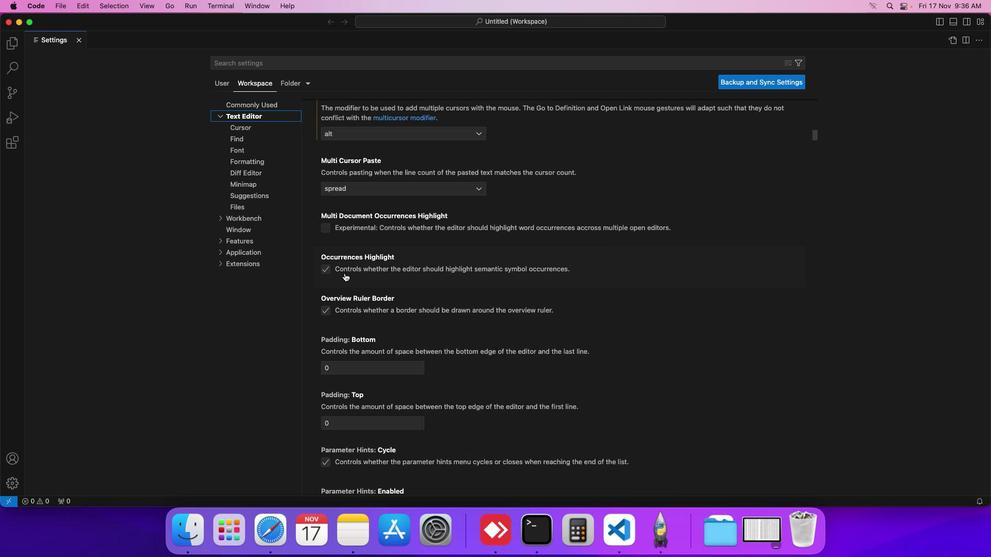 
Action: Mouse scrolled (345, 274) with delta (0, 0)
Screenshot: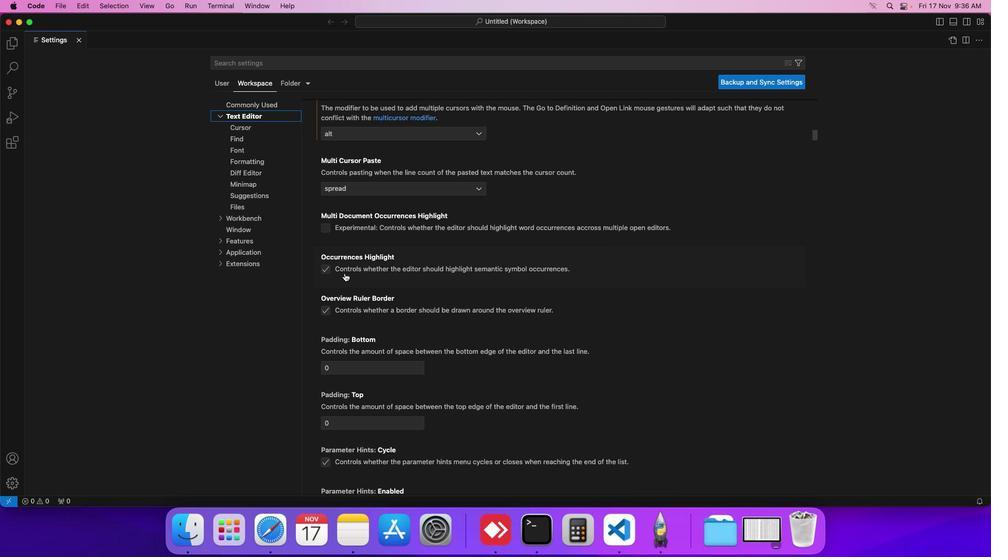 
Action: Mouse moved to (345, 273)
Screenshot: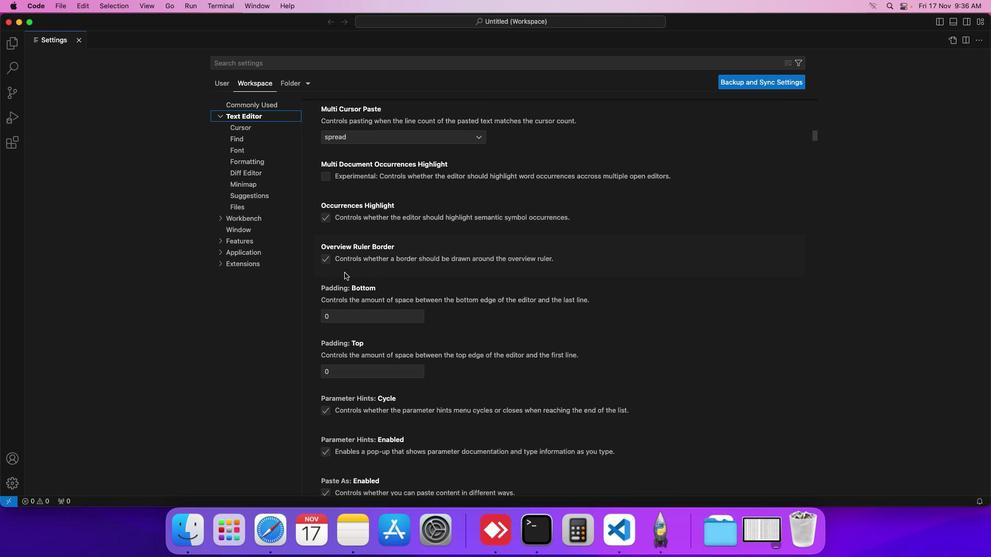 
Action: Mouse scrolled (345, 273) with delta (0, 0)
Screenshot: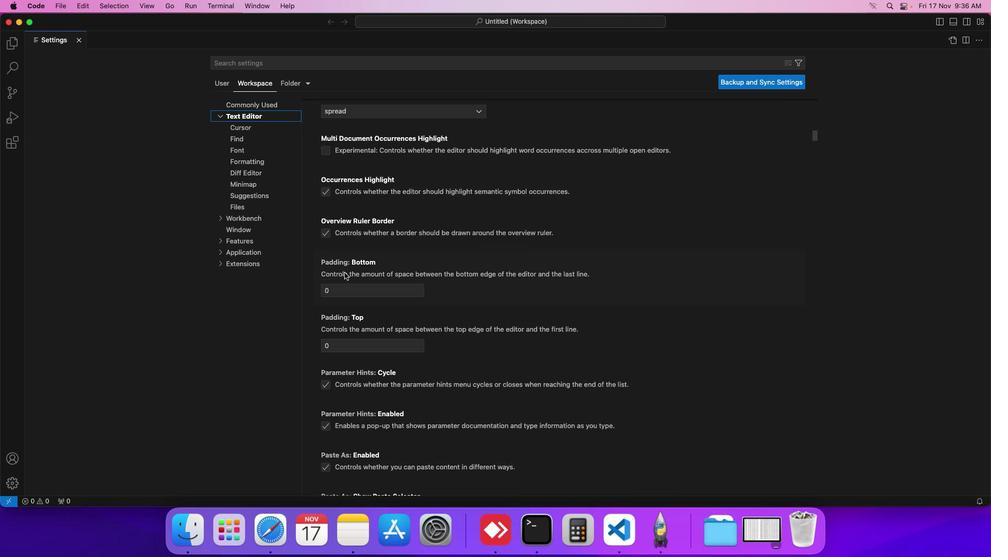 
Action: Mouse moved to (345, 273)
Screenshot: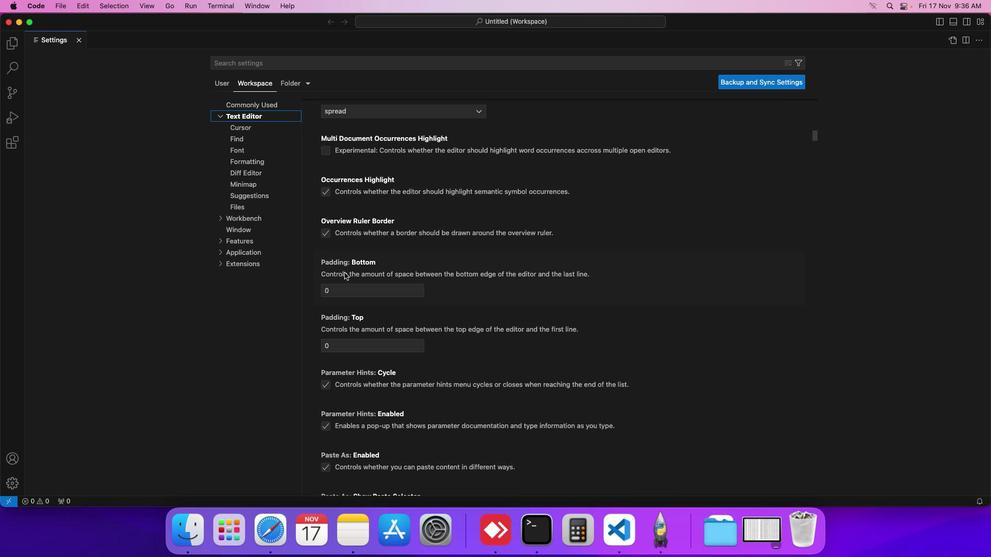 
Action: Mouse scrolled (345, 273) with delta (0, 0)
Screenshot: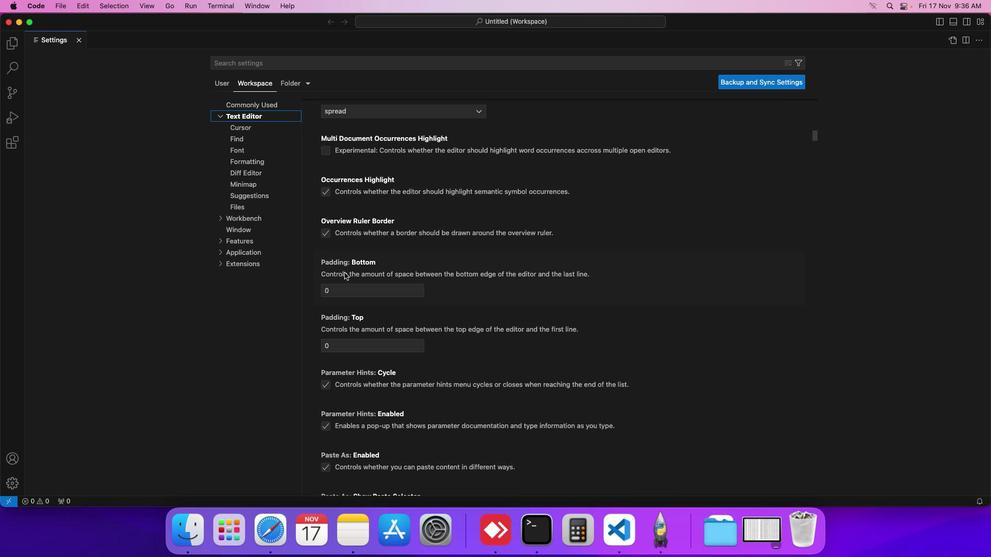 
Action: Mouse scrolled (345, 273) with delta (0, 0)
Screenshot: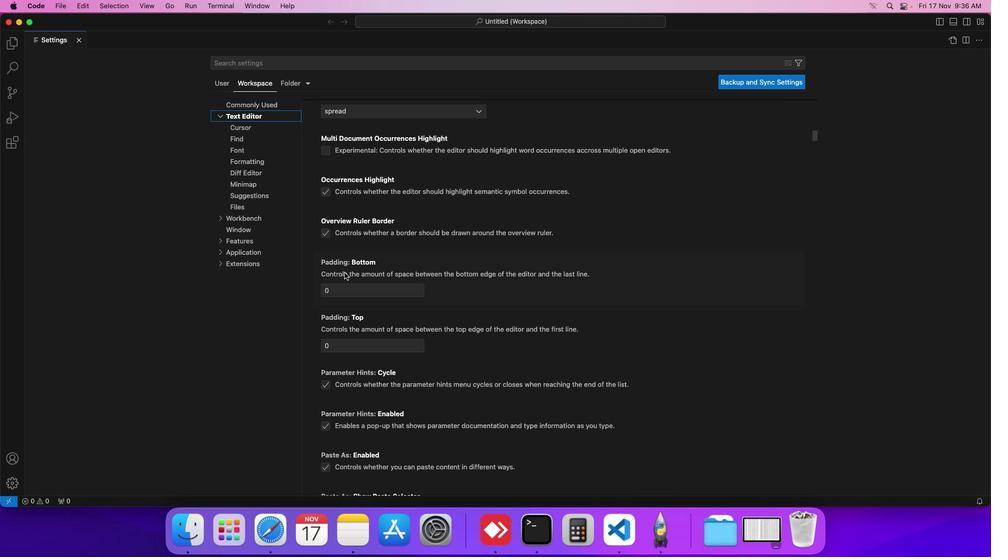 
Action: Mouse moved to (345, 273)
Screenshot: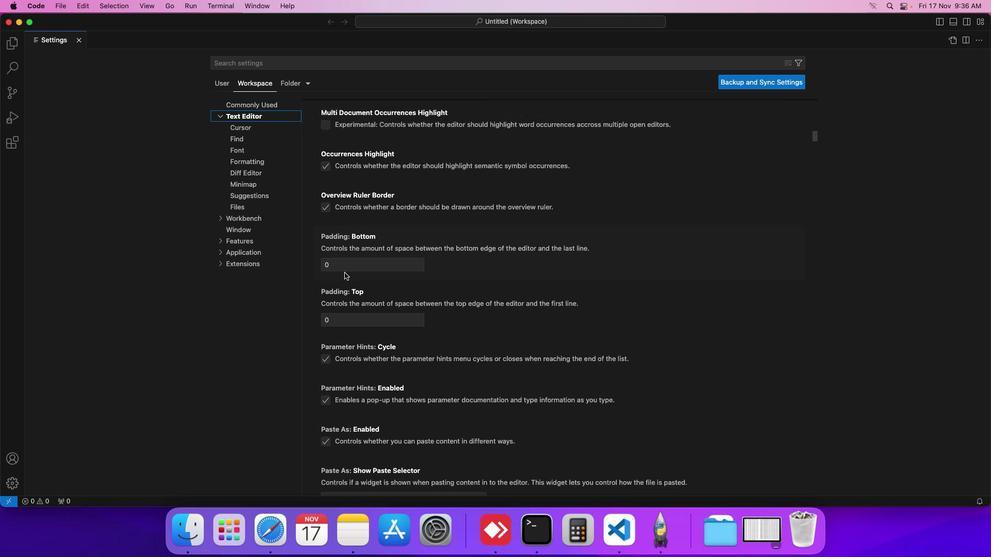 
Action: Mouse scrolled (345, 273) with delta (0, 0)
Screenshot: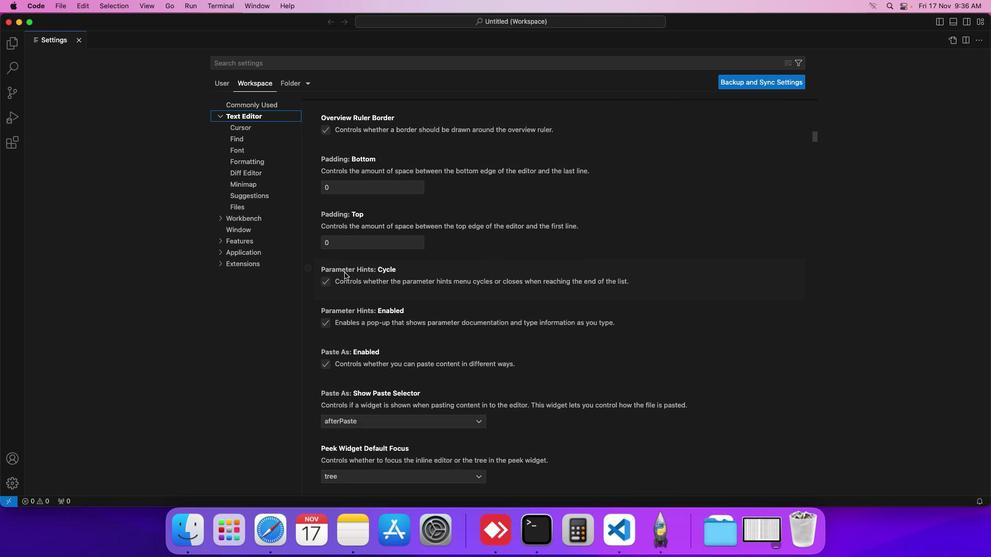 
Action: Mouse scrolled (345, 273) with delta (0, 0)
Screenshot: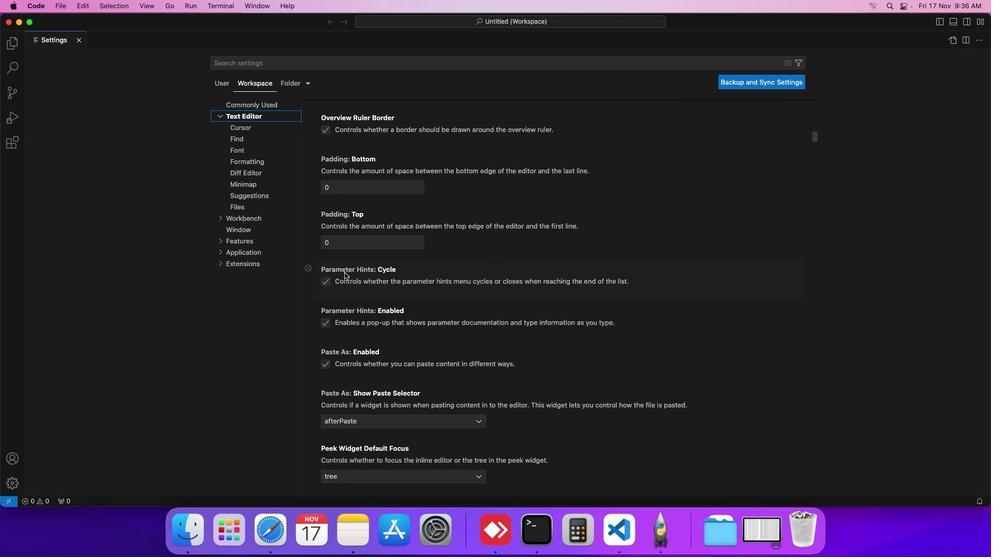 
Action: Mouse scrolled (345, 273) with delta (0, 0)
Screenshot: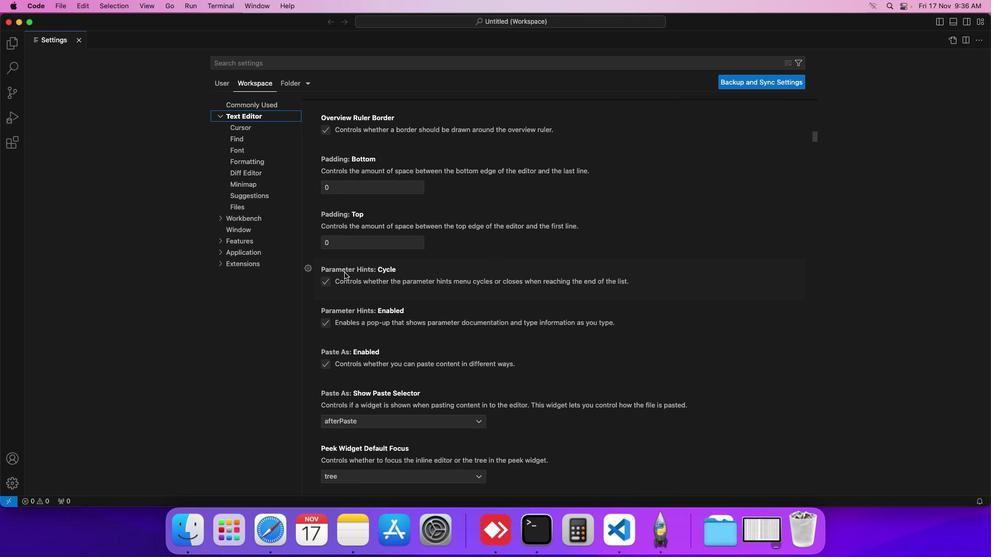 
Action: Mouse scrolled (345, 273) with delta (0, 0)
Screenshot: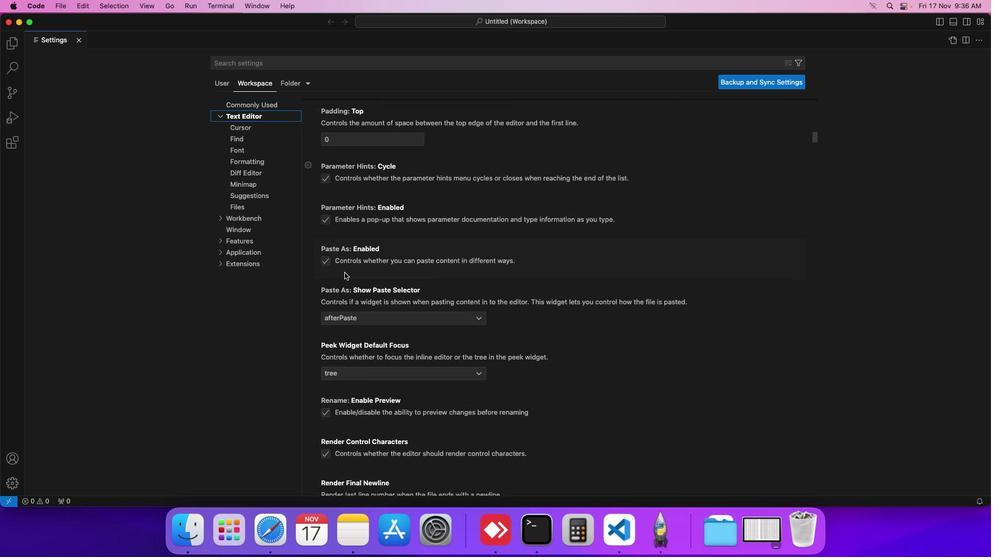 
Action: Mouse scrolled (345, 273) with delta (0, 0)
Screenshot: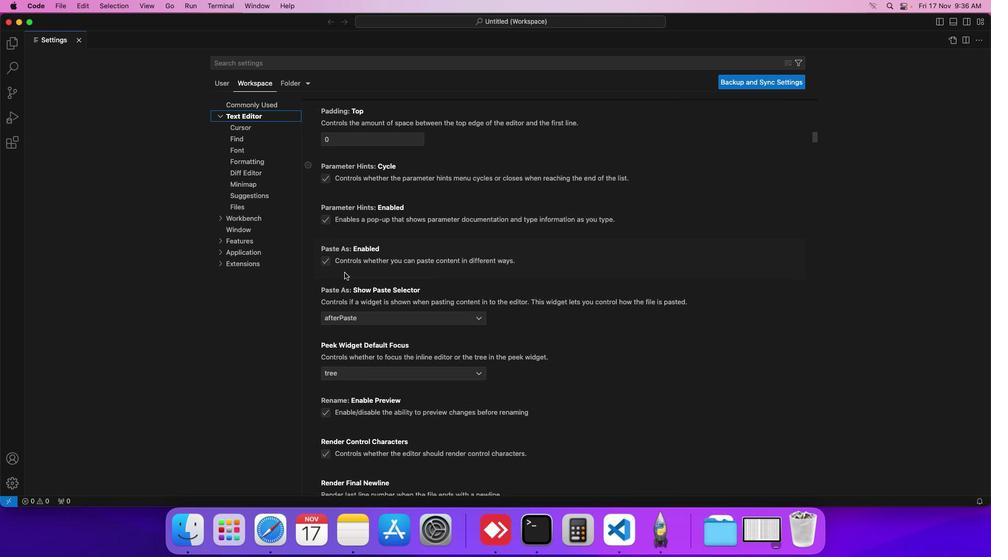 
Action: Mouse scrolled (345, 273) with delta (0, 0)
Screenshot: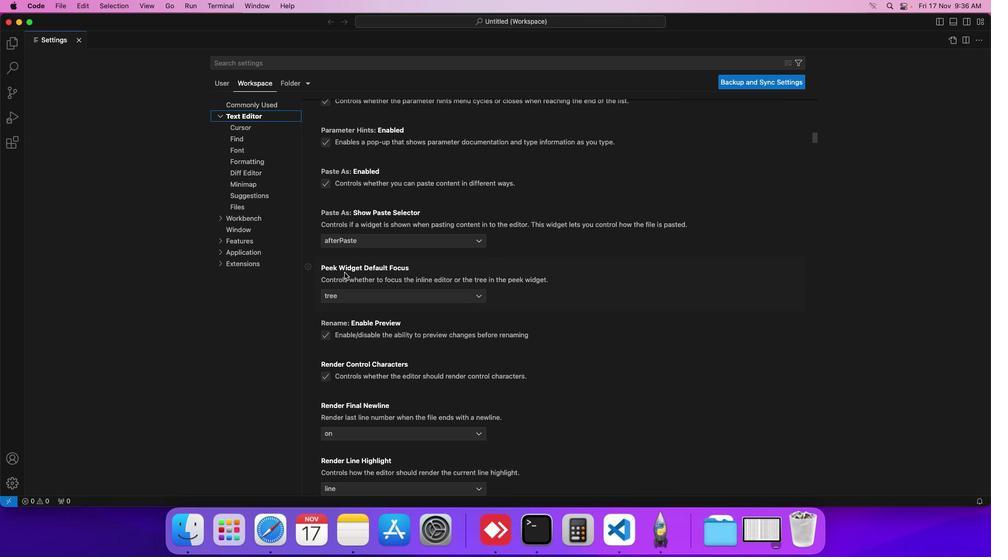 
Action: Mouse scrolled (345, 273) with delta (0, 0)
Screenshot: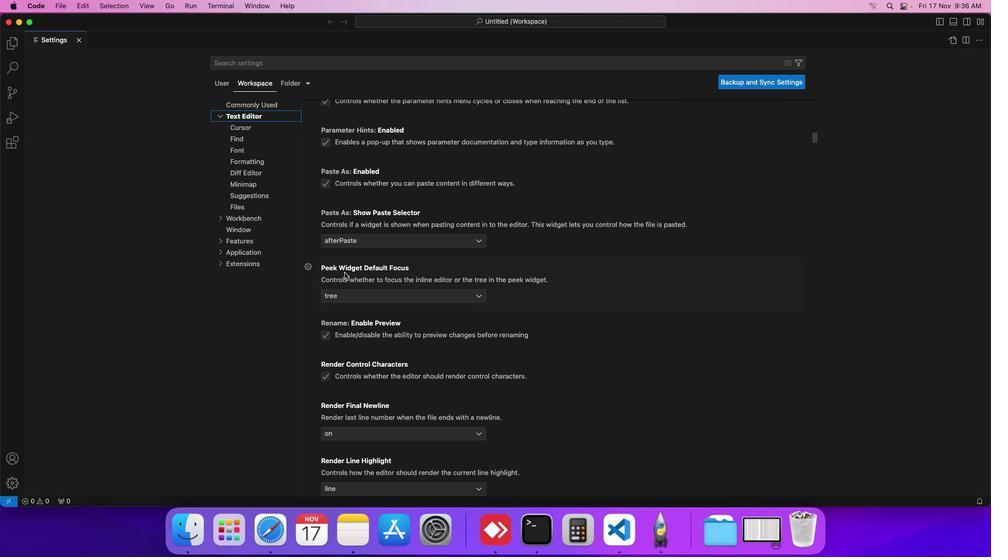 
Action: Mouse moved to (345, 273)
Screenshot: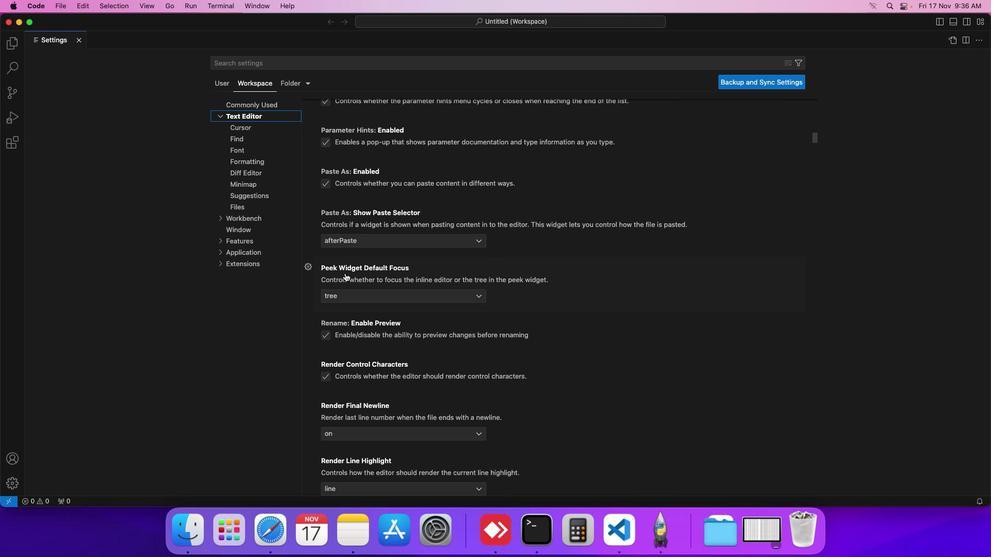 
Action: Mouse scrolled (345, 273) with delta (0, 0)
Screenshot: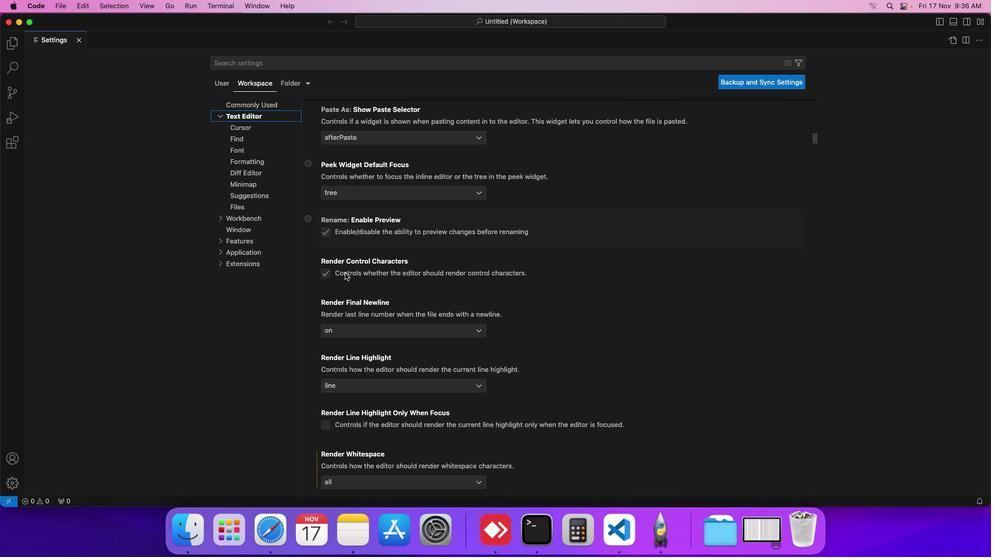 
Action: Mouse scrolled (345, 273) with delta (0, 0)
Screenshot: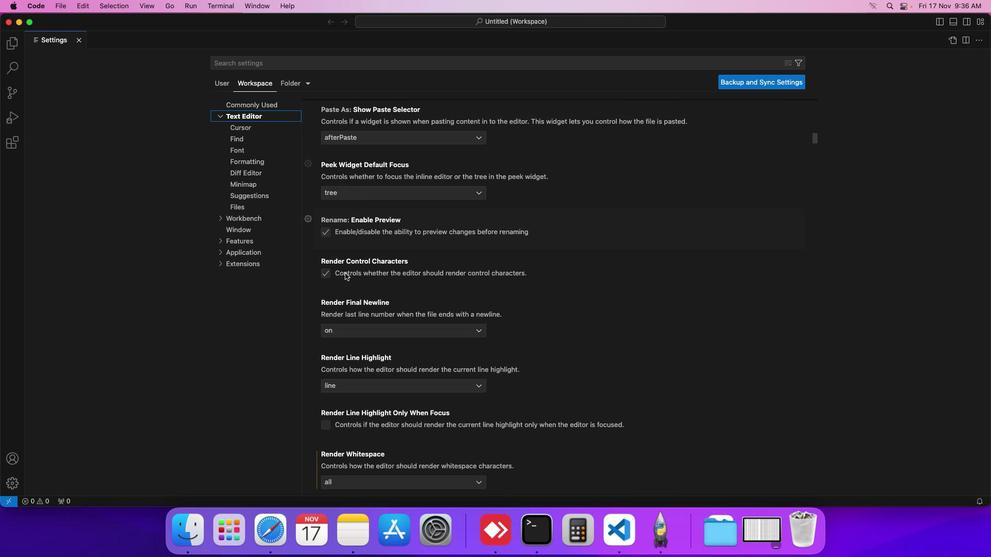 
Action: Mouse scrolled (345, 273) with delta (0, 0)
Screenshot: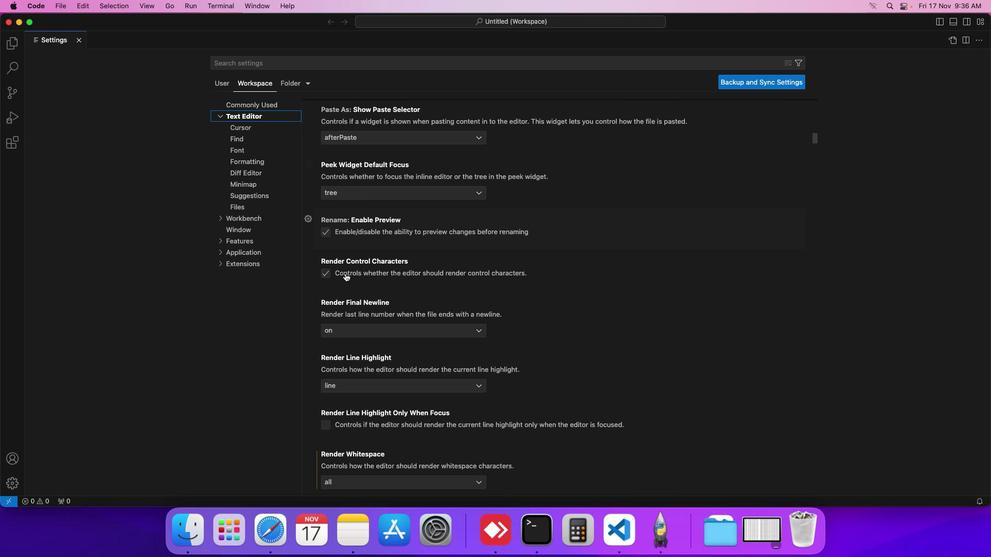 
Action: Mouse moved to (345, 274)
Screenshot: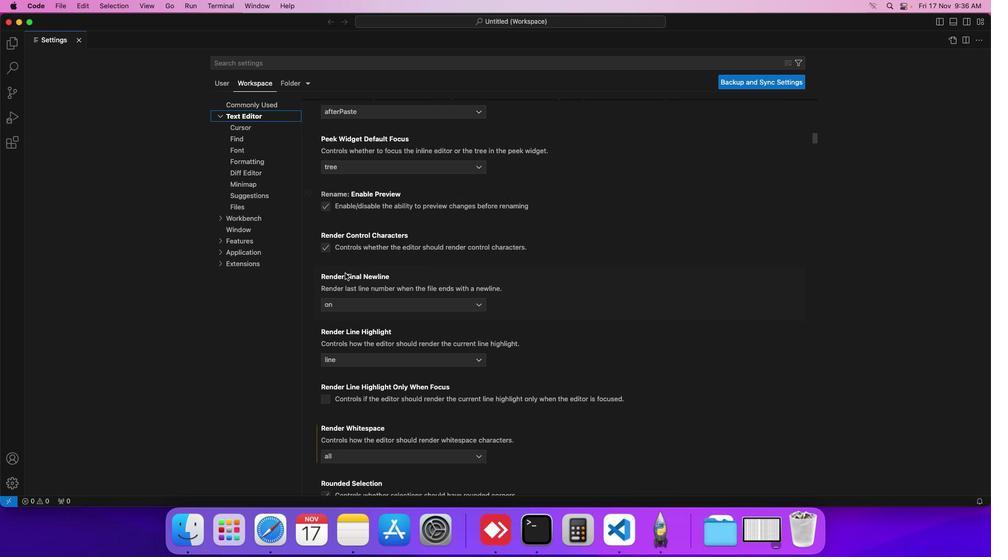 
Action: Mouse scrolled (345, 274) with delta (0, 0)
Screenshot: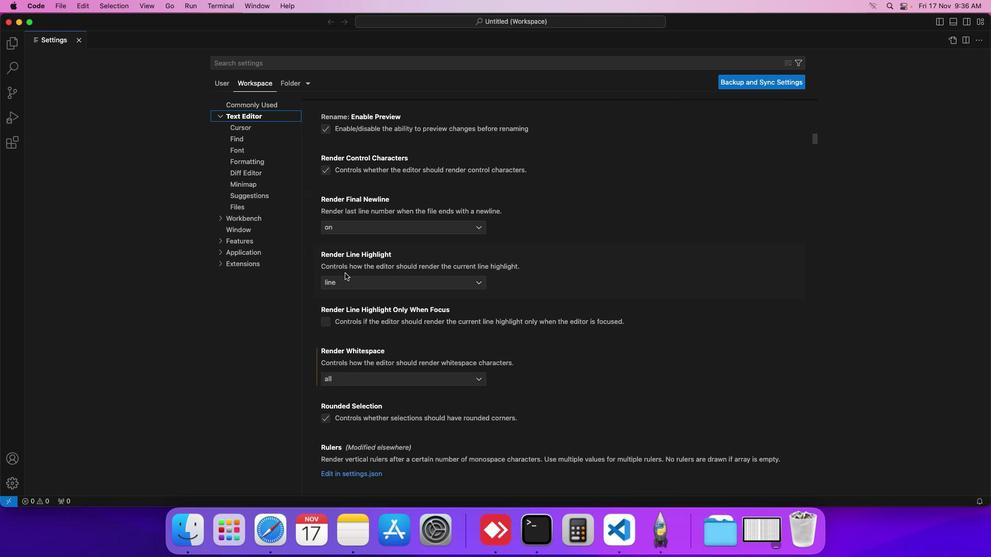 
Action: Mouse scrolled (345, 274) with delta (0, 0)
Screenshot: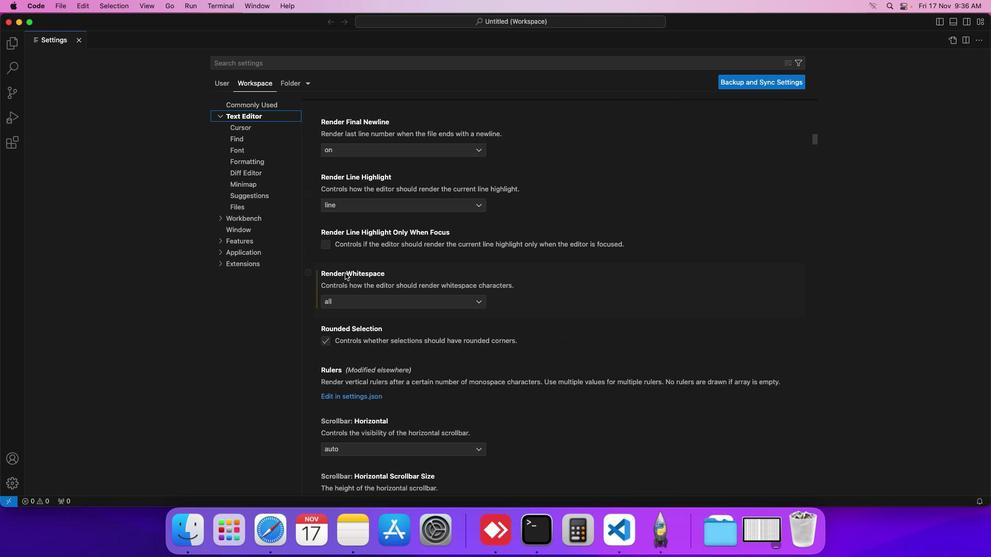 
Action: Mouse scrolled (345, 274) with delta (0, 0)
Screenshot: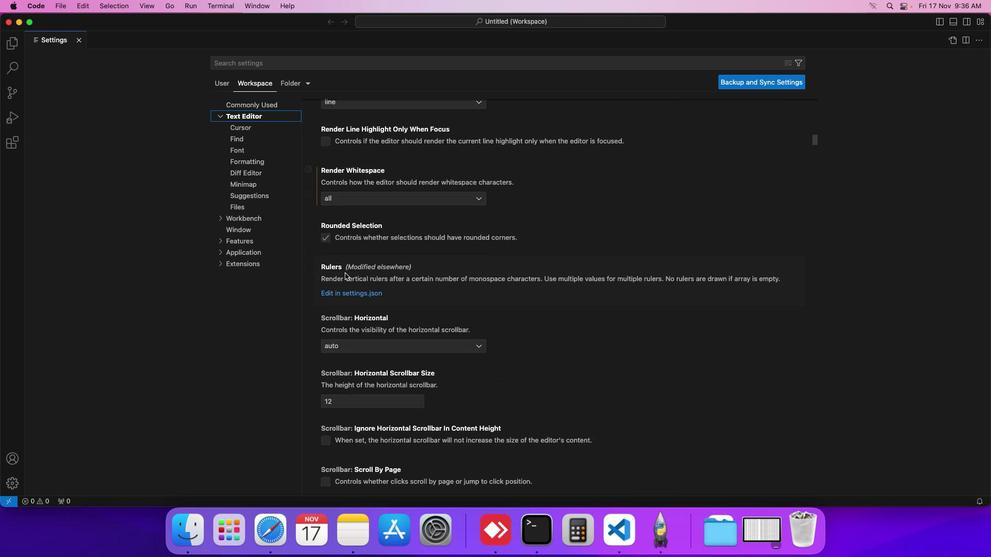 
Action: Mouse scrolled (345, 274) with delta (0, 0)
Screenshot: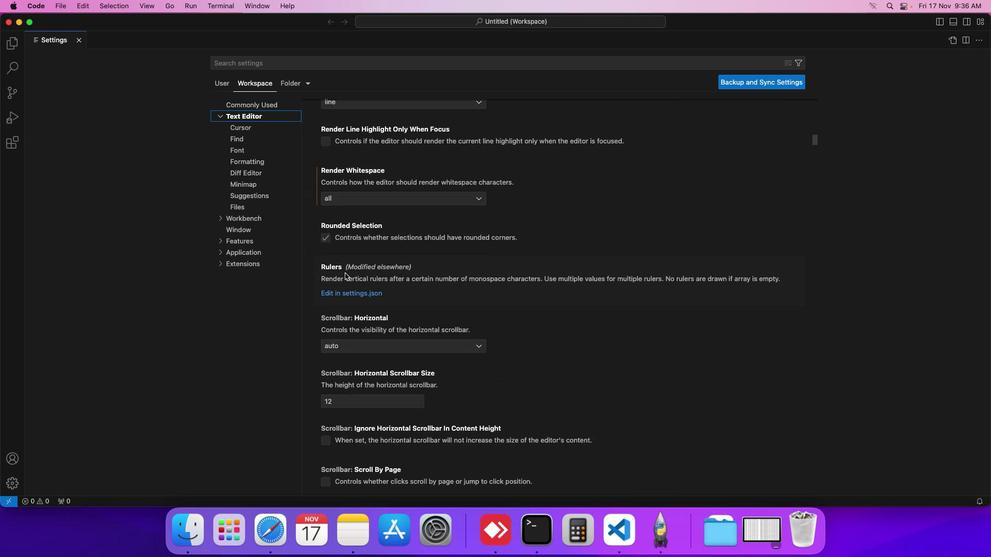 
Action: Mouse scrolled (345, 274) with delta (0, -1)
Screenshot: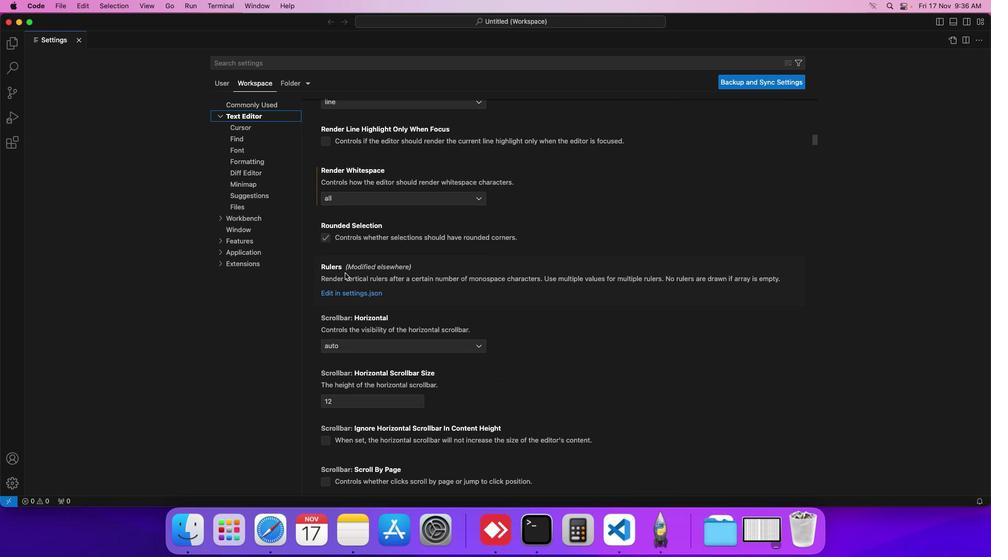 
Action: Mouse scrolled (345, 274) with delta (0, 0)
Screenshot: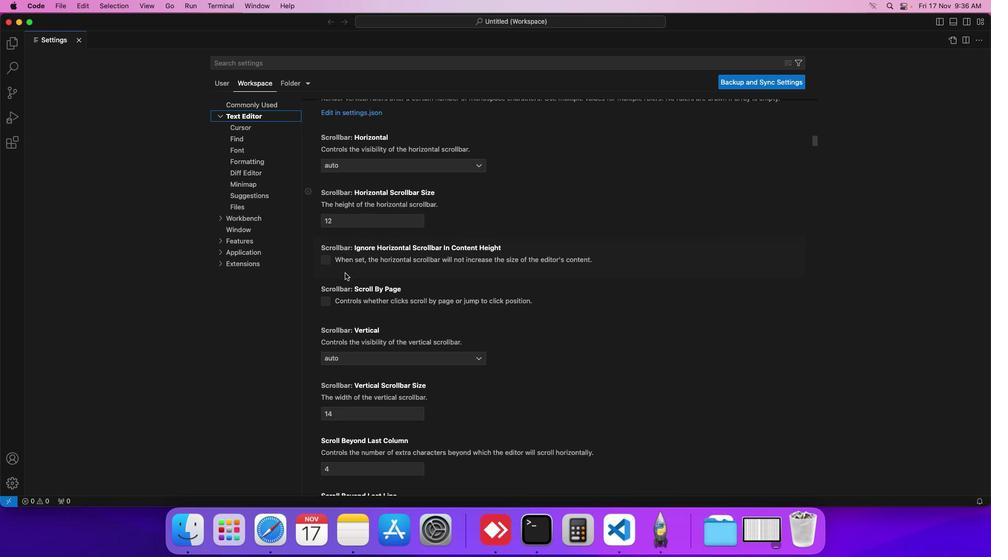 
Action: Mouse scrolled (345, 274) with delta (0, 0)
Screenshot: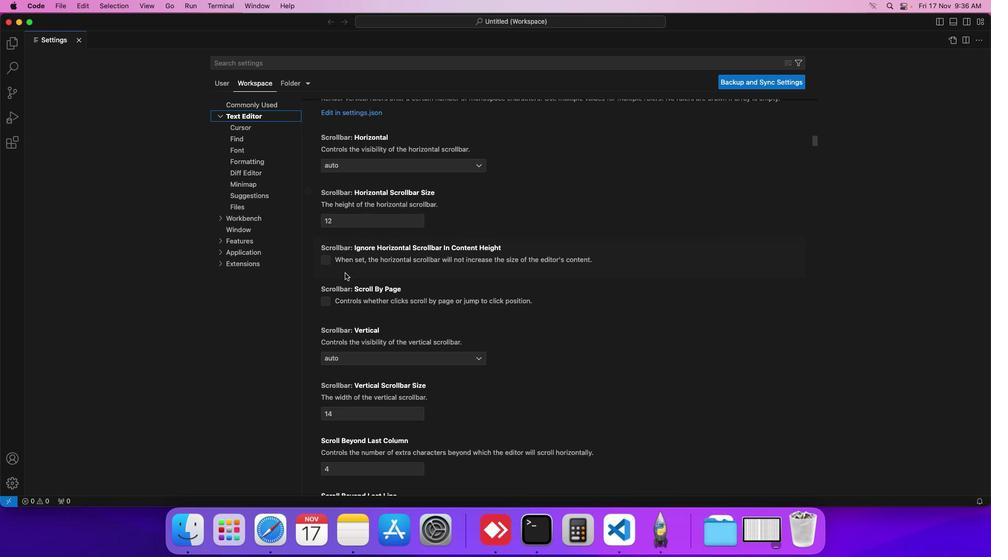 
Action: Mouse scrolled (345, 274) with delta (0, 0)
Screenshot: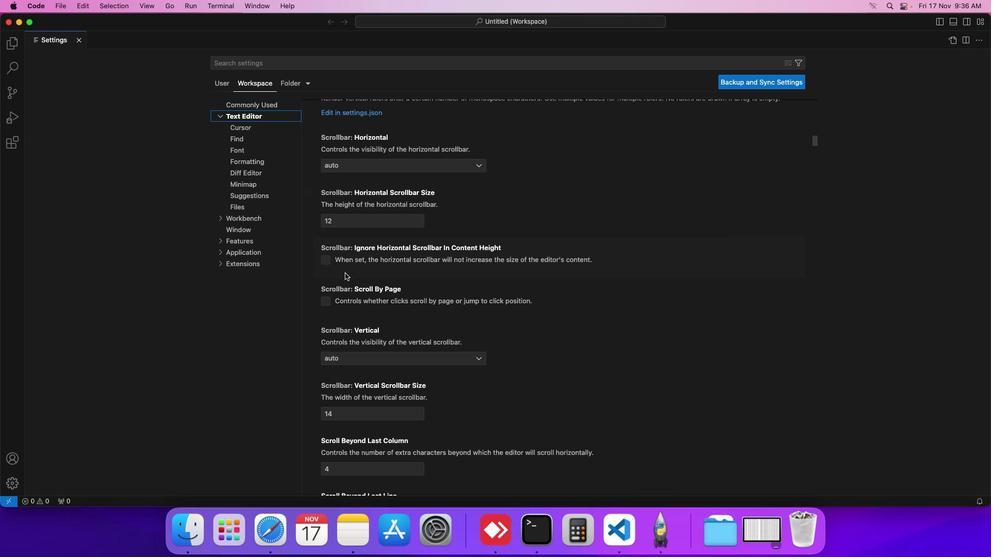 
Action: Mouse scrolled (345, 274) with delta (0, 0)
Screenshot: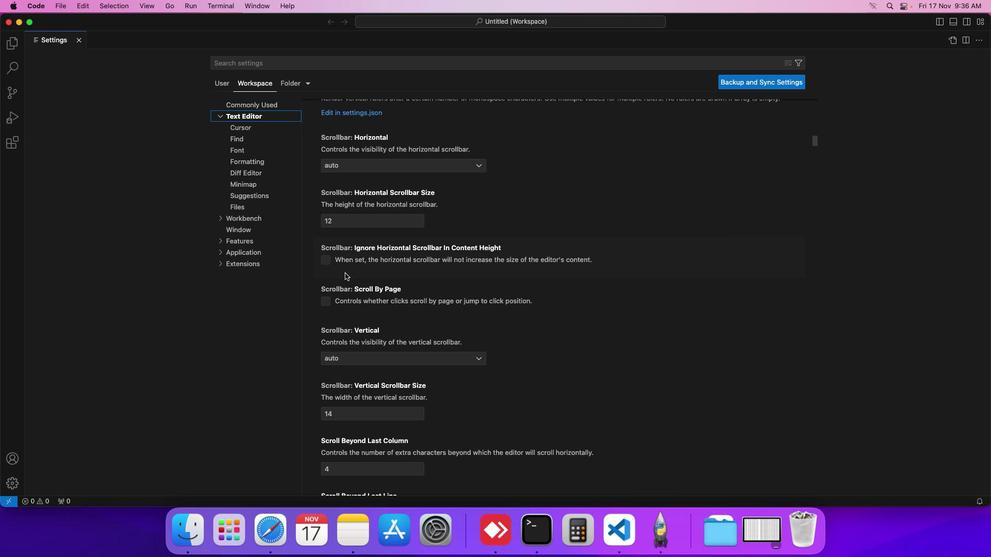 
Action: Mouse scrolled (345, 274) with delta (0, 0)
Screenshot: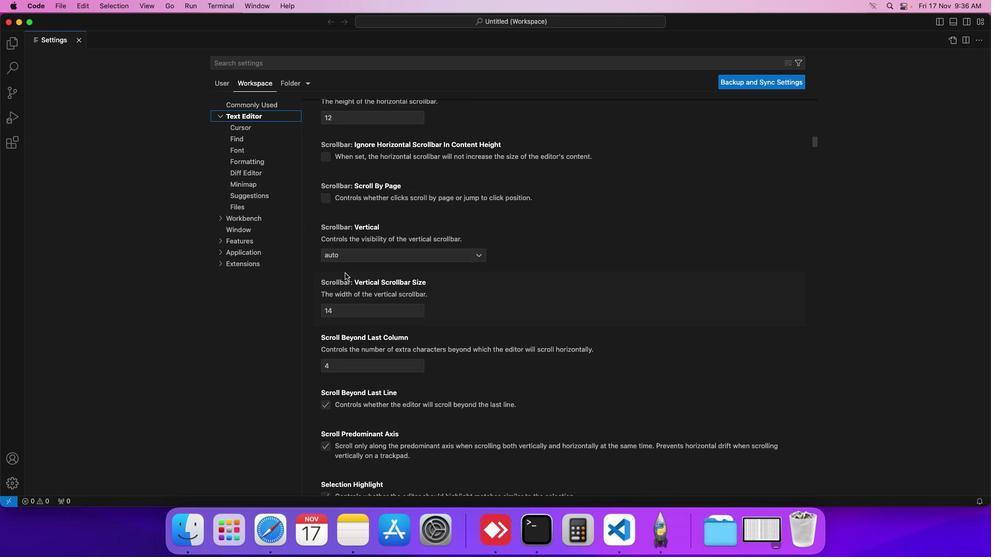 
Action: Mouse scrolled (345, 274) with delta (0, 0)
Screenshot: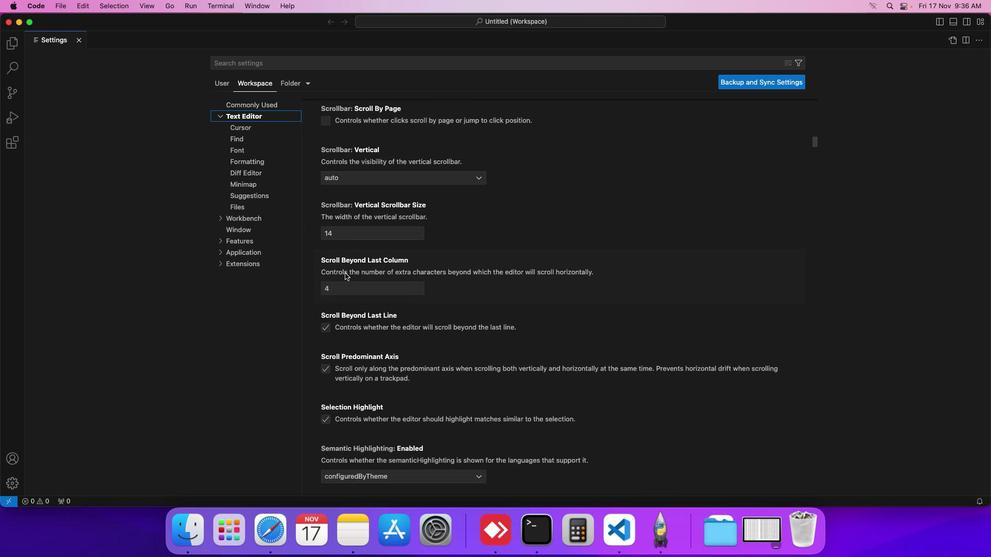 
Action: Mouse scrolled (345, 274) with delta (0, 0)
Screenshot: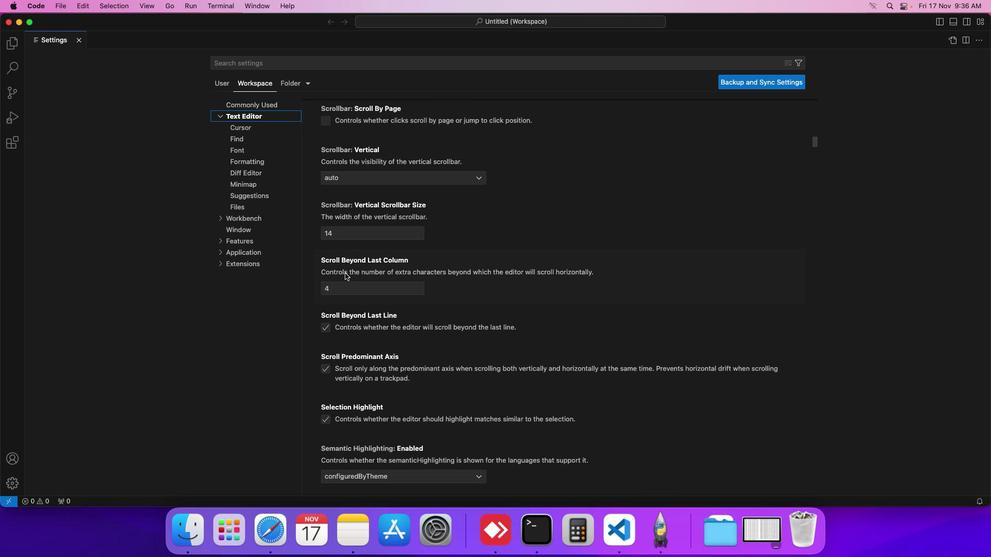 
Action: Mouse scrolled (345, 274) with delta (0, 0)
Screenshot: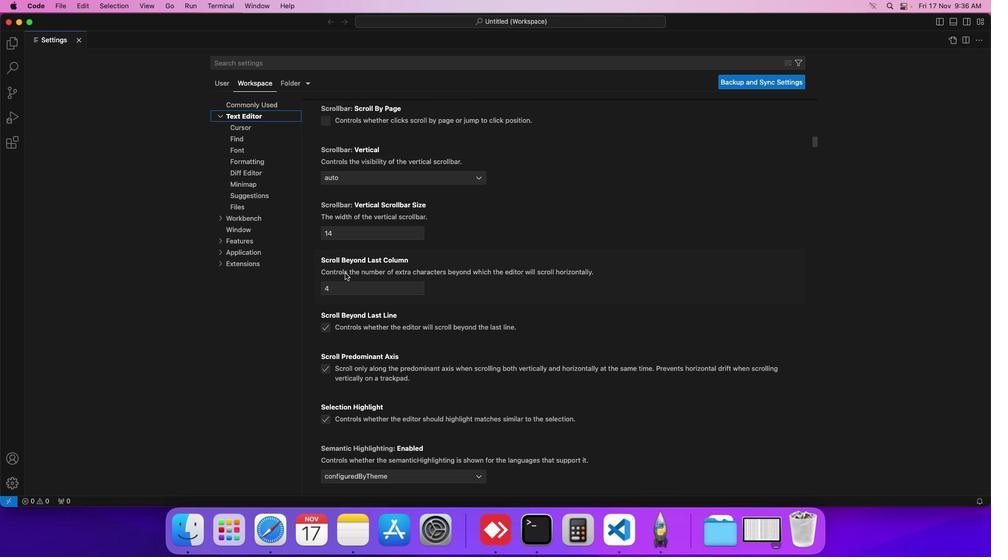 
Action: Mouse scrolled (345, 274) with delta (0, 0)
Screenshot: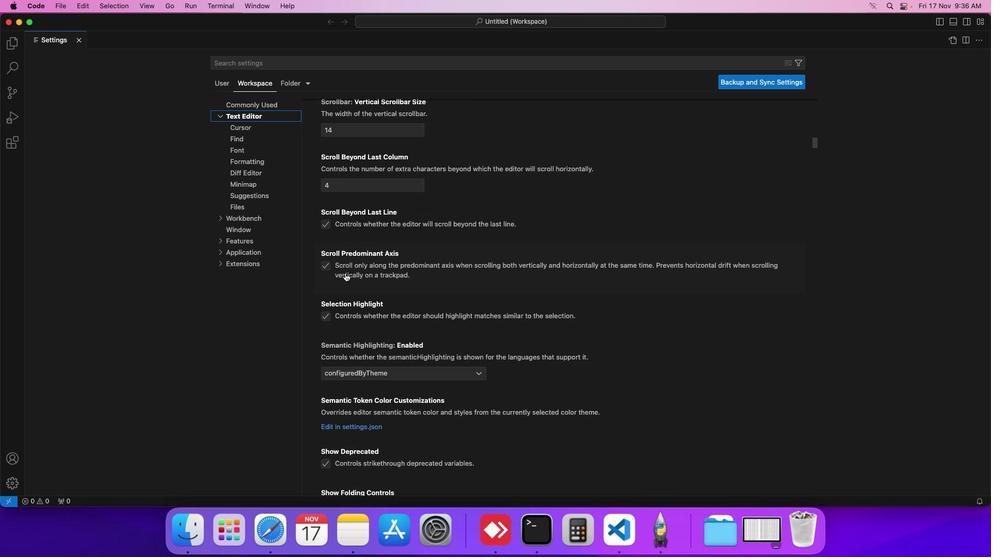 
Action: Mouse scrolled (345, 274) with delta (0, 0)
Screenshot: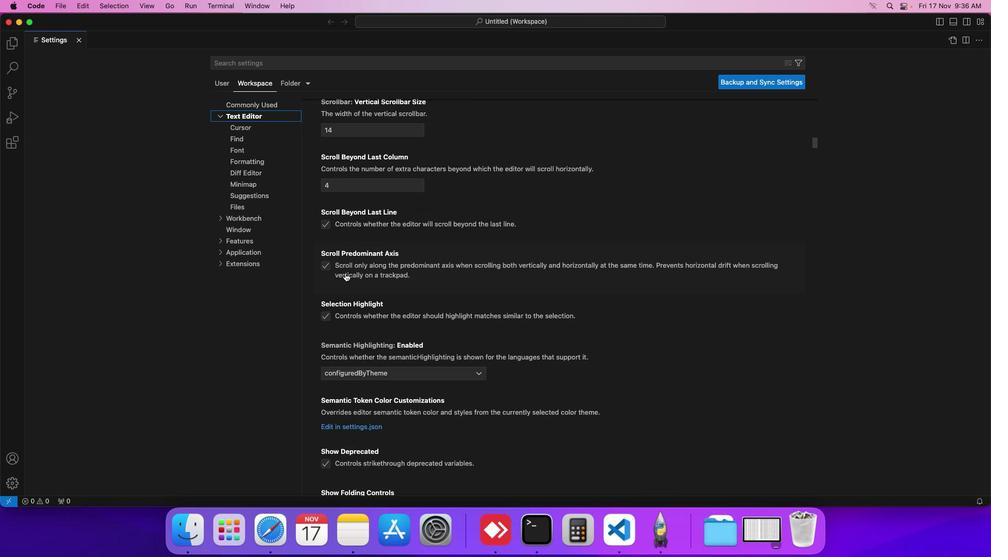 
Action: Mouse scrolled (345, 274) with delta (0, 0)
Screenshot: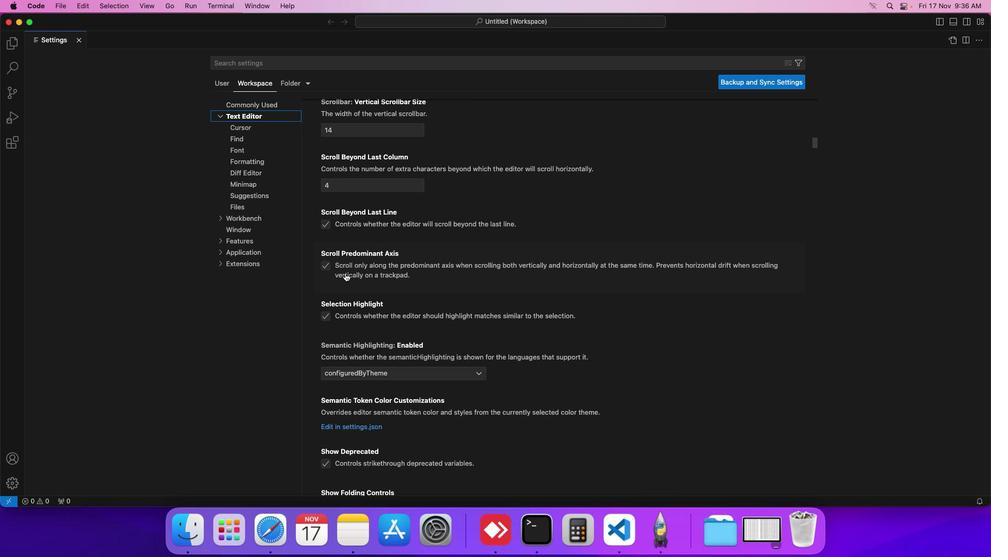 
Action: Mouse scrolled (345, 274) with delta (0, 0)
Screenshot: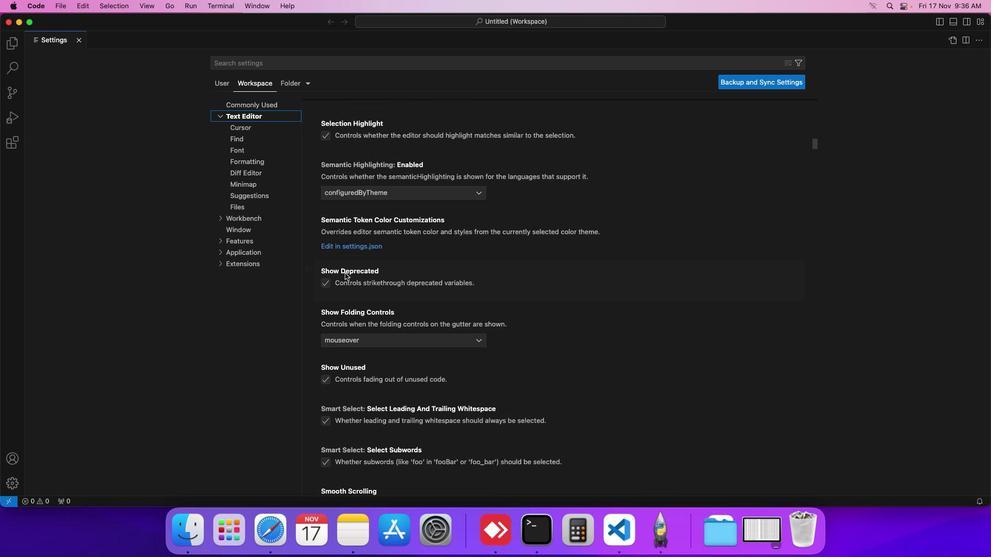 
Action: Mouse scrolled (345, 274) with delta (0, 0)
Screenshot: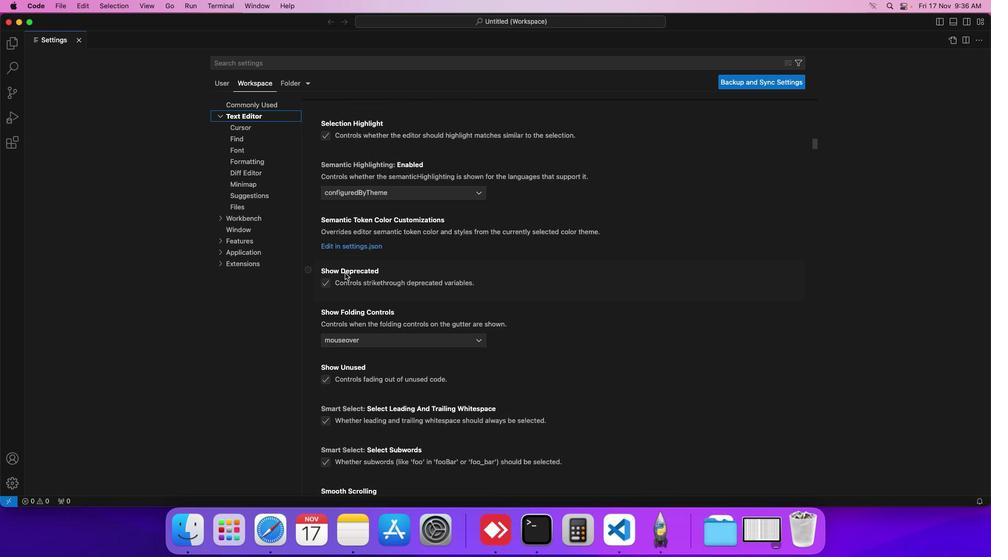 
Action: Mouse scrolled (345, 274) with delta (0, 0)
Screenshot: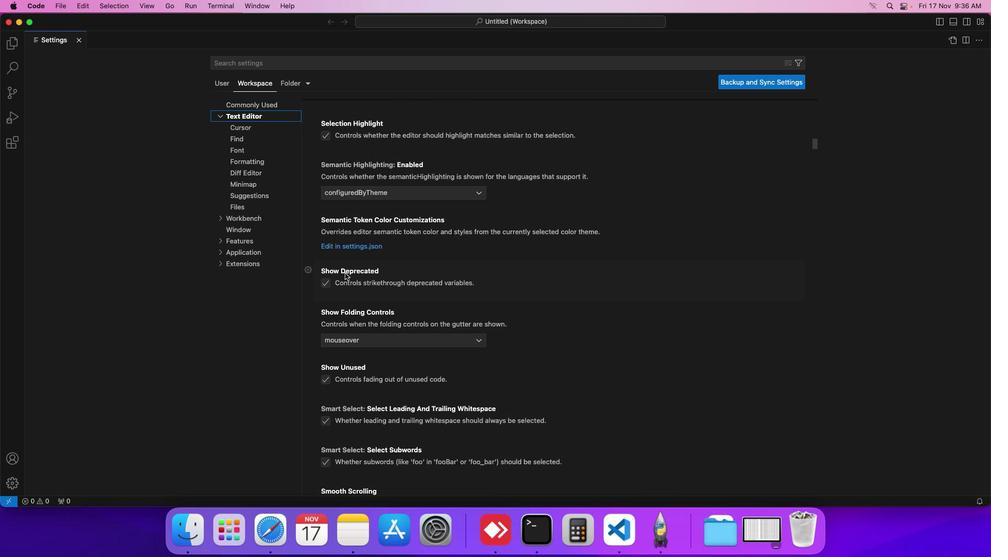 
Action: Mouse scrolled (345, 274) with delta (0, 0)
Screenshot: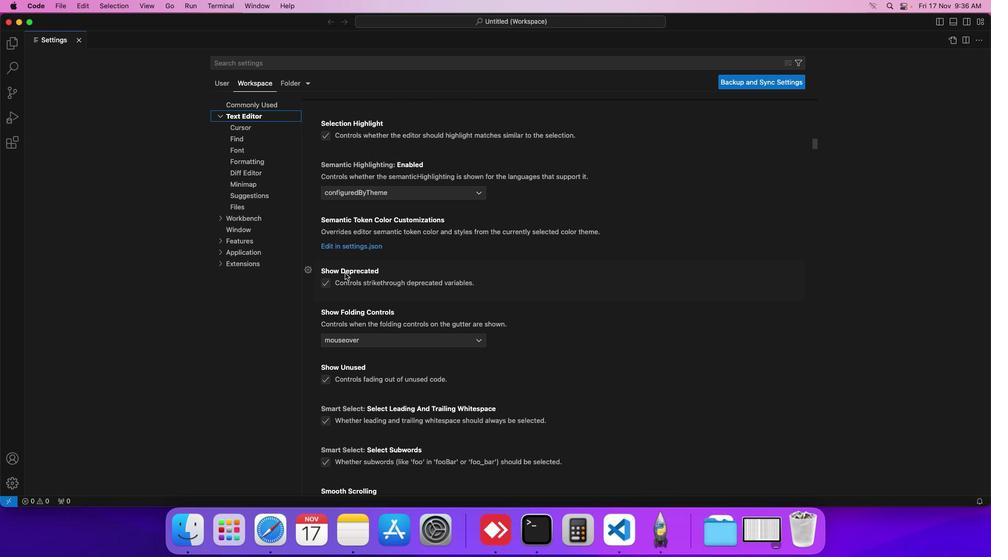 
Action: Mouse moved to (345, 274)
Screenshot: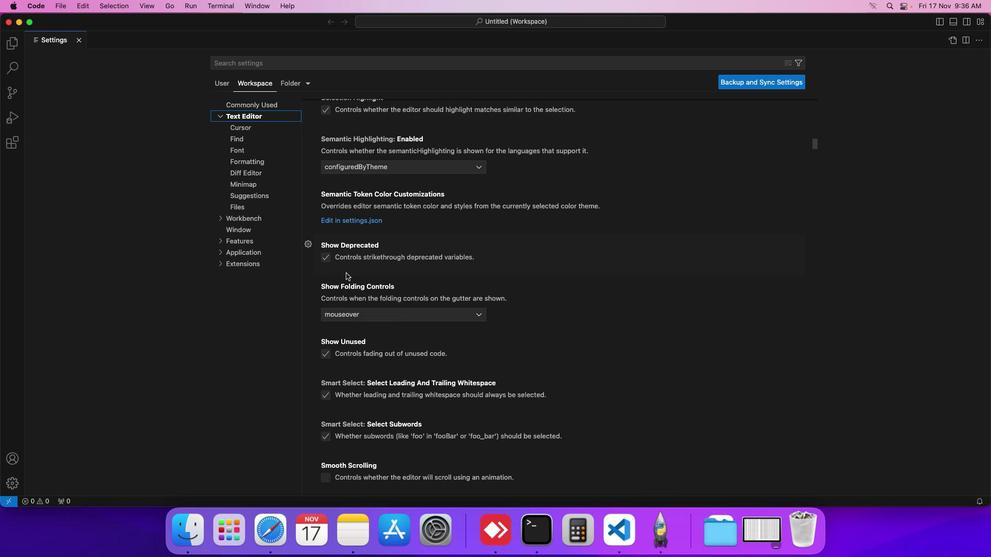 
Action: Mouse scrolled (345, 274) with delta (0, 0)
Screenshot: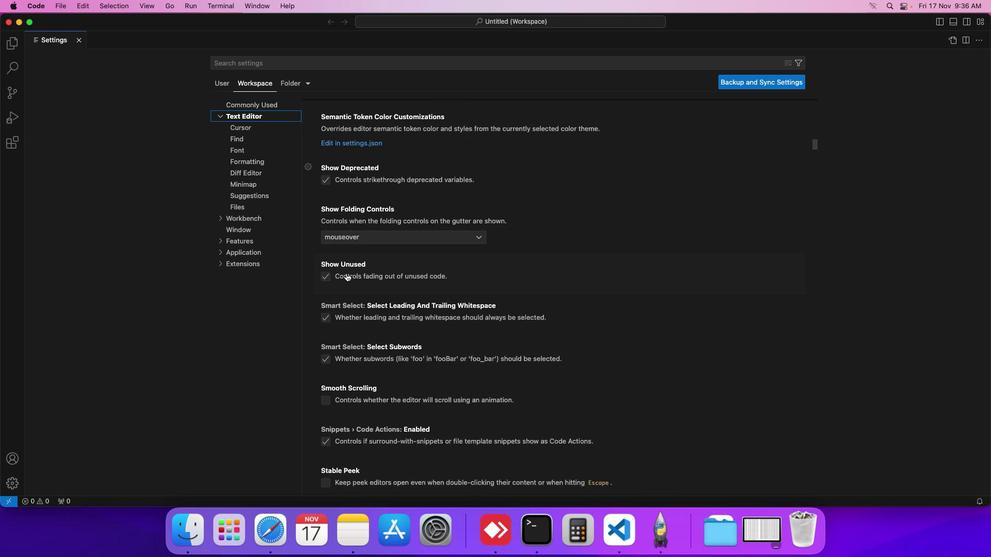 
Action: Mouse moved to (346, 273)
Screenshot: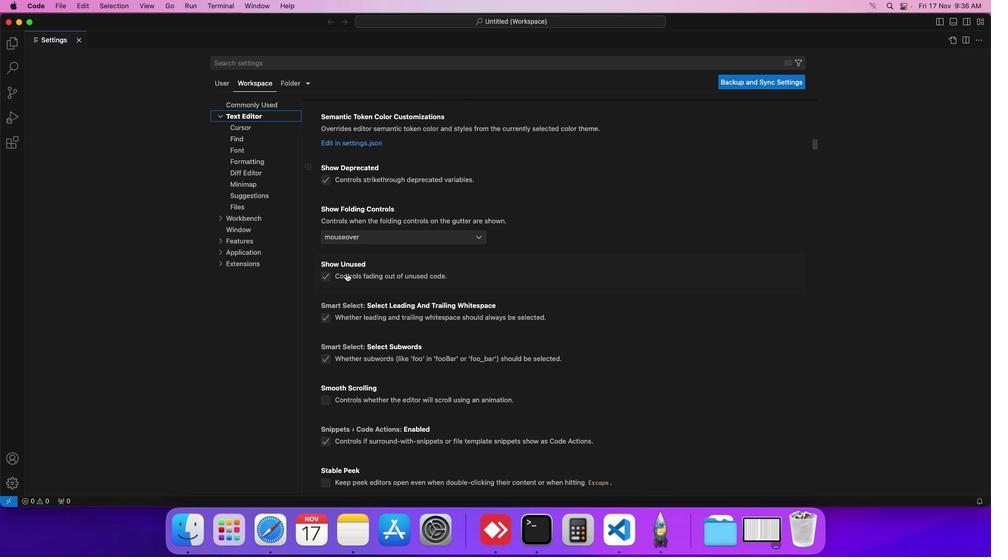 
Action: Mouse scrolled (346, 273) with delta (0, 0)
Screenshot: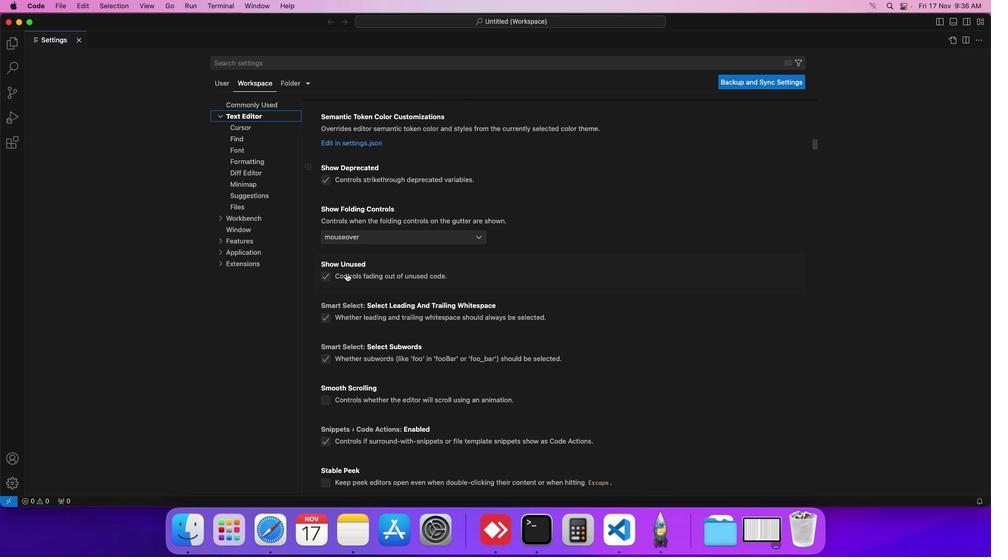 
Action: Mouse scrolled (346, 273) with delta (0, 0)
Screenshot: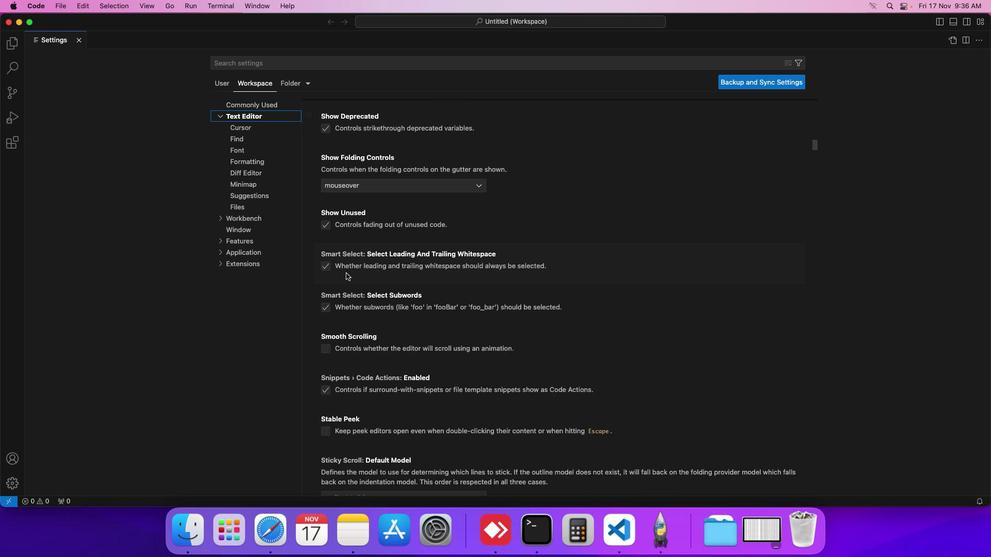 
Action: Mouse scrolled (346, 273) with delta (0, 0)
Screenshot: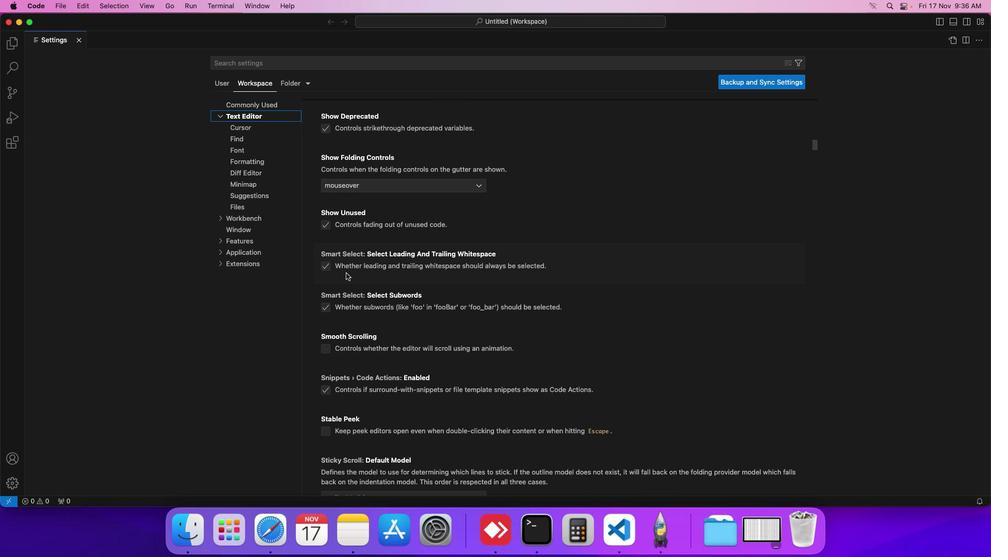 
Action: Mouse scrolled (346, 273) with delta (0, 0)
Screenshot: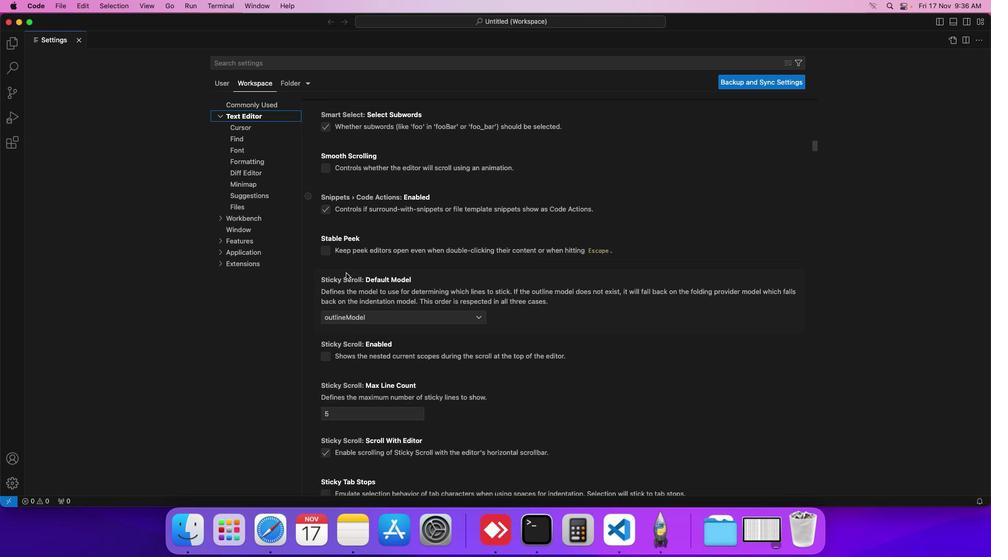 
Action: Mouse scrolled (346, 273) with delta (0, 0)
Screenshot: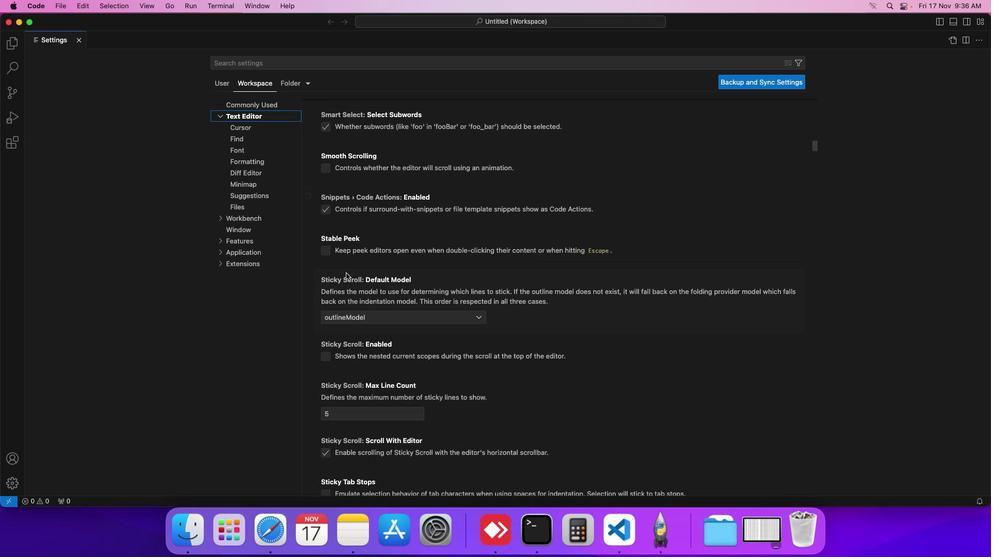 
Action: Mouse scrolled (346, 273) with delta (0, 0)
Screenshot: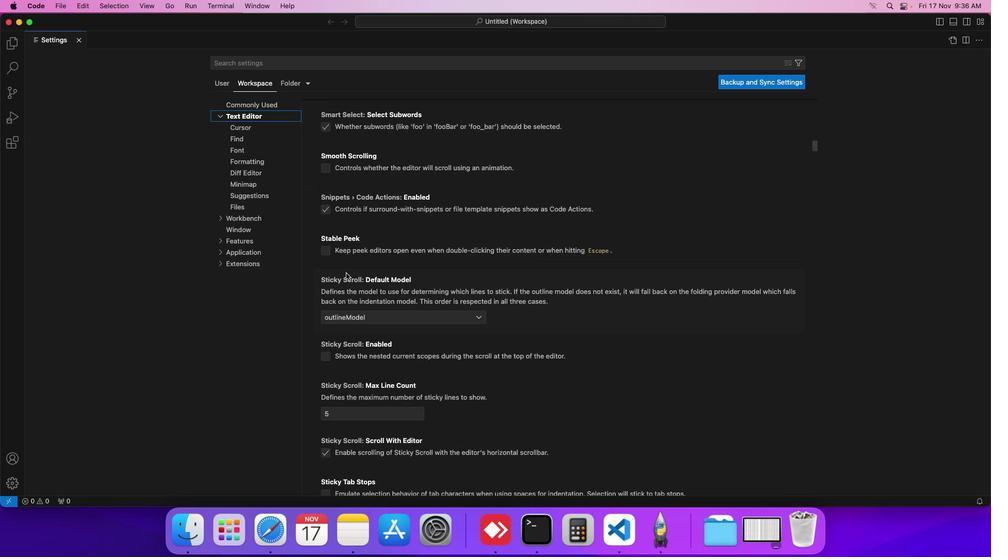 
Action: Mouse scrolled (346, 273) with delta (0, 0)
Screenshot: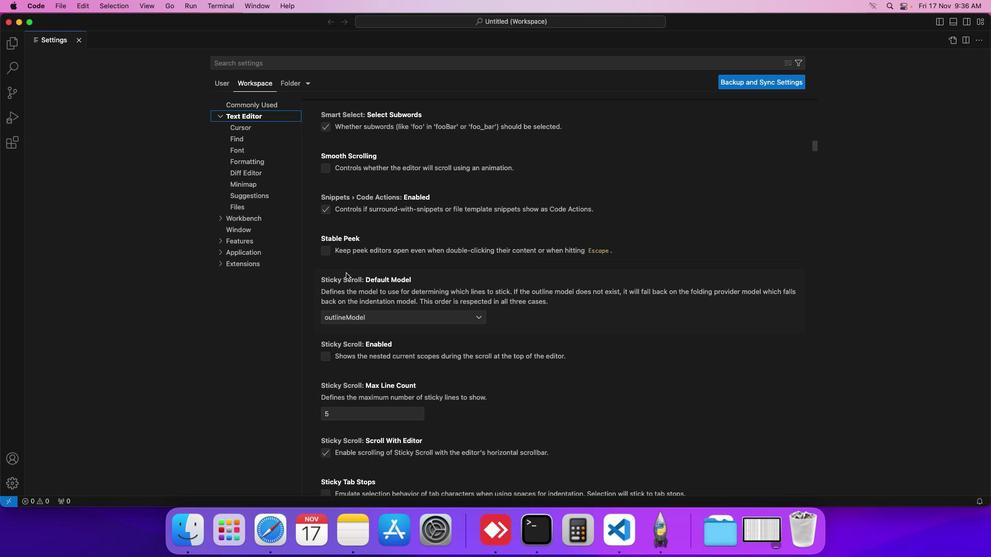 
Action: Mouse scrolled (346, 273) with delta (0, 0)
Screenshot: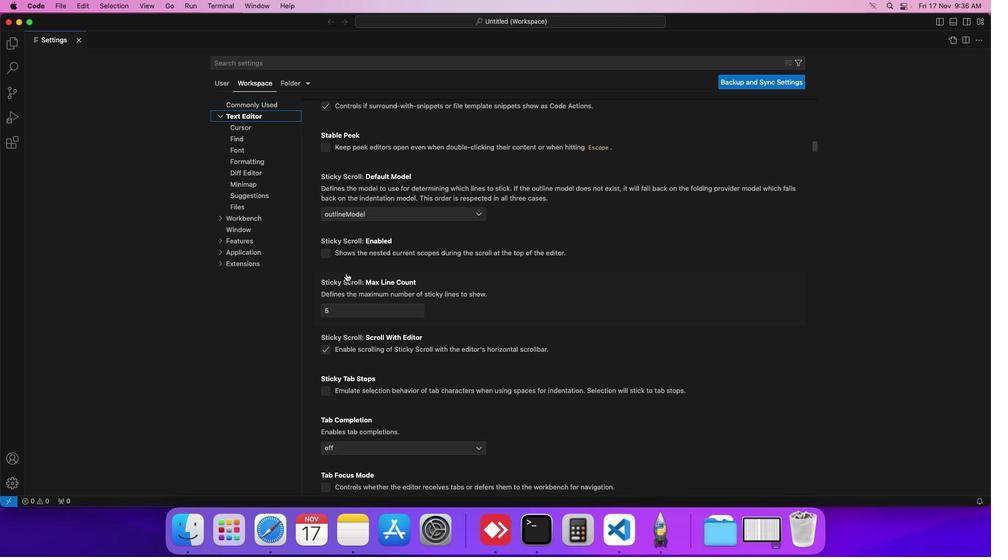 
Action: Mouse scrolled (346, 273) with delta (0, 0)
Screenshot: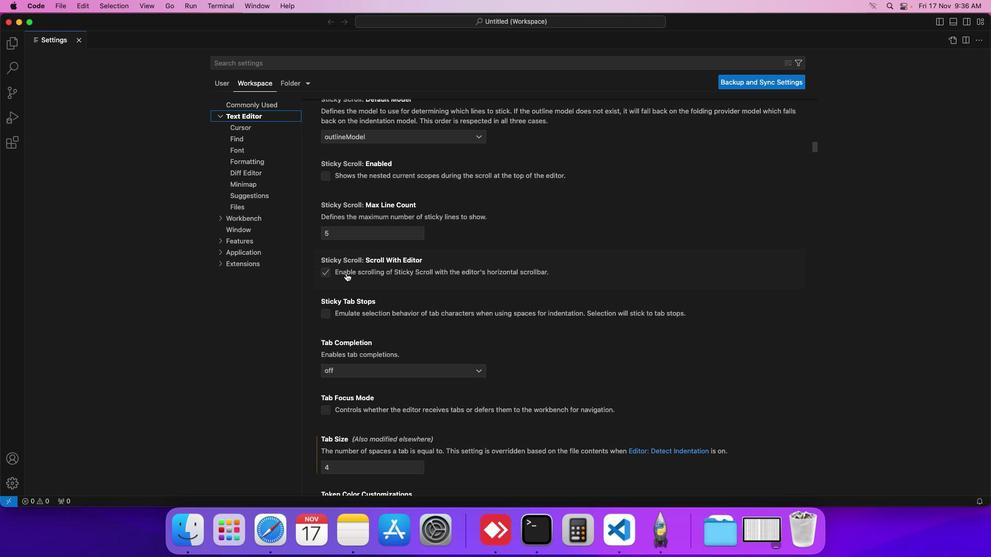 
Action: Mouse scrolled (346, 273) with delta (0, 0)
Screenshot: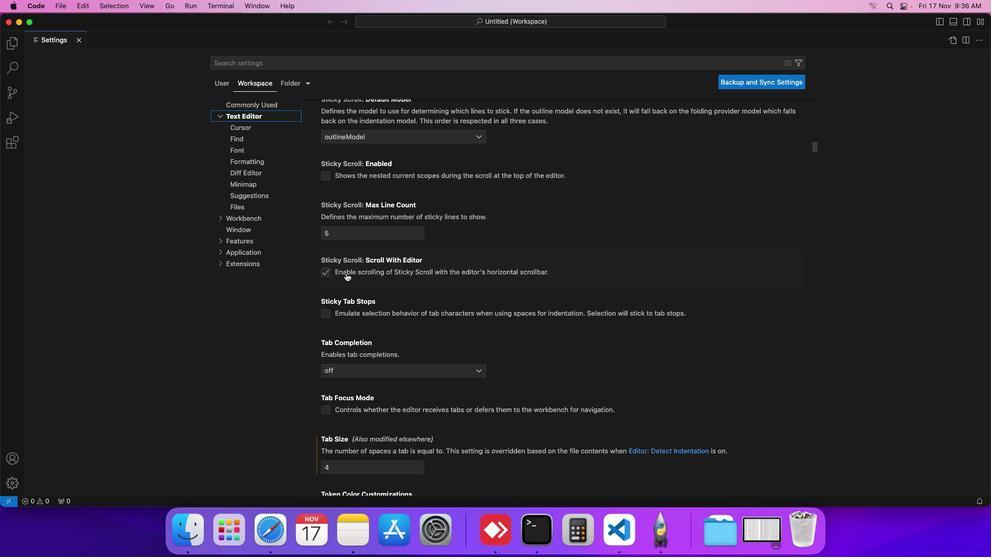 
Action: Mouse scrolled (346, 273) with delta (0, 0)
Screenshot: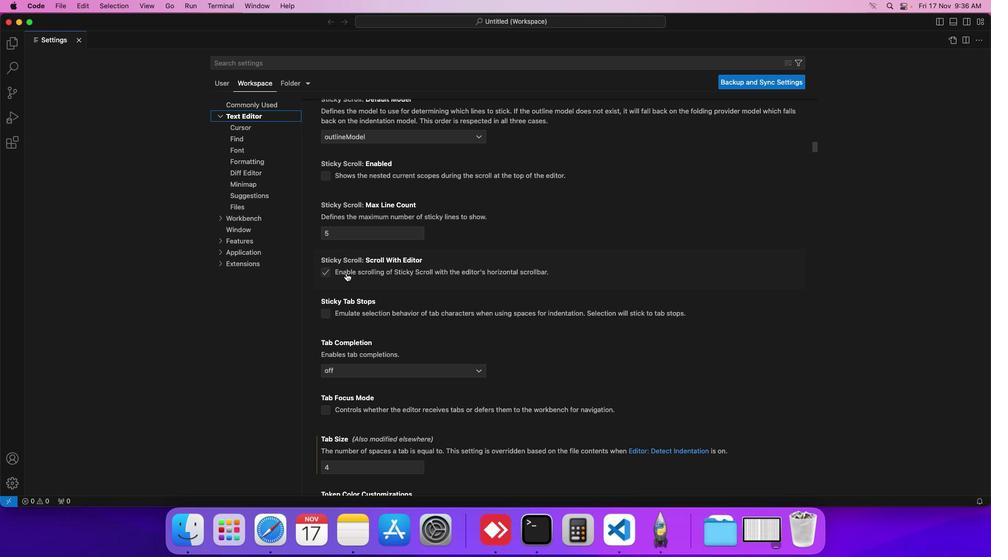 
Action: Mouse scrolled (346, 273) with delta (0, 0)
Screenshot: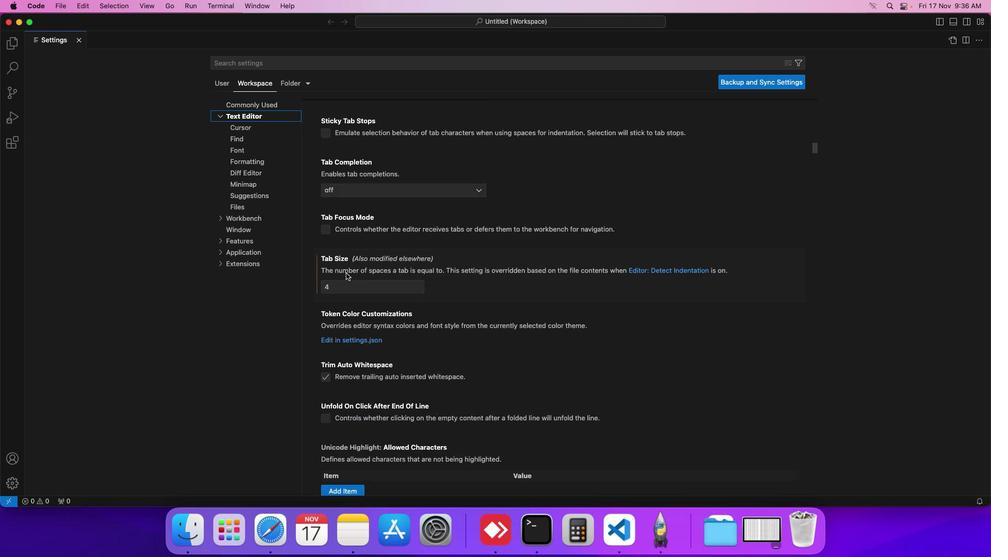 
Action: Mouse scrolled (346, 273) with delta (0, 0)
Screenshot: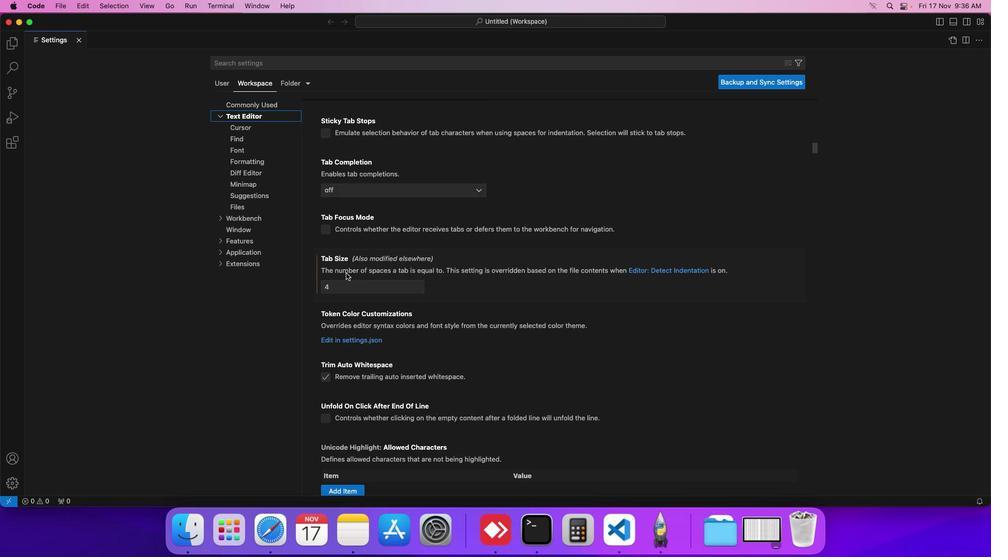 
Action: Mouse scrolled (346, 273) with delta (0, 0)
Screenshot: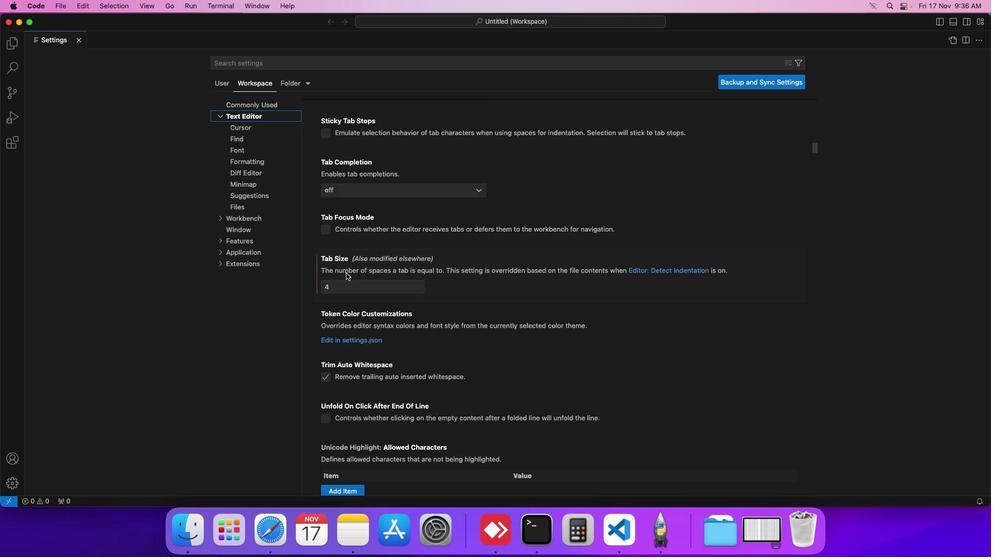 
Action: Mouse scrolled (346, 273) with delta (0, 0)
Screenshot: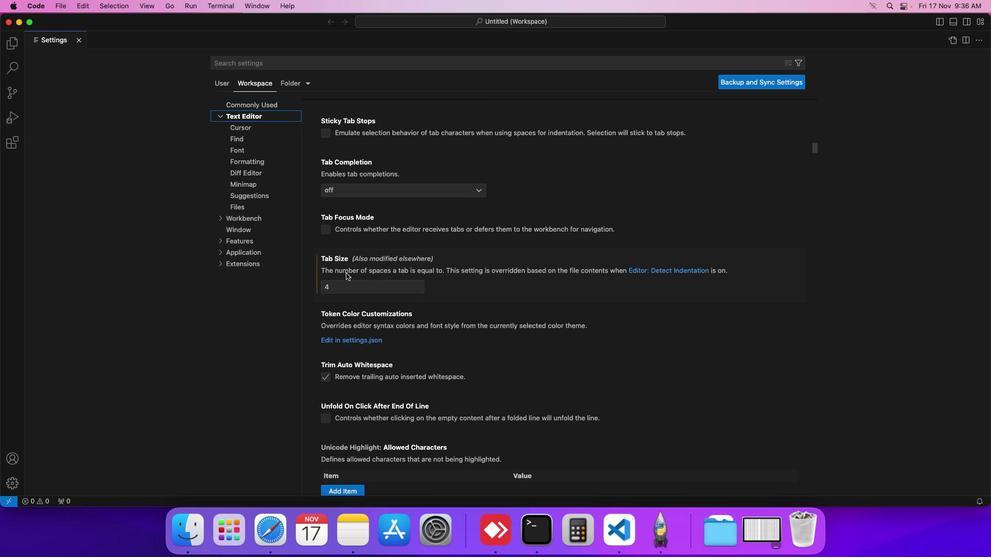 
Action: Mouse moved to (346, 273)
Screenshot: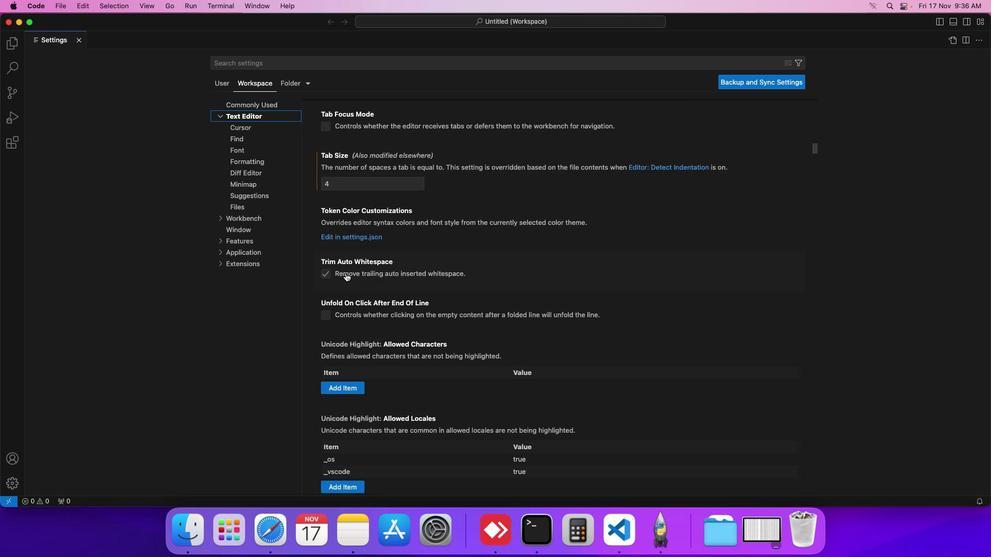 
Action: Mouse scrolled (346, 273) with delta (0, 0)
Screenshot: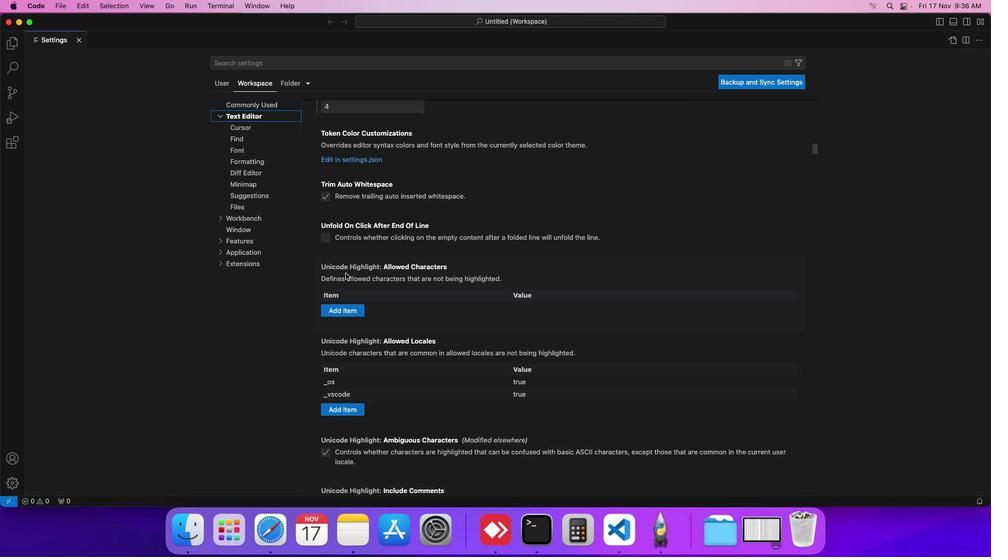 
Action: Mouse scrolled (346, 273) with delta (0, 0)
Screenshot: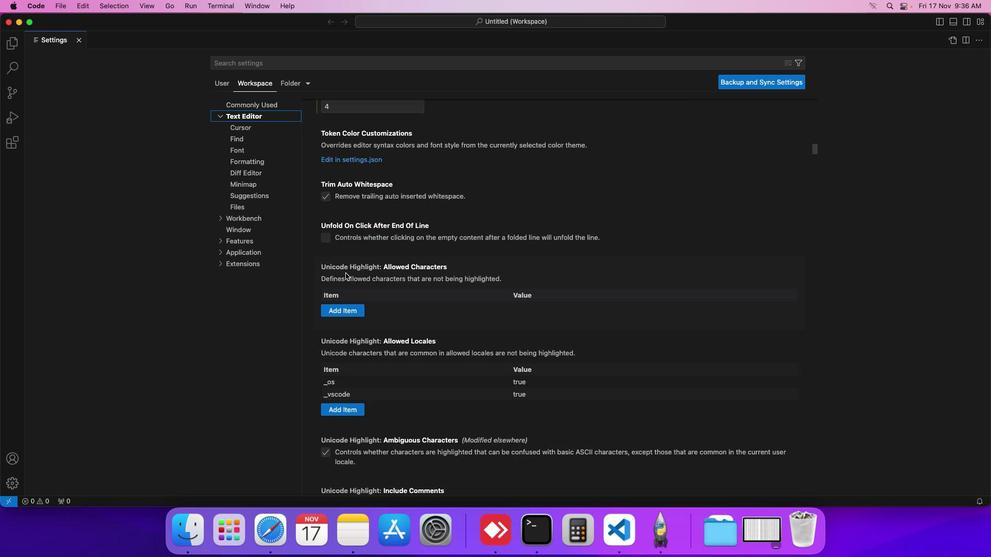 
Action: Mouse scrolled (346, 273) with delta (0, 0)
Screenshot: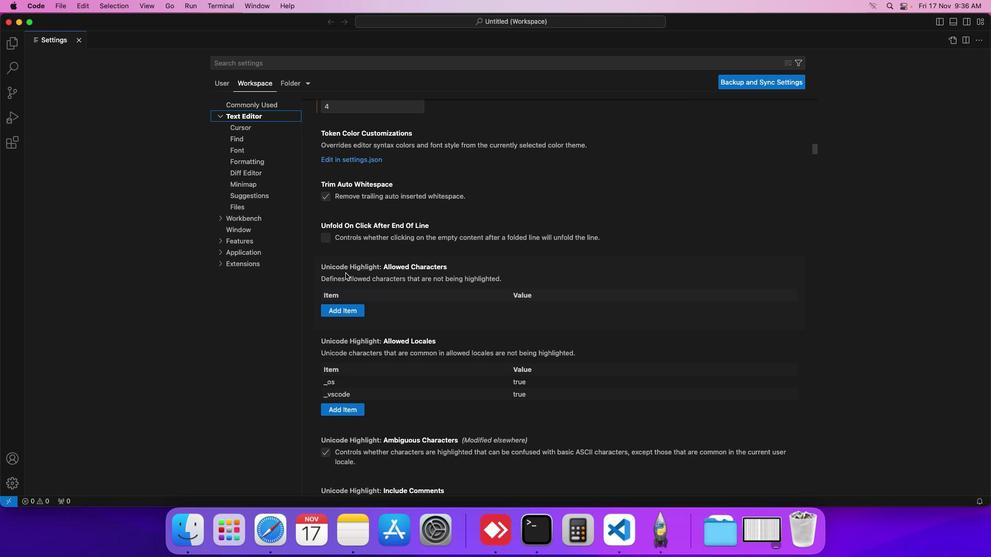
Action: Mouse scrolled (346, 273) with delta (0, 0)
Screenshot: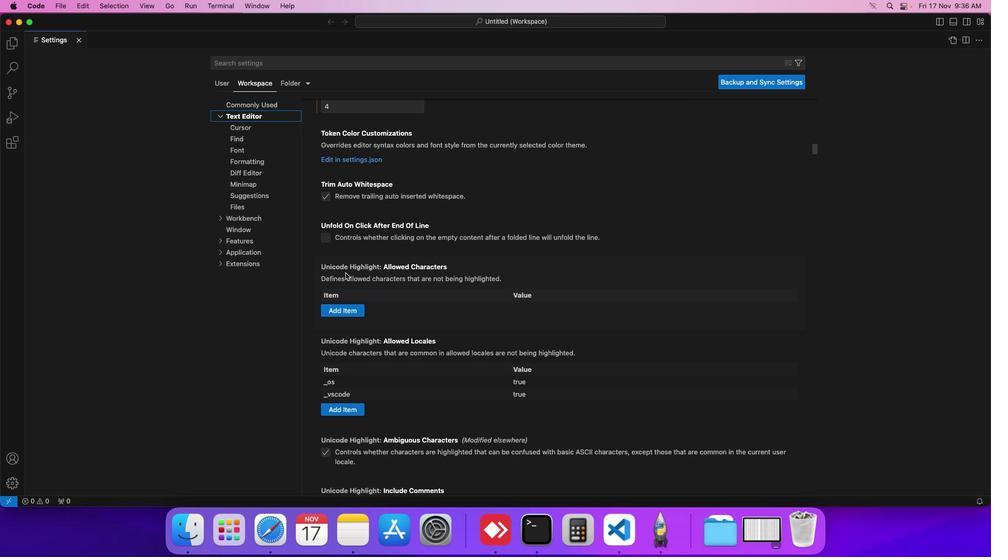 
Action: Mouse moved to (346, 273)
Screenshot: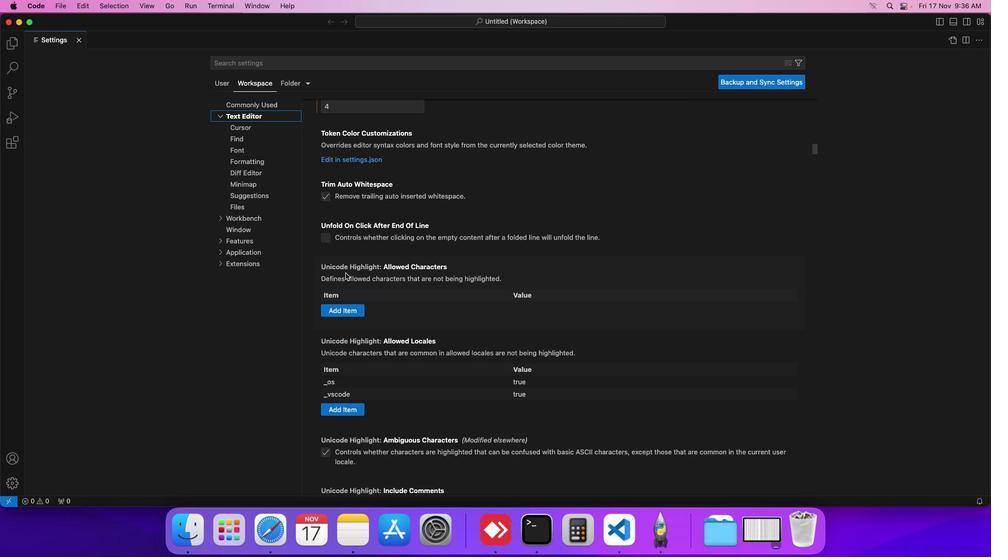 
Action: Mouse scrolled (346, 273) with delta (0, 0)
Screenshot: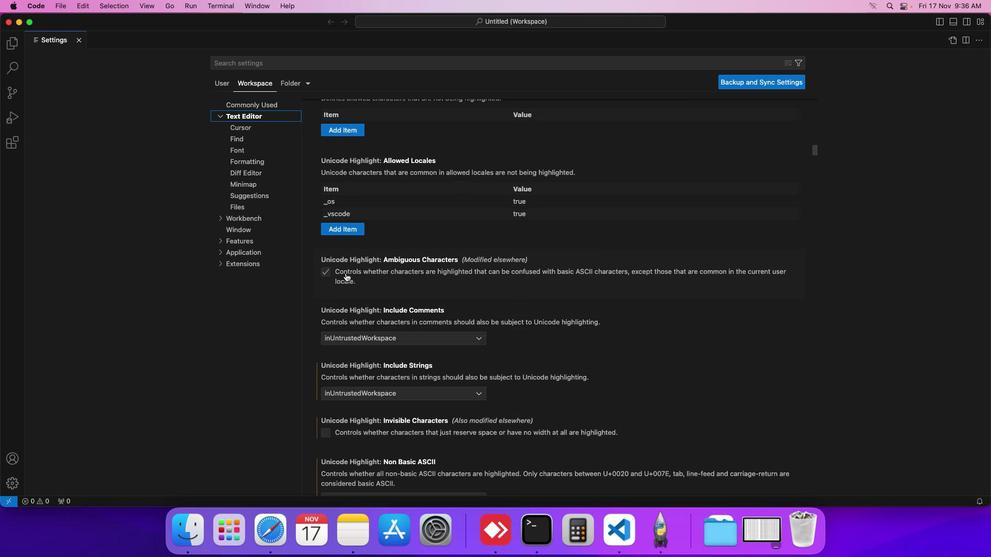 
Action: Mouse scrolled (346, 273) with delta (0, 0)
Screenshot: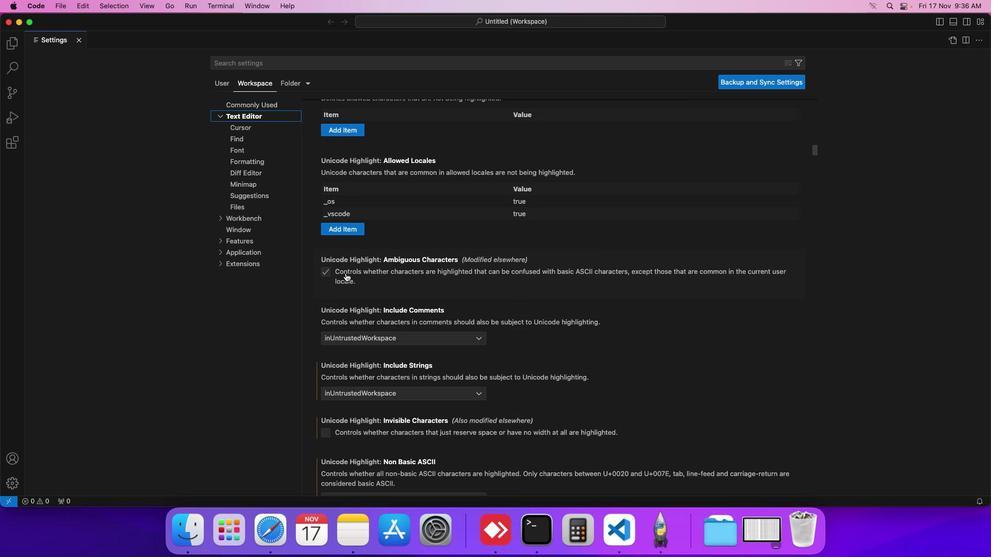 
Action: Mouse scrolled (346, 273) with delta (0, 0)
Screenshot: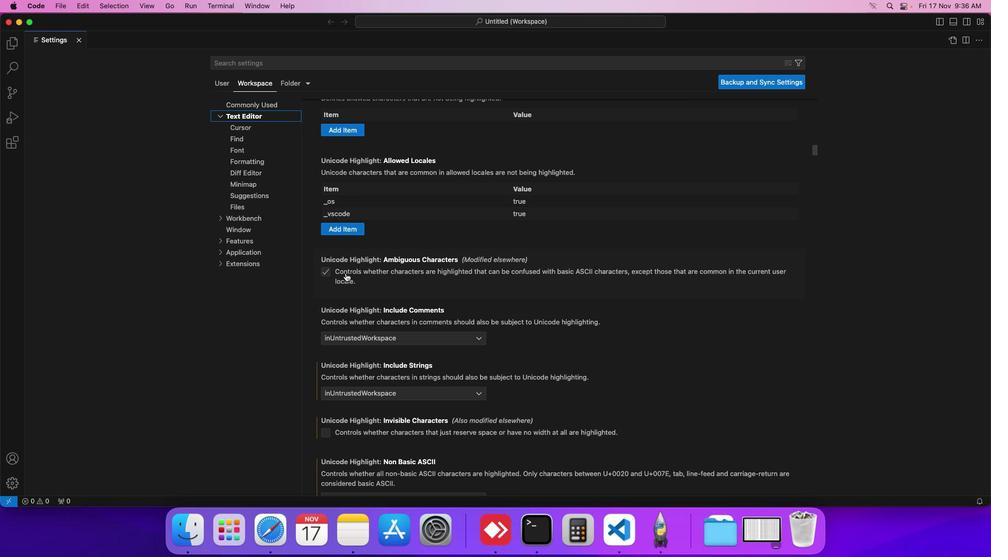 
Action: Mouse scrolled (346, 273) with delta (0, 0)
Screenshot: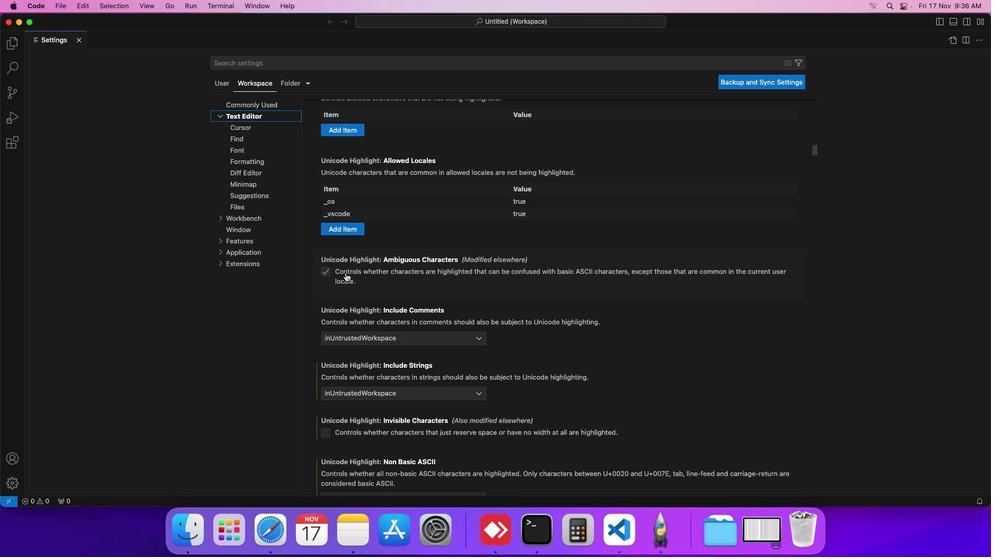 
Action: Mouse scrolled (346, 273) with delta (0, 0)
Screenshot: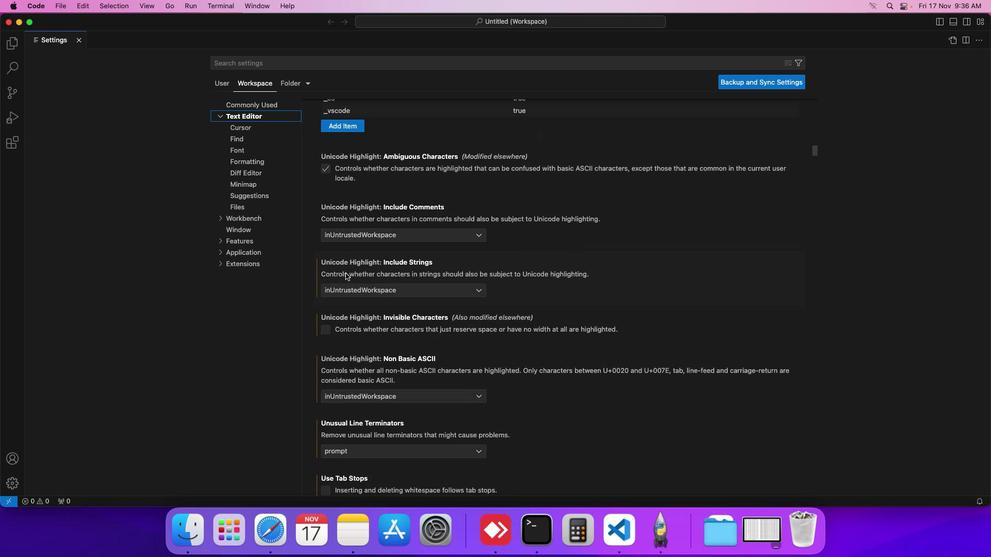 
Action: Mouse scrolled (346, 273) with delta (0, 0)
Screenshot: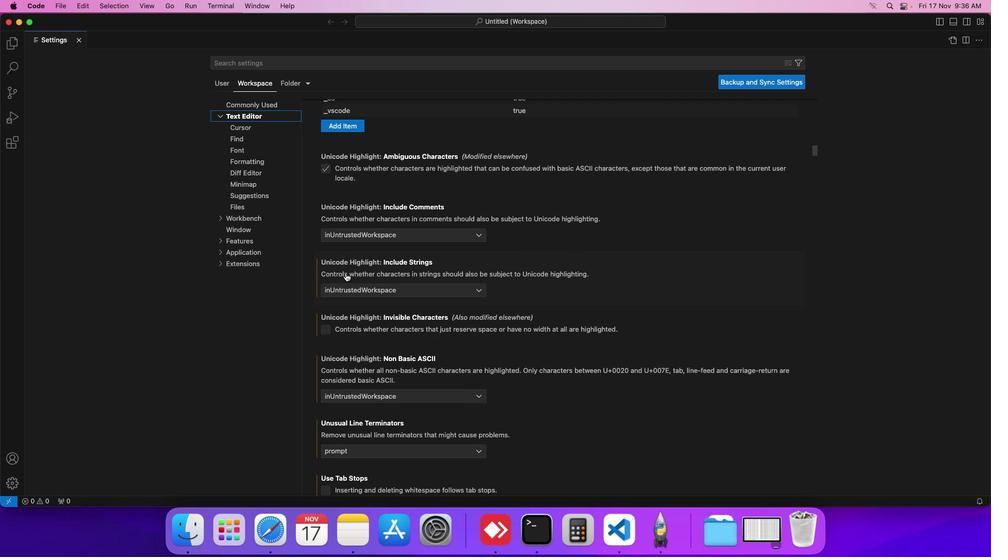 
Action: Mouse scrolled (346, 273) with delta (0, 0)
Screenshot: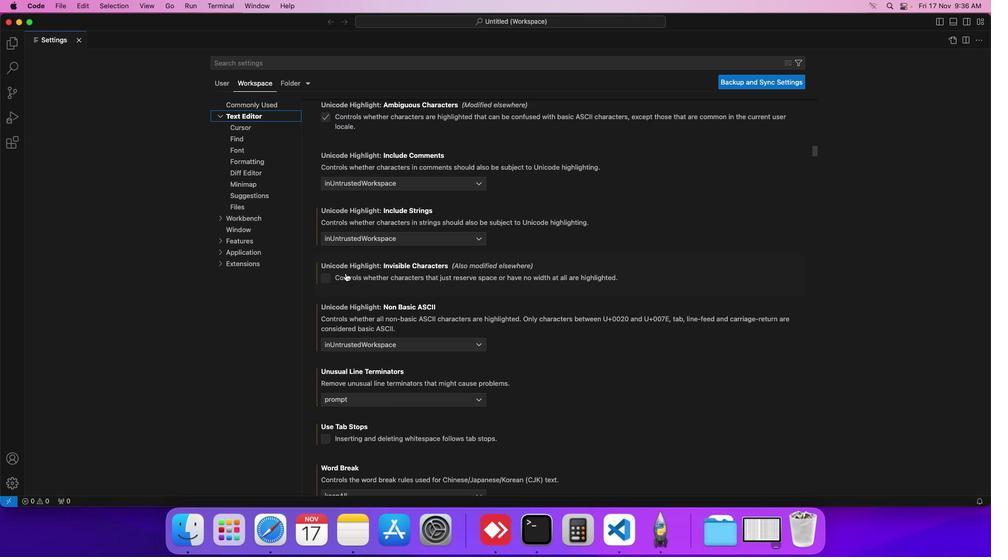 
Action: Mouse scrolled (346, 273) with delta (0, 0)
Screenshot: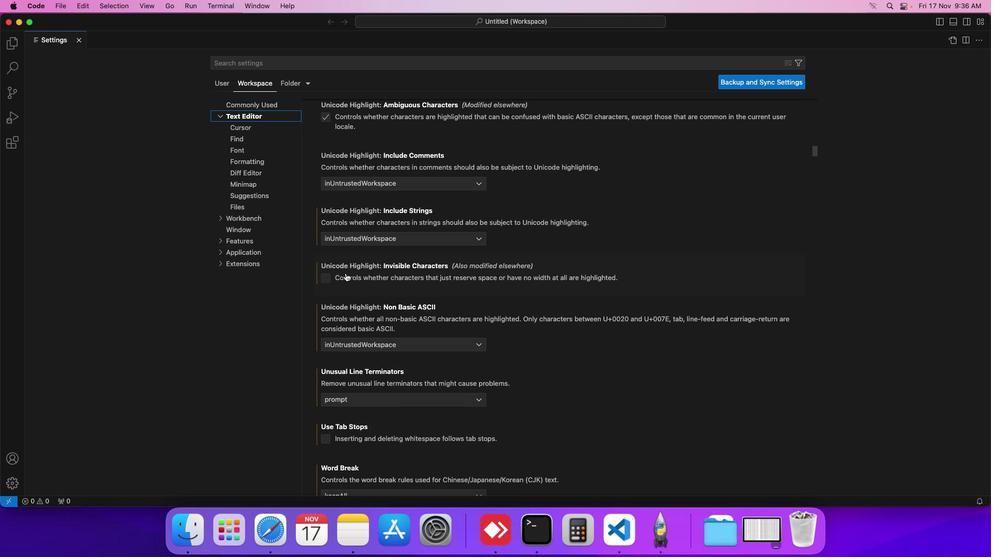 
Action: Mouse scrolled (346, 273) with delta (0, 0)
Screenshot: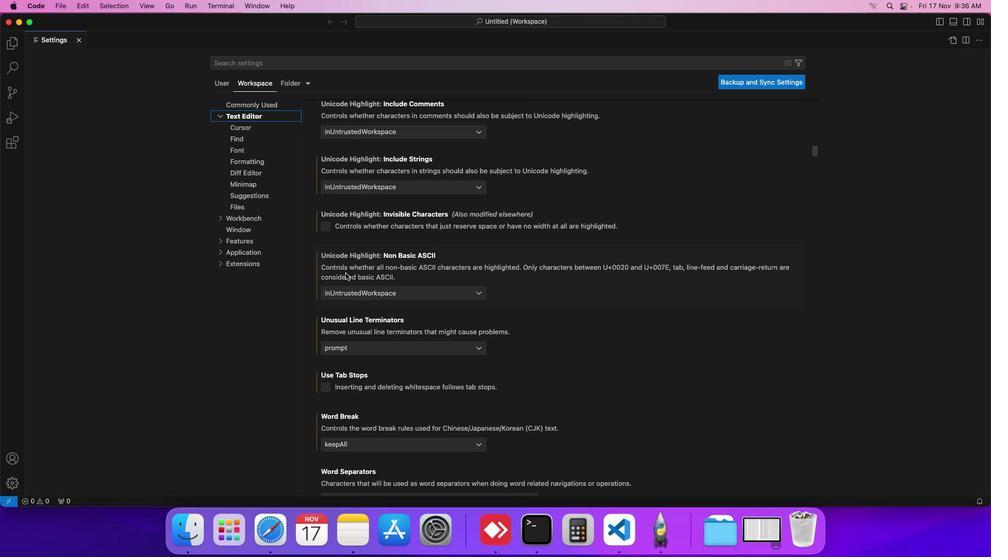 
Action: Mouse scrolled (346, 273) with delta (0, 0)
Screenshot: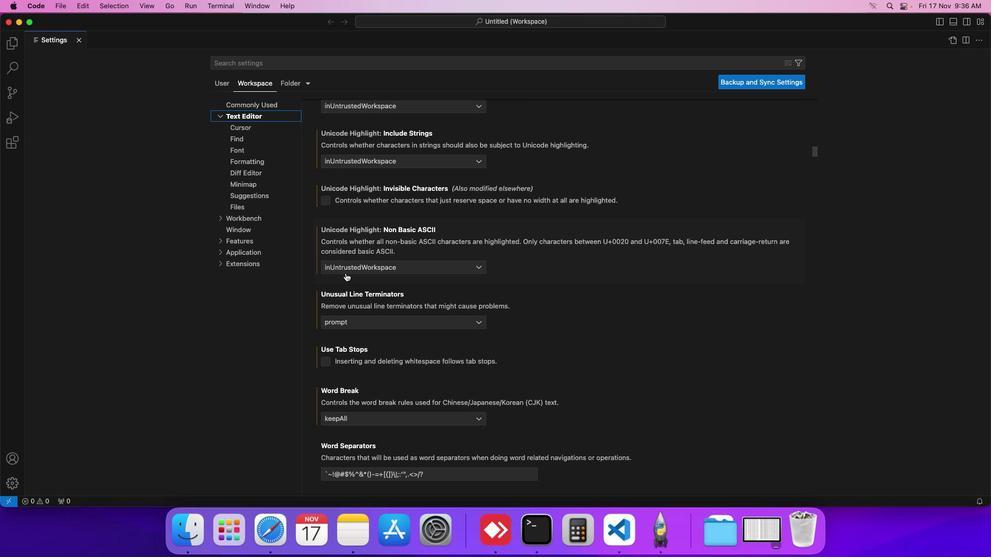 
Action: Mouse scrolled (346, 273) with delta (0, 0)
Screenshot: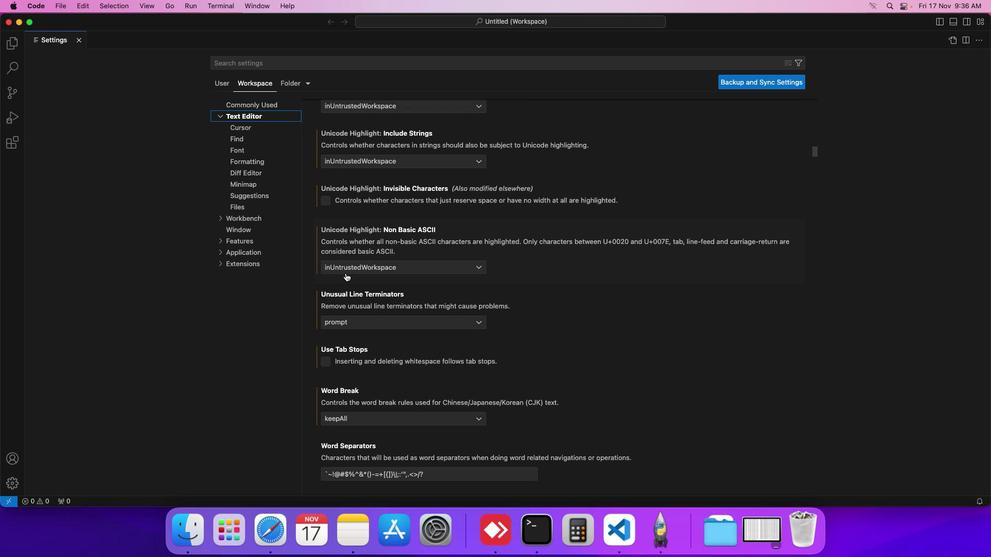 
Action: Mouse moved to (345, 273)
Screenshot: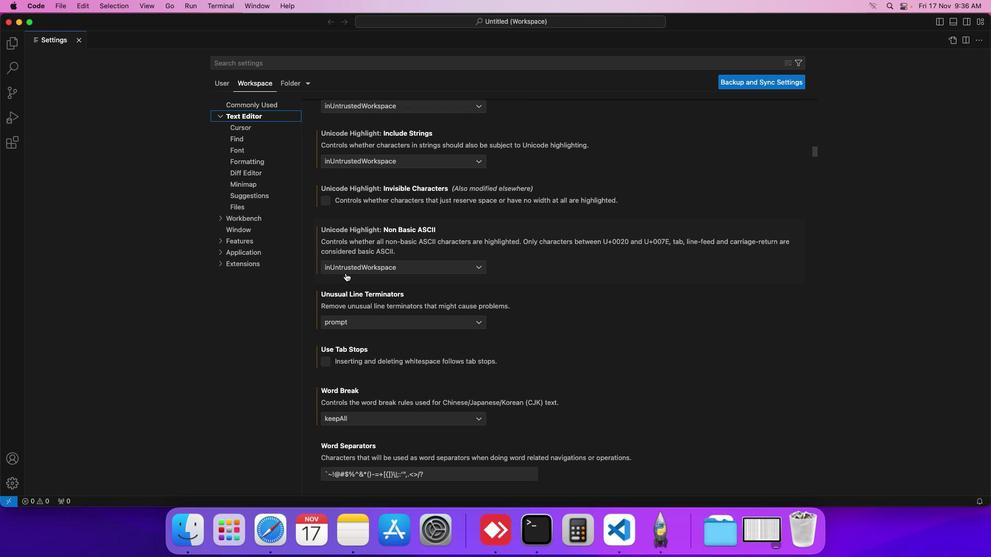 
Action: Mouse scrolled (345, 273) with delta (0, 0)
Screenshot: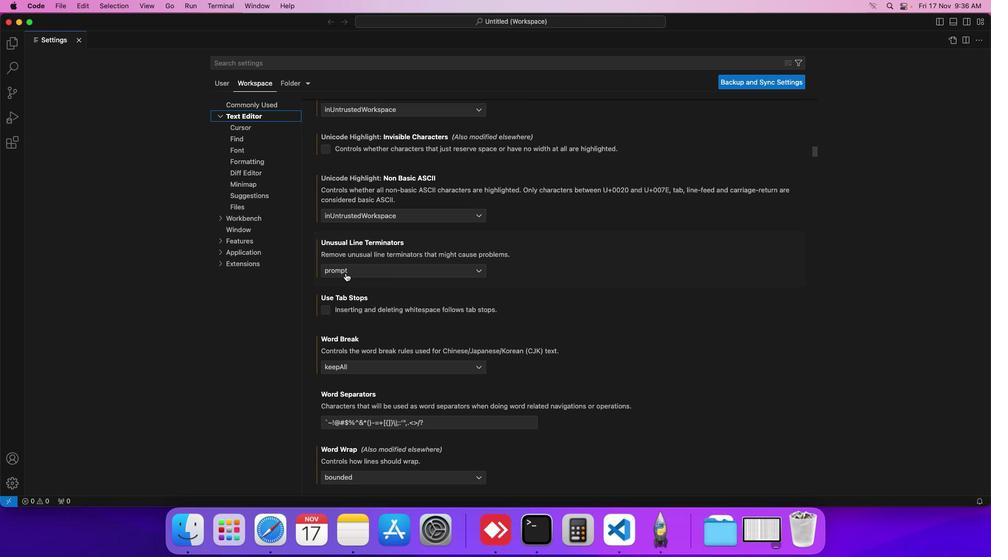 
Action: Mouse scrolled (345, 273) with delta (0, 0)
Screenshot: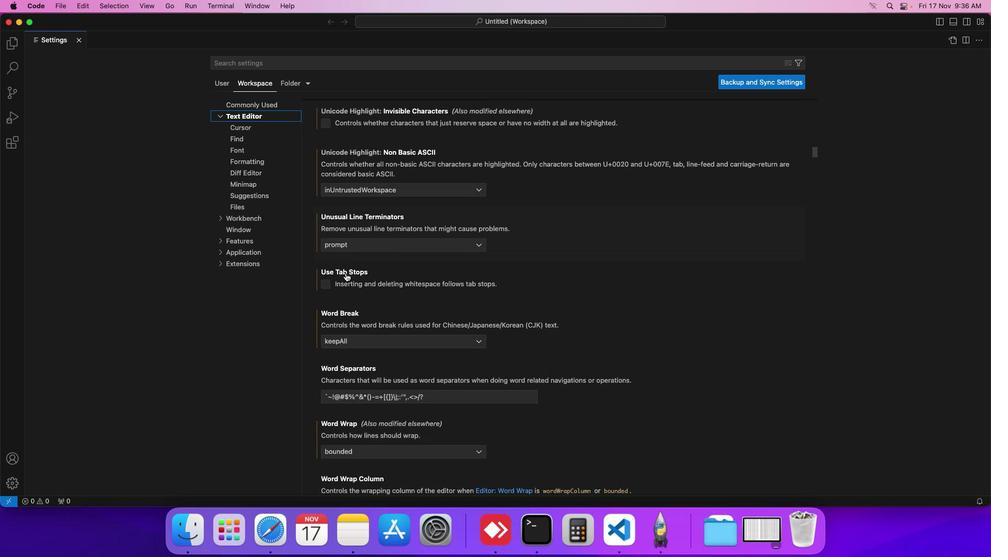 
Action: Mouse scrolled (345, 273) with delta (0, 0)
Screenshot: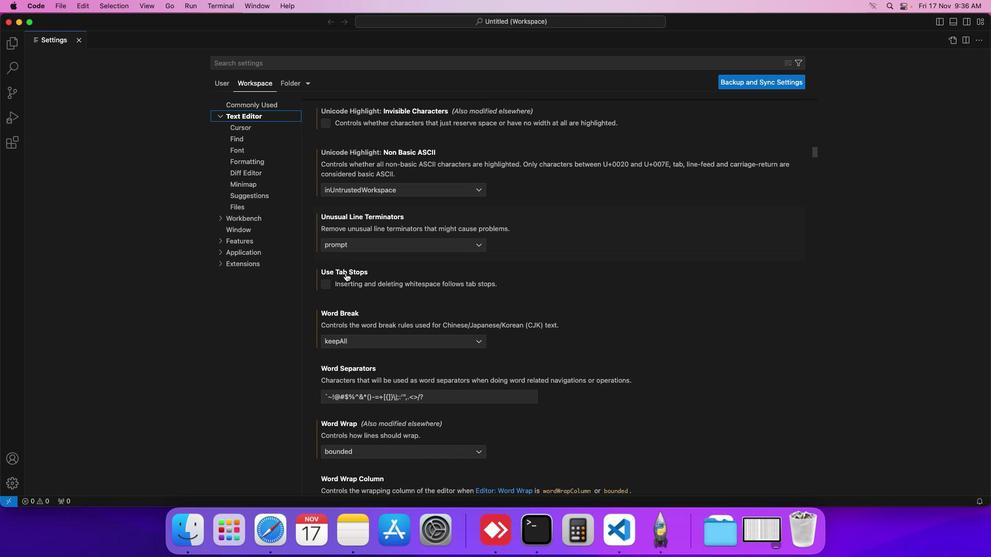 
Action: Mouse scrolled (345, 273) with delta (0, 0)
Screenshot: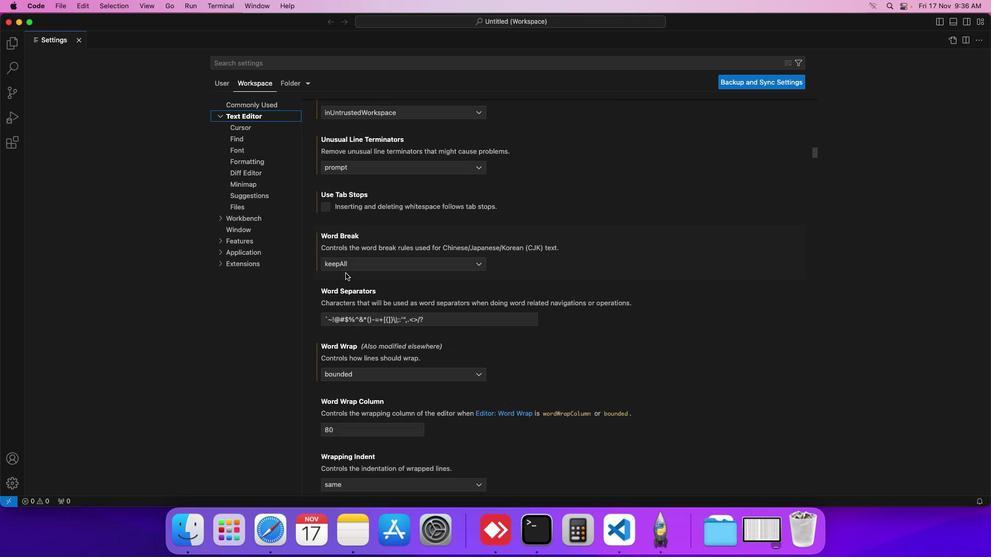 
Action: Mouse scrolled (345, 273) with delta (0, 0)
Screenshot: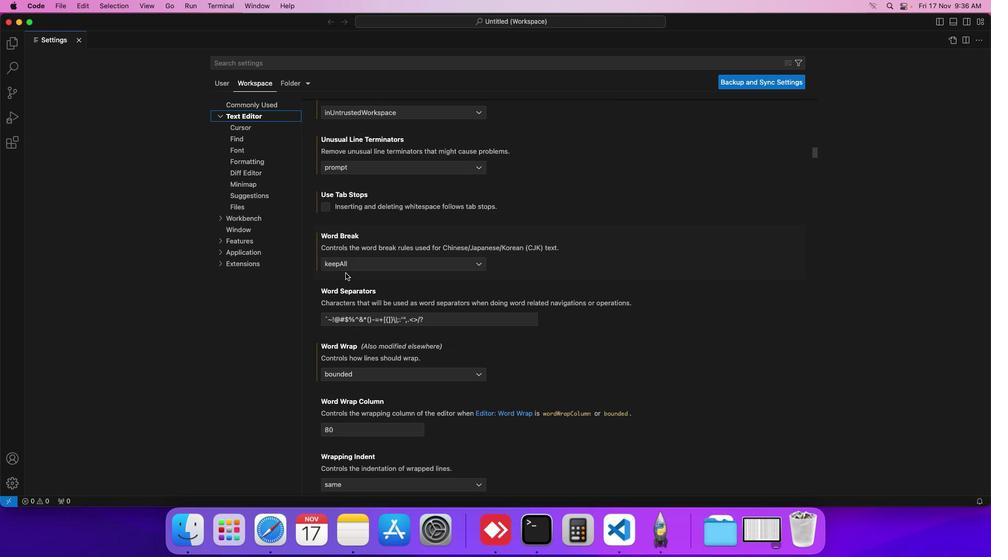 
Action: Mouse scrolled (345, 273) with delta (0, 0)
Screenshot: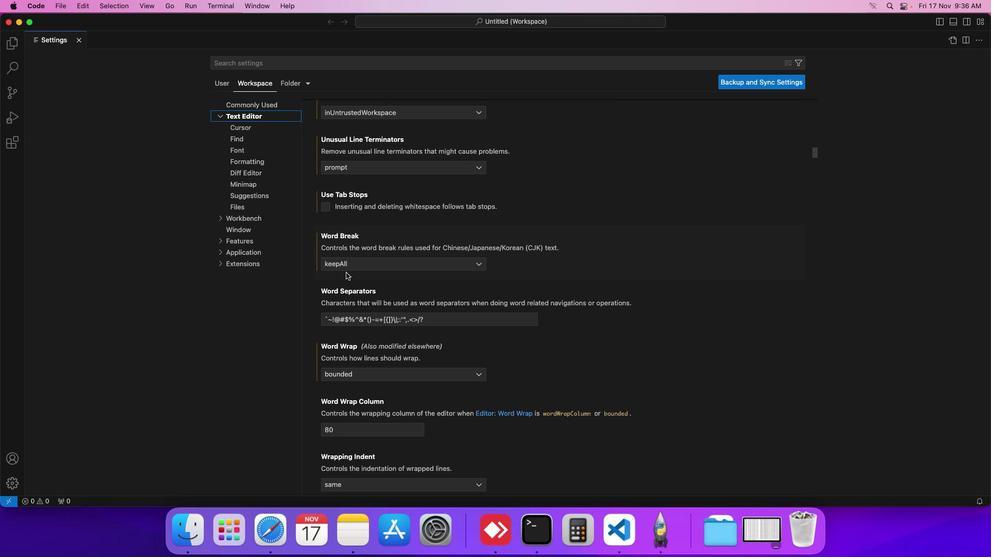 
Action: Mouse moved to (350, 268)
Screenshot: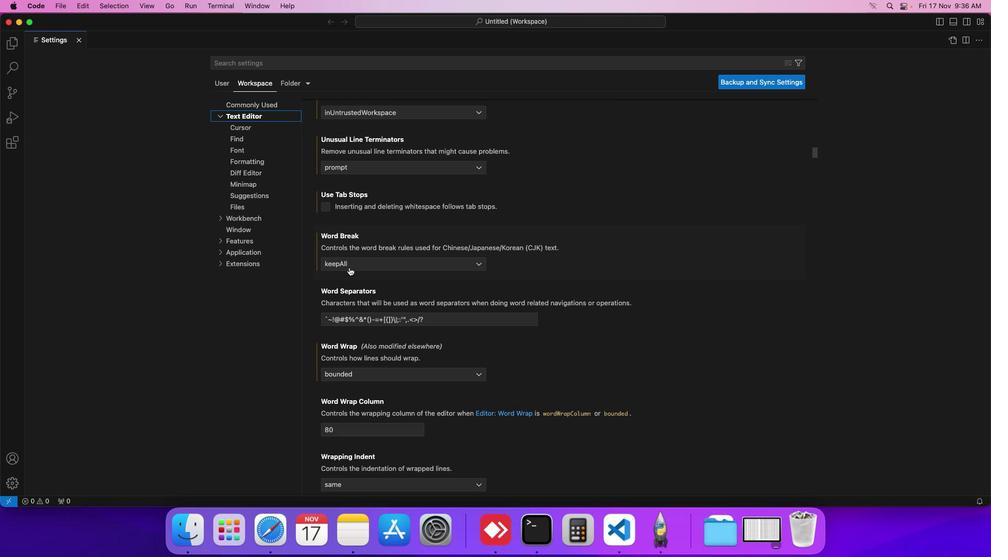 
Action: Mouse pressed left at (350, 268)
Screenshot: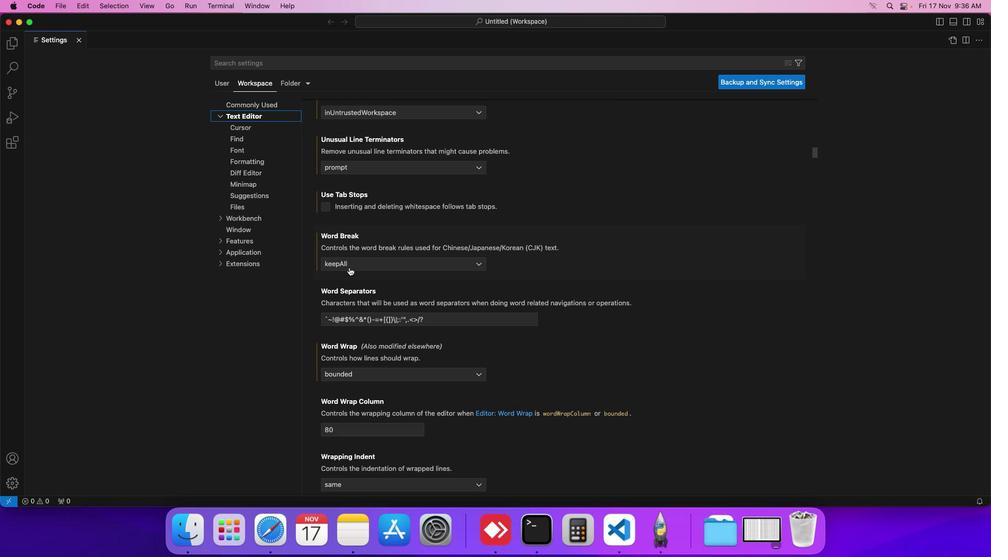 
Action: Mouse moved to (345, 278)
Screenshot: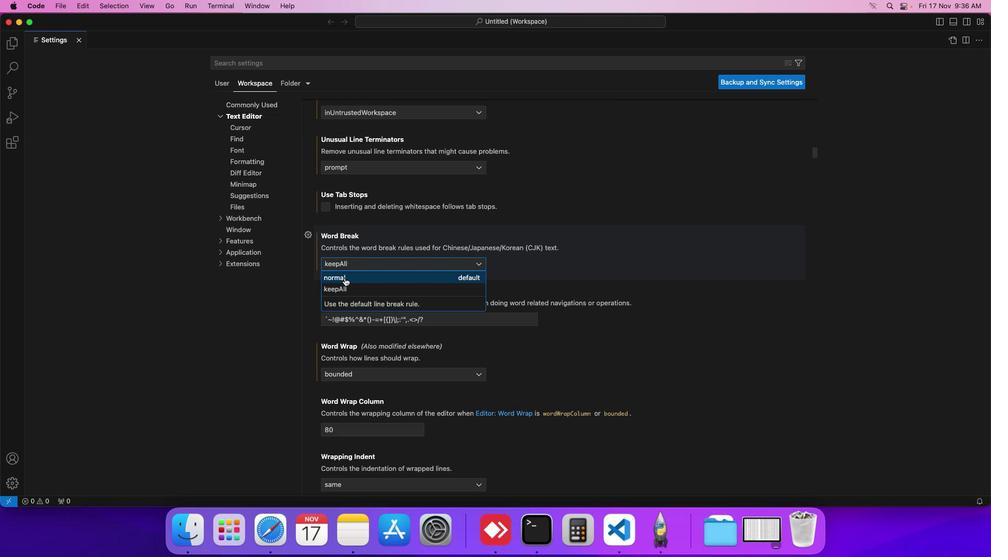 
Action: Mouse pressed left at (345, 278)
Screenshot: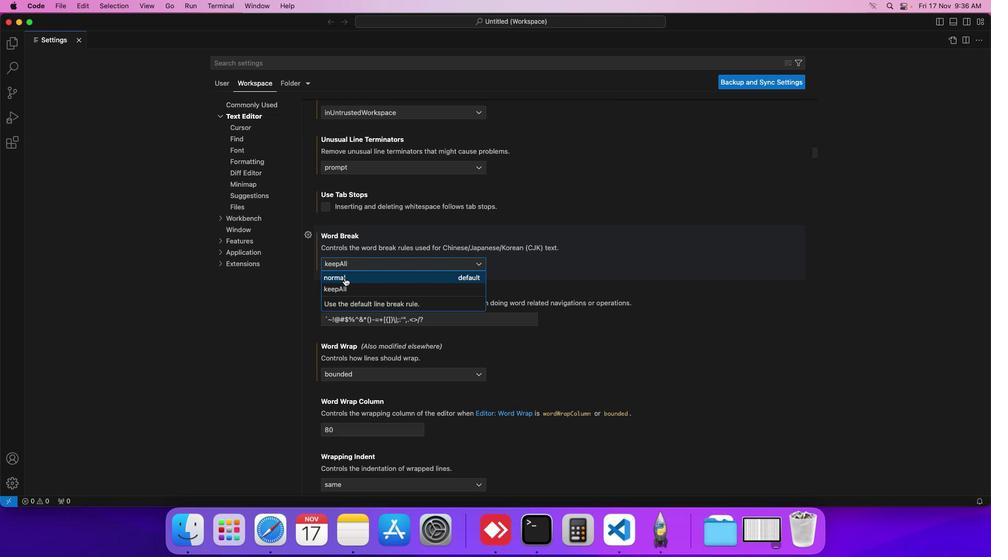 
Action: Mouse moved to (350, 272)
Screenshot: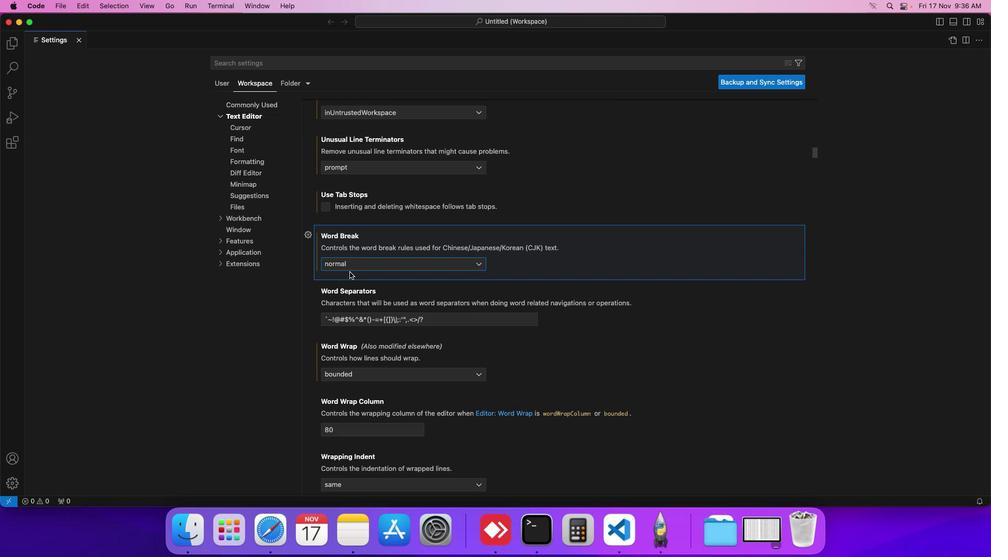
